 Task: Look for space in Washington,  D.C. from 24th August, 2023 to 10th September, 2023 for 6 adults, 2 children in price range Rs.12000 to Rs.15000. Place can be entire place or shared room with 6 bedrooms having 6 beds and 6 bathrooms. Property type can be house, flat, guest house. Amenities needed are: wifi, TV, free parkinig on premises, gym, breakfast. Booking option can be shelf check-in. Required host language is English.
Action: Mouse moved to (473, 99)
Screenshot: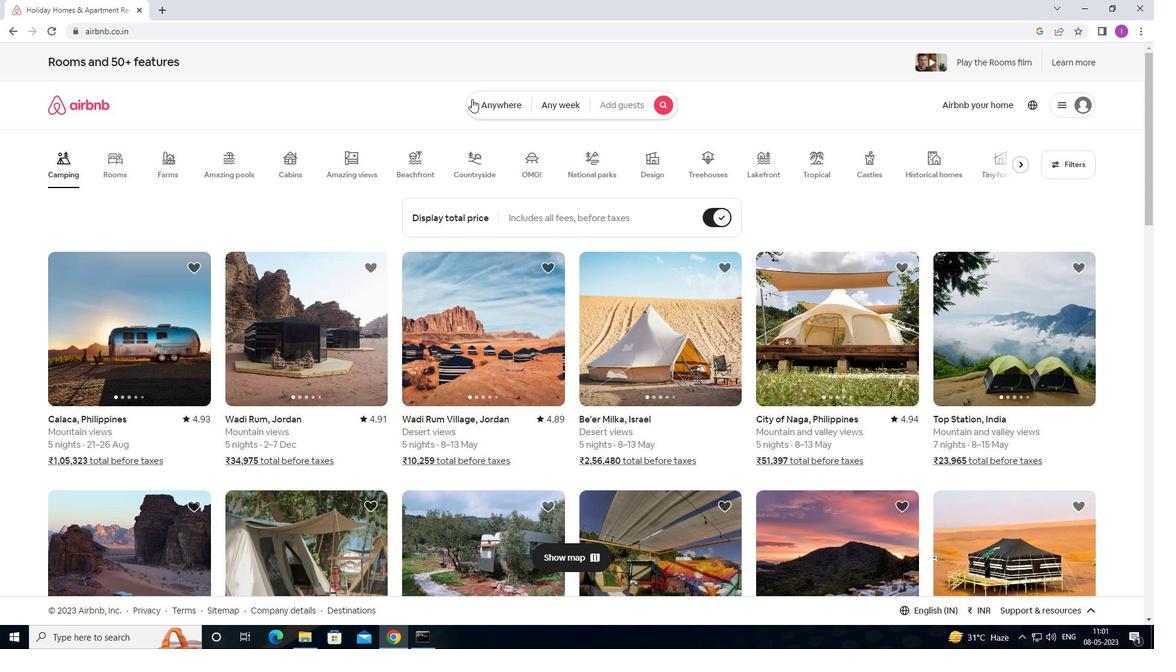 
Action: Mouse pressed left at (473, 99)
Screenshot: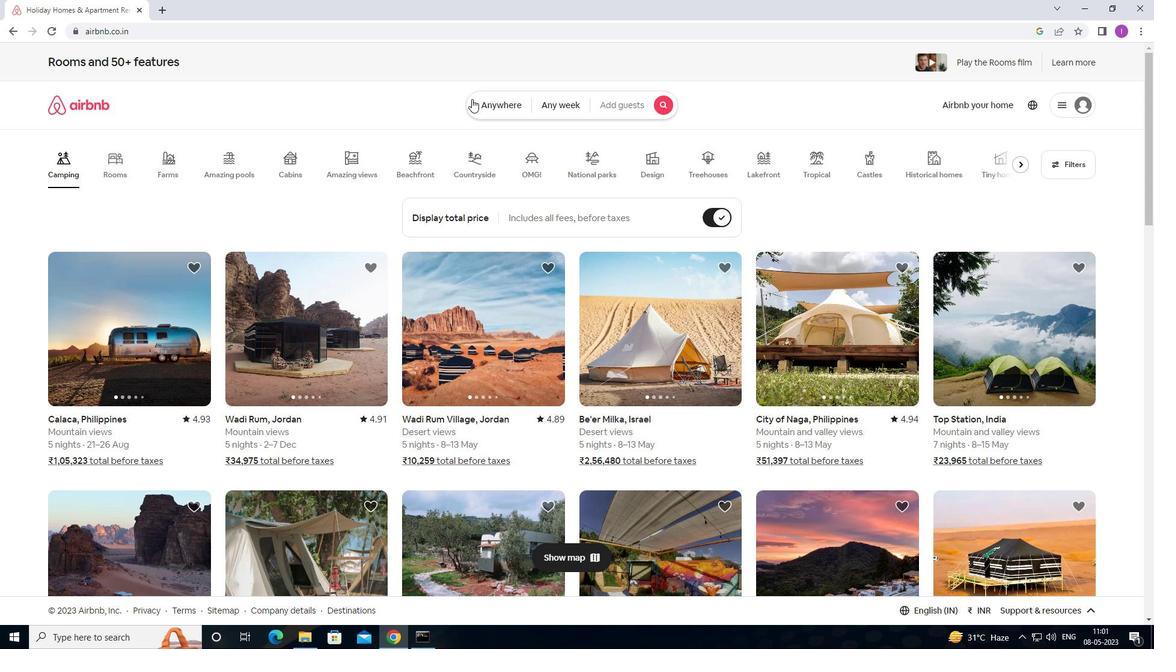 
Action: Mouse moved to (365, 159)
Screenshot: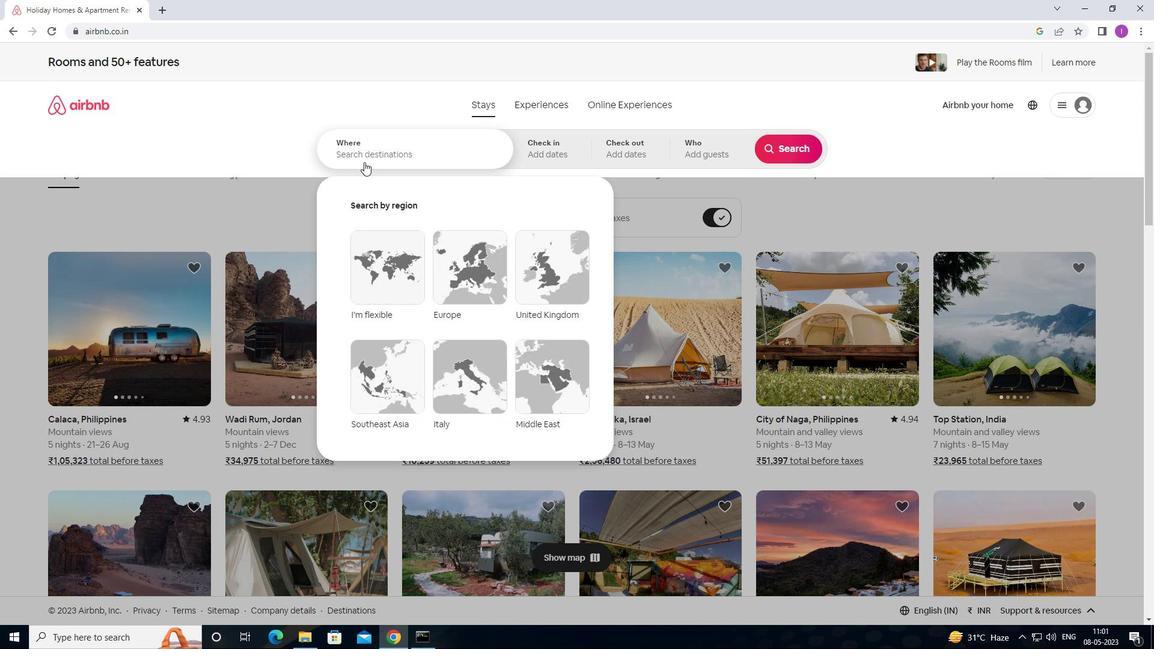 
Action: Mouse pressed left at (365, 159)
Screenshot: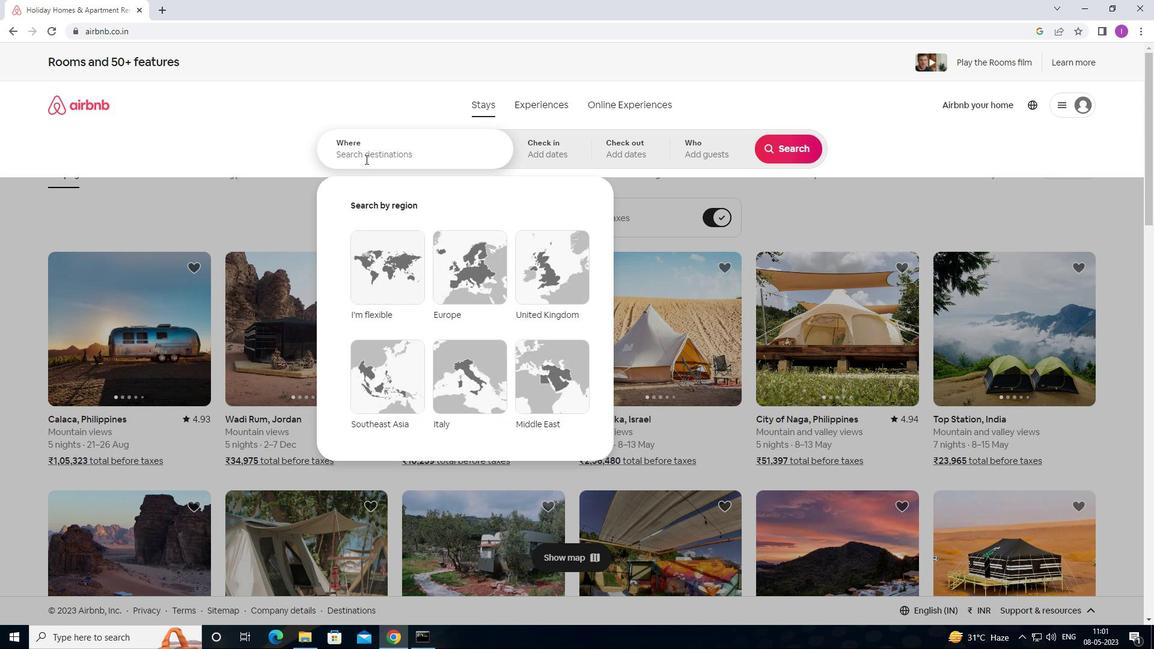 
Action: Mouse moved to (315, 226)
Screenshot: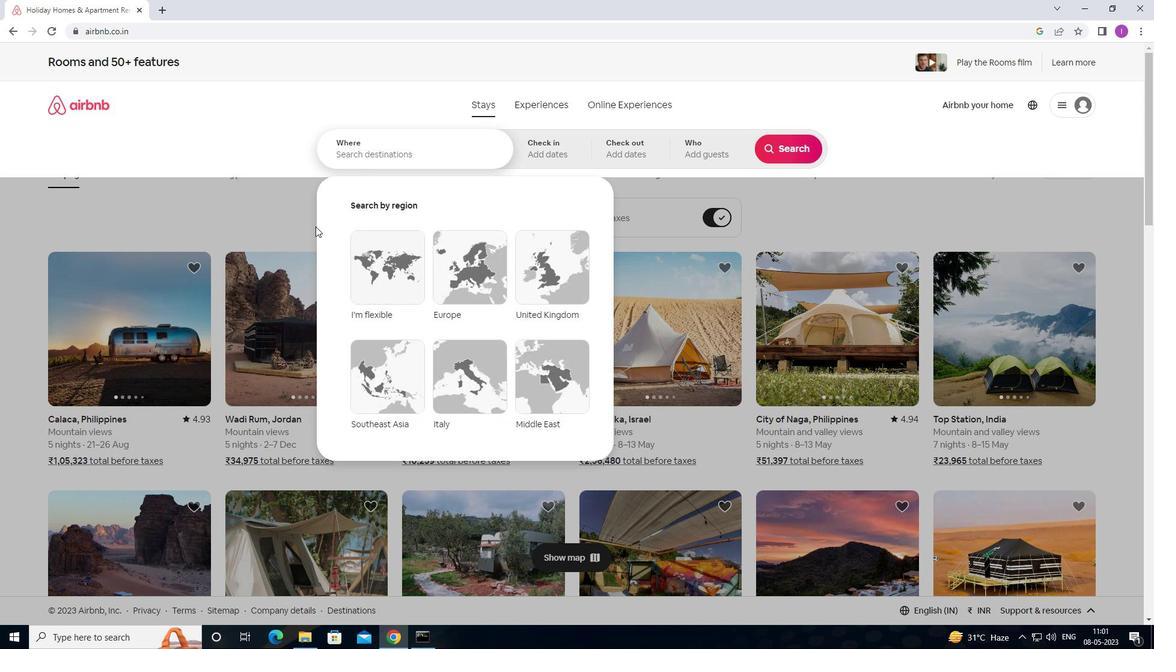 
Action: Key pressed <Key.shift>
Screenshot: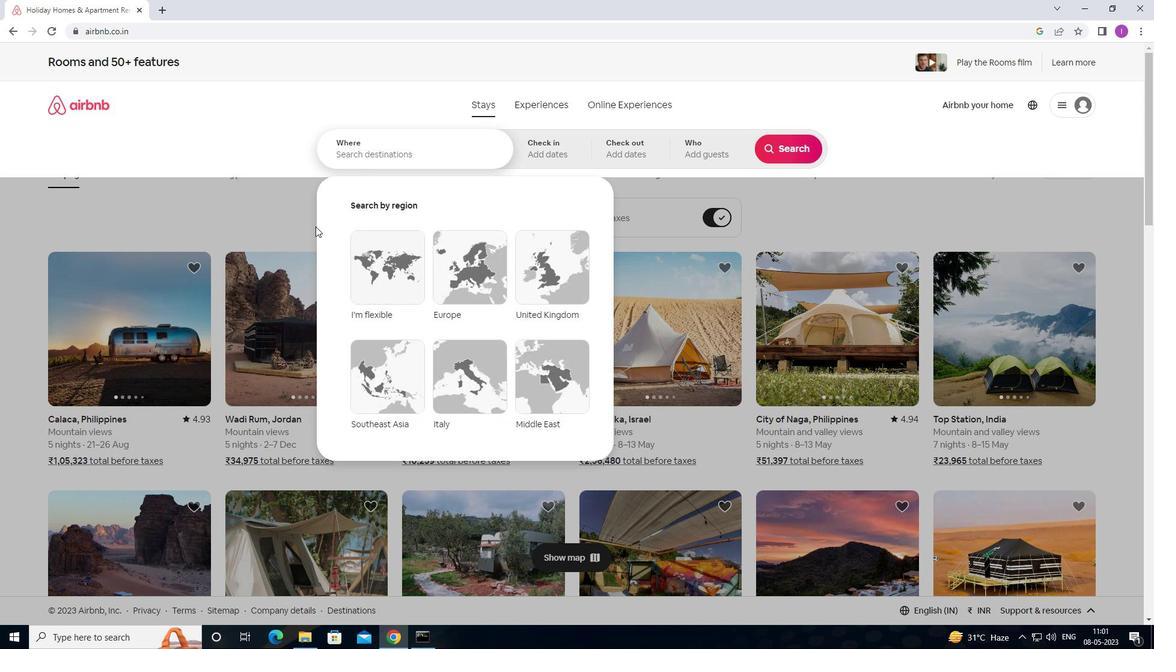 
Action: Mouse moved to (315, 226)
Screenshot: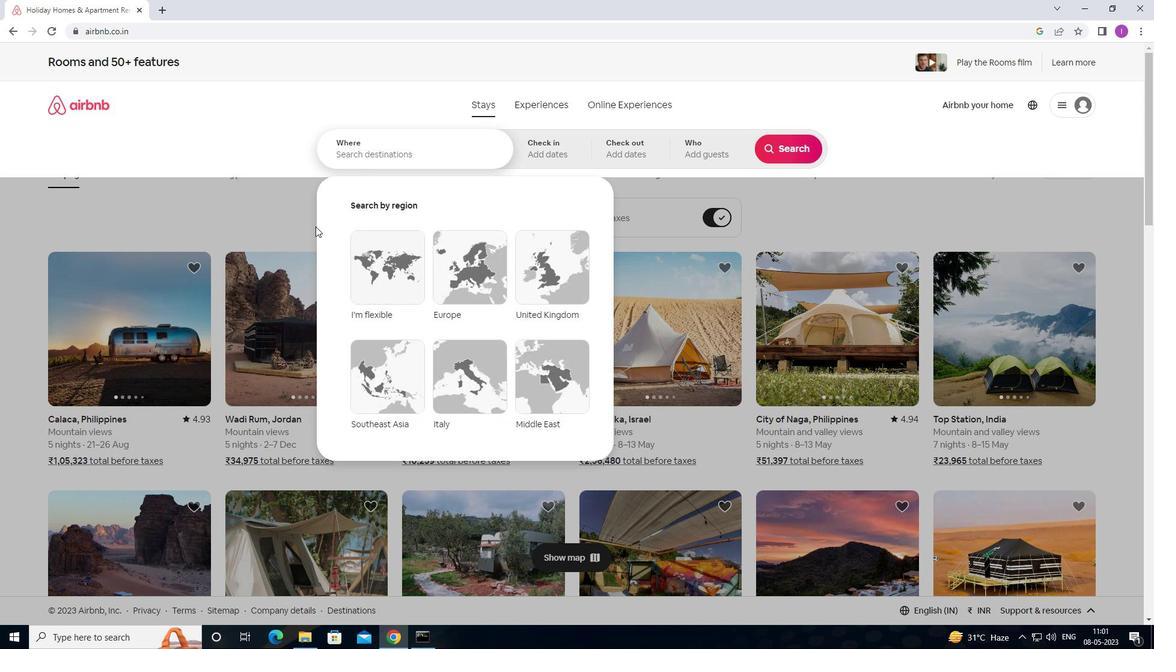 
Action: Key pressed <Key.shift><Key.shift><Key.shift><Key.shift>WA
Screenshot: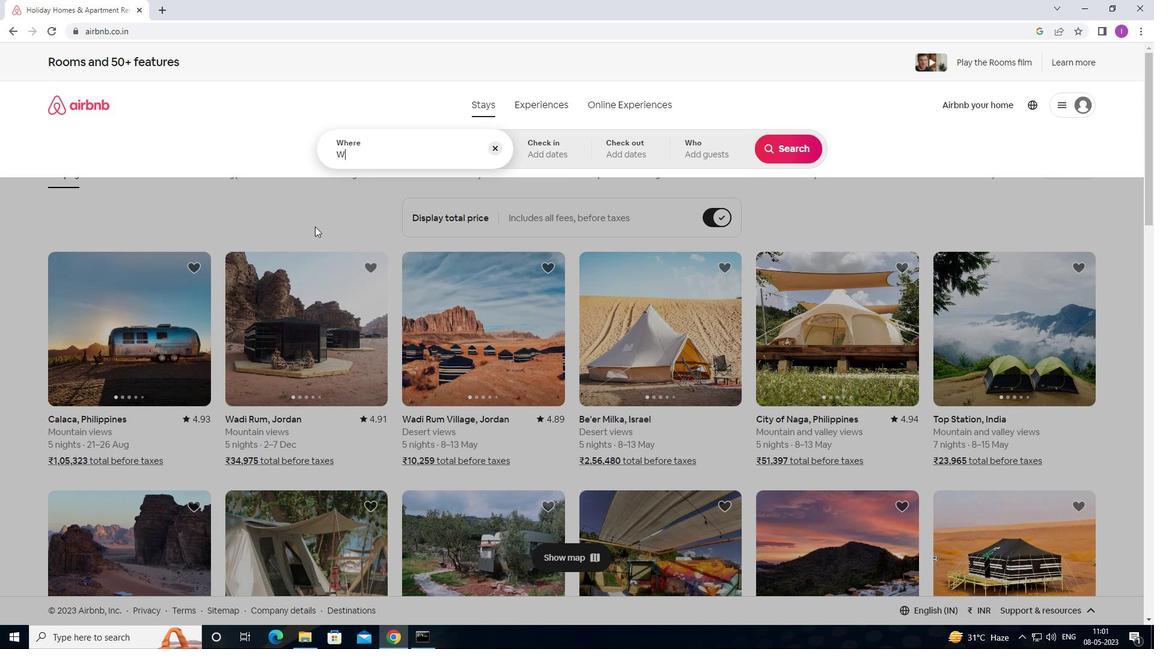 
Action: Mouse moved to (315, 226)
Screenshot: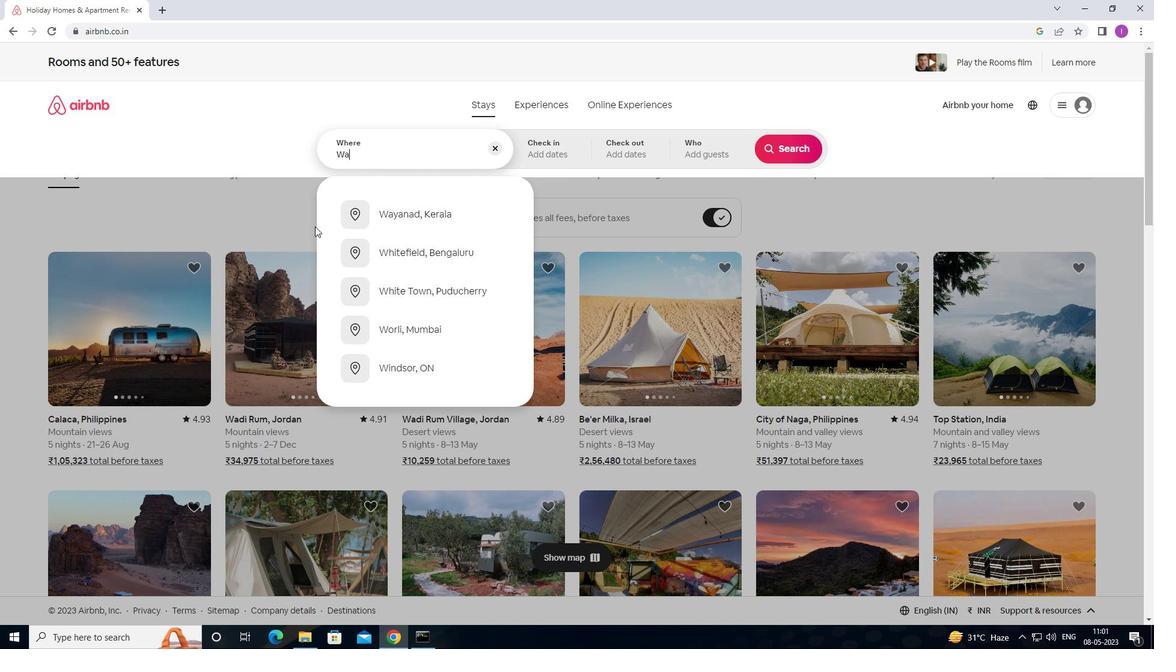 
Action: Key pressed S
Screenshot: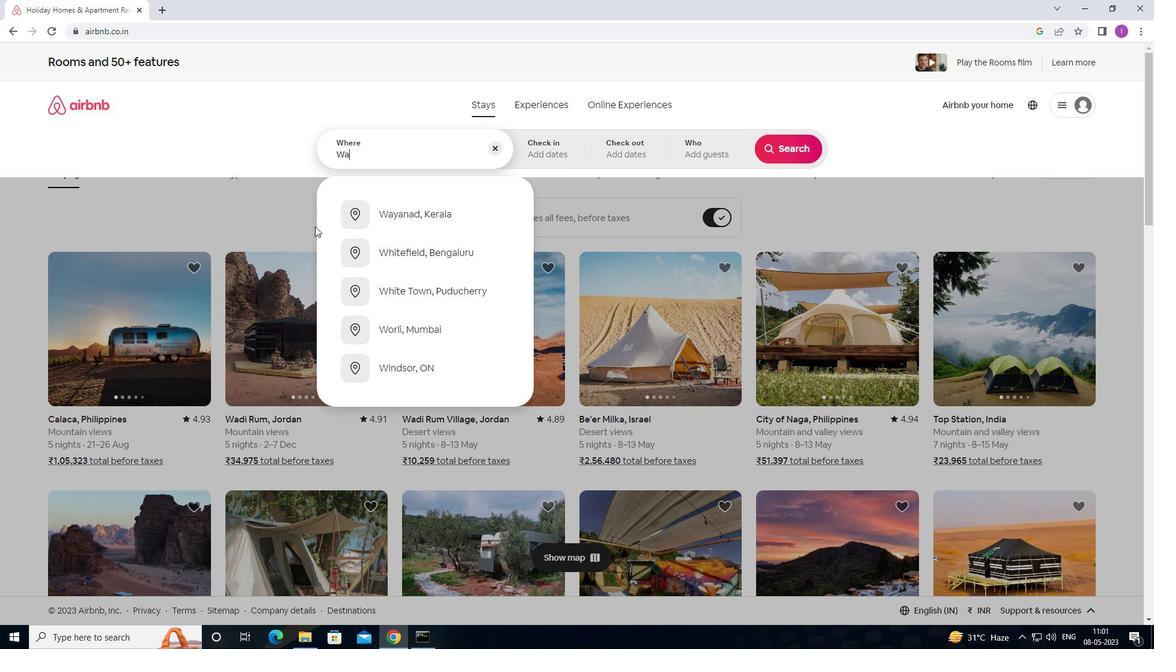
Action: Mouse moved to (314, 227)
Screenshot: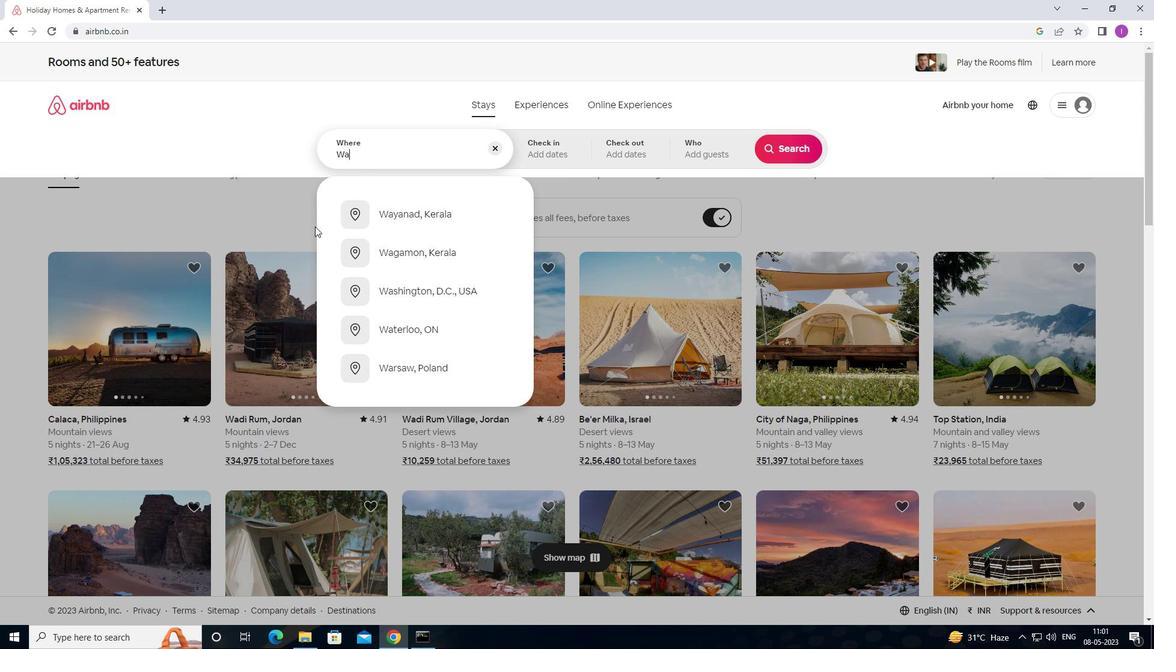 
Action: Key pressed G<Key.backspace>HINGTON,<Key.backspace><Key.space><Key.shift><Key.shift><Key.shift><Key.shift><Key.shift><Key.shift><Key.shift>D<Key.shift>C,<Key.shift>UNITED<Key.space>STATES
Screenshot: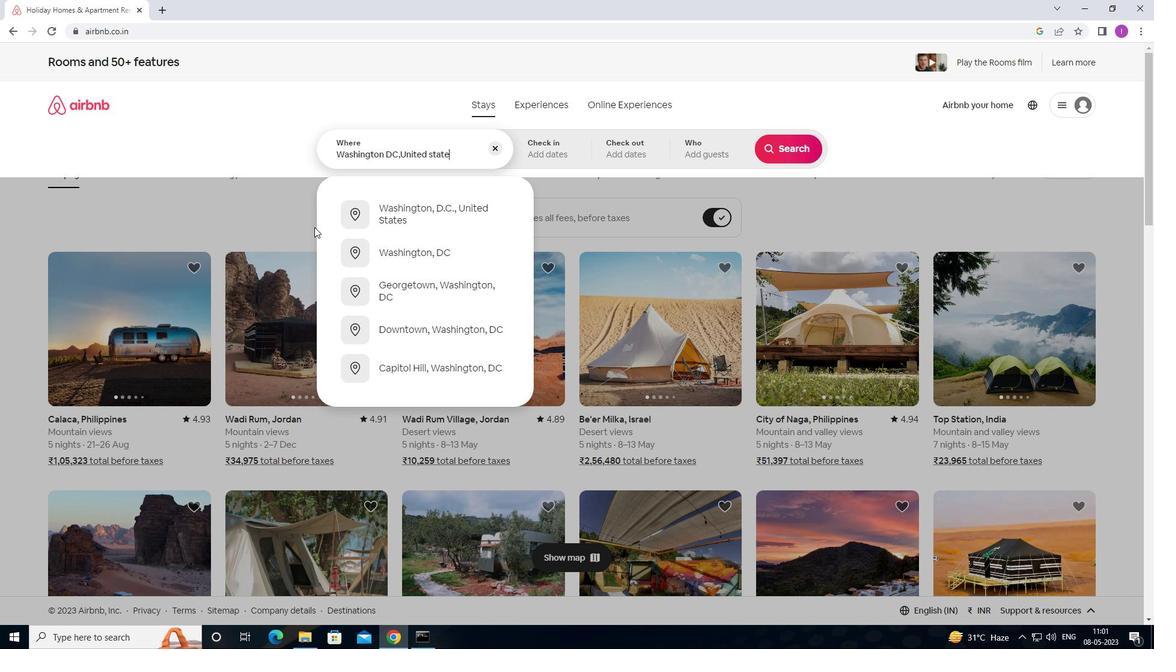 
Action: Mouse moved to (553, 148)
Screenshot: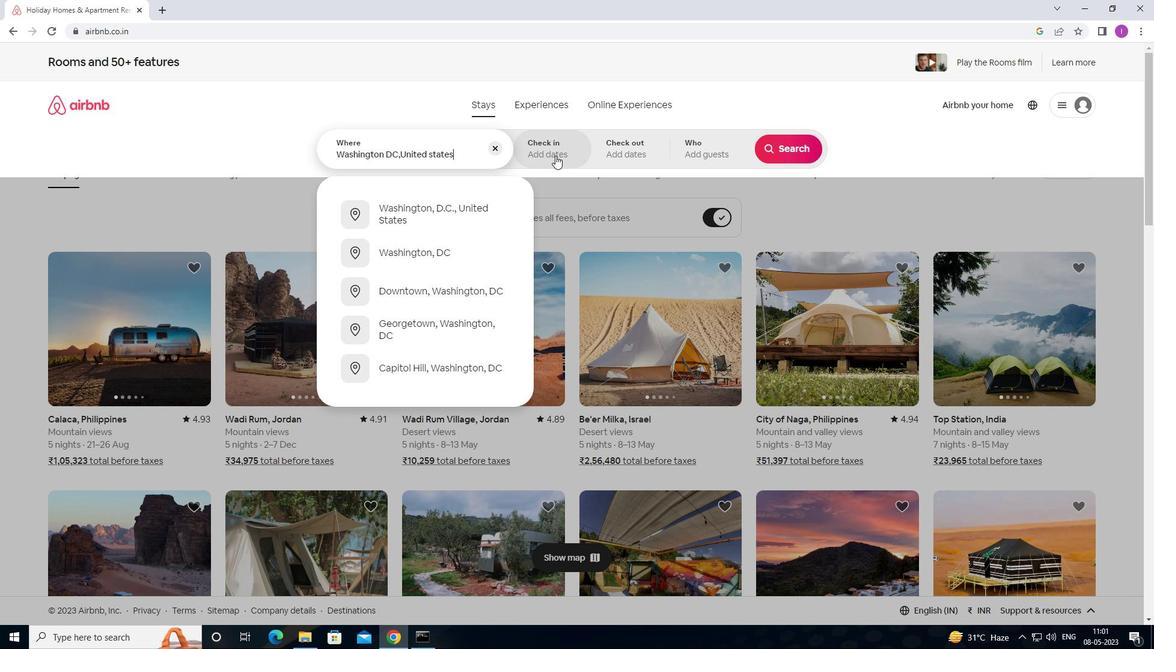 
Action: Mouse pressed left at (553, 148)
Screenshot: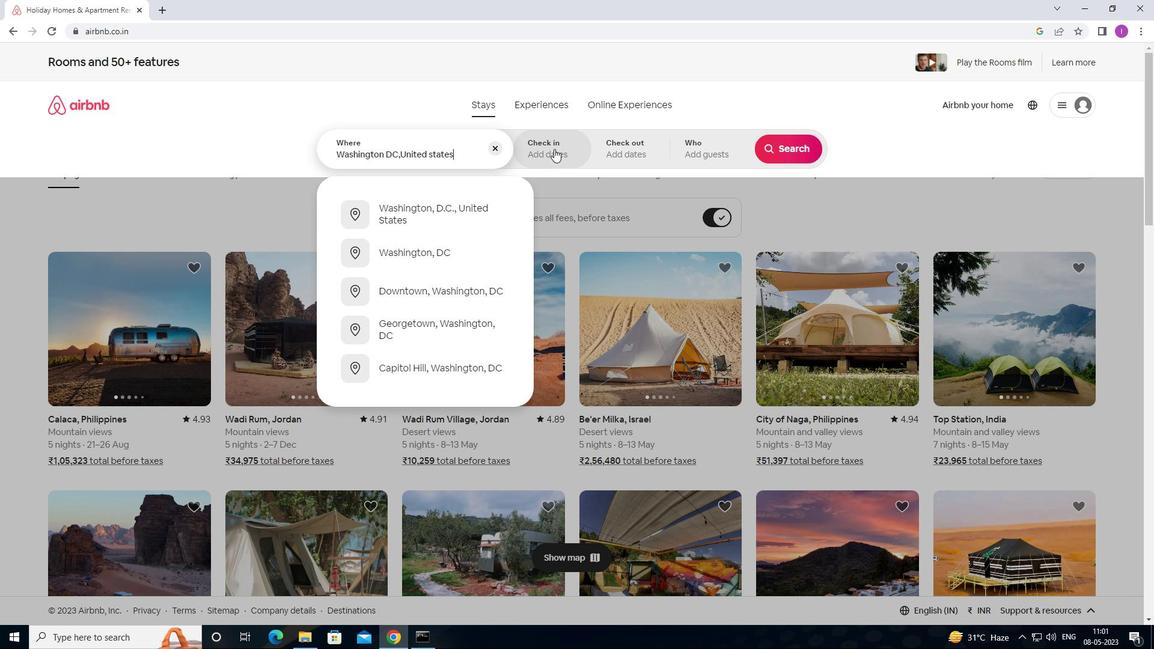 
Action: Mouse moved to (775, 381)
Screenshot: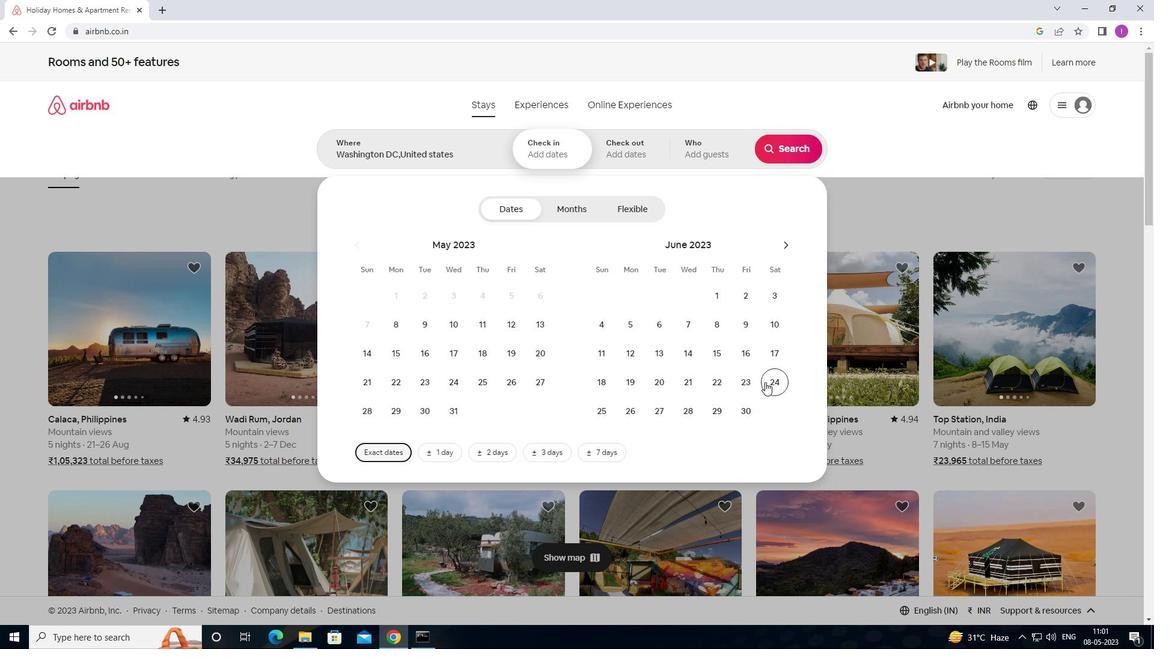 
Action: Mouse pressed left at (775, 381)
Screenshot: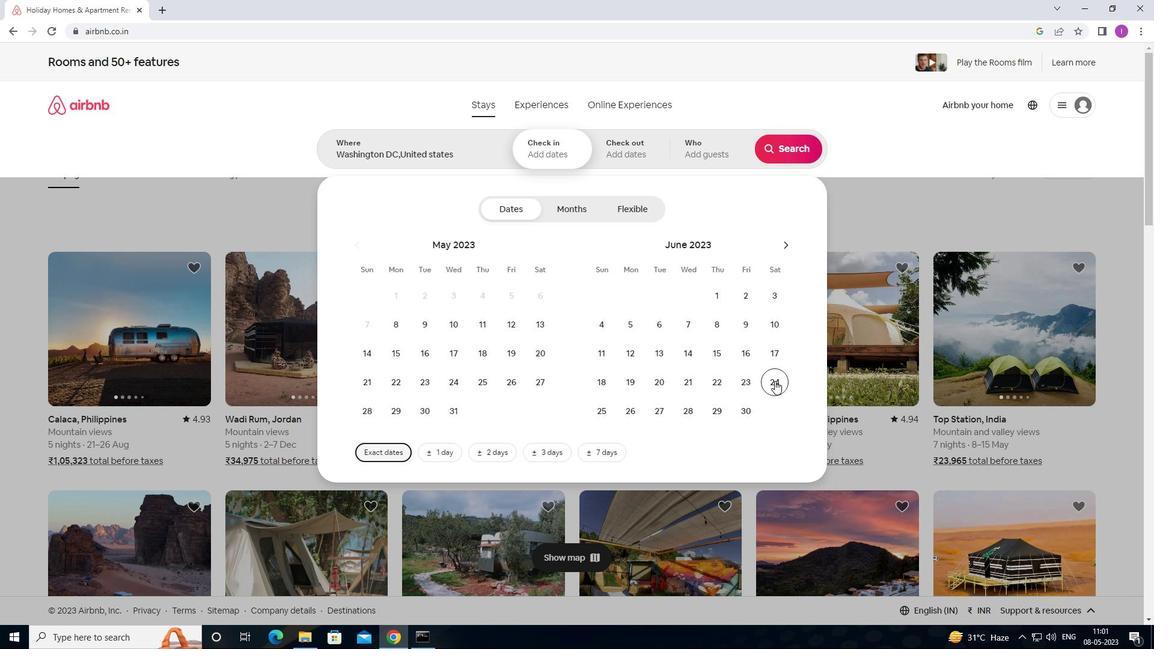 
Action: Mouse moved to (535, 153)
Screenshot: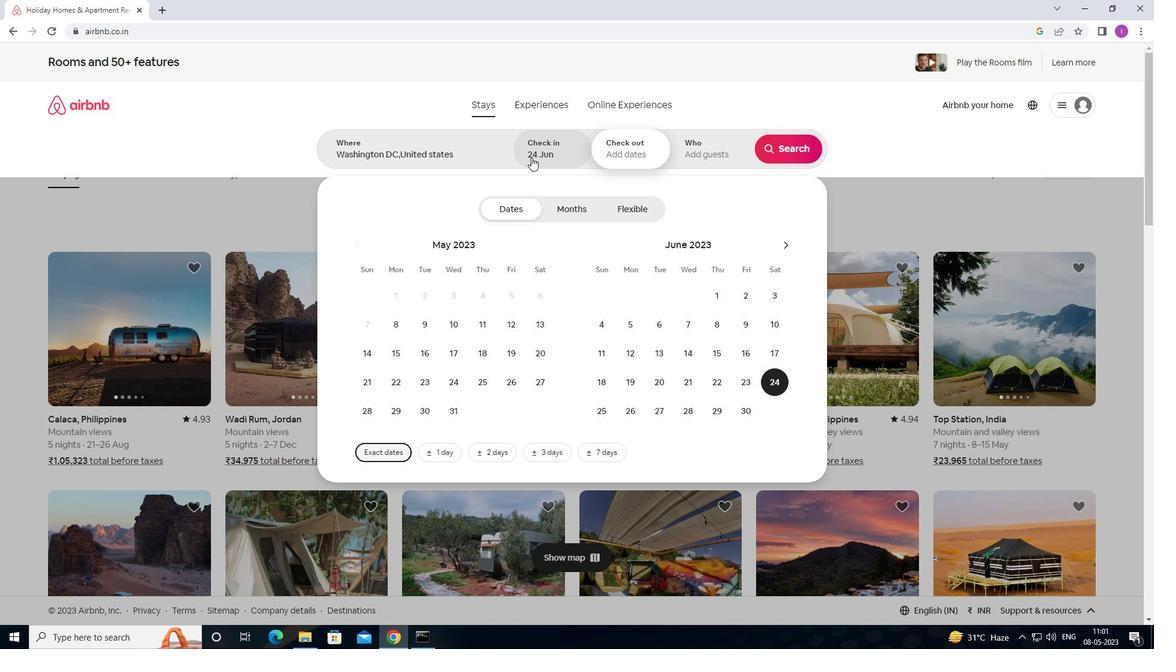 
Action: Mouse pressed left at (535, 153)
Screenshot: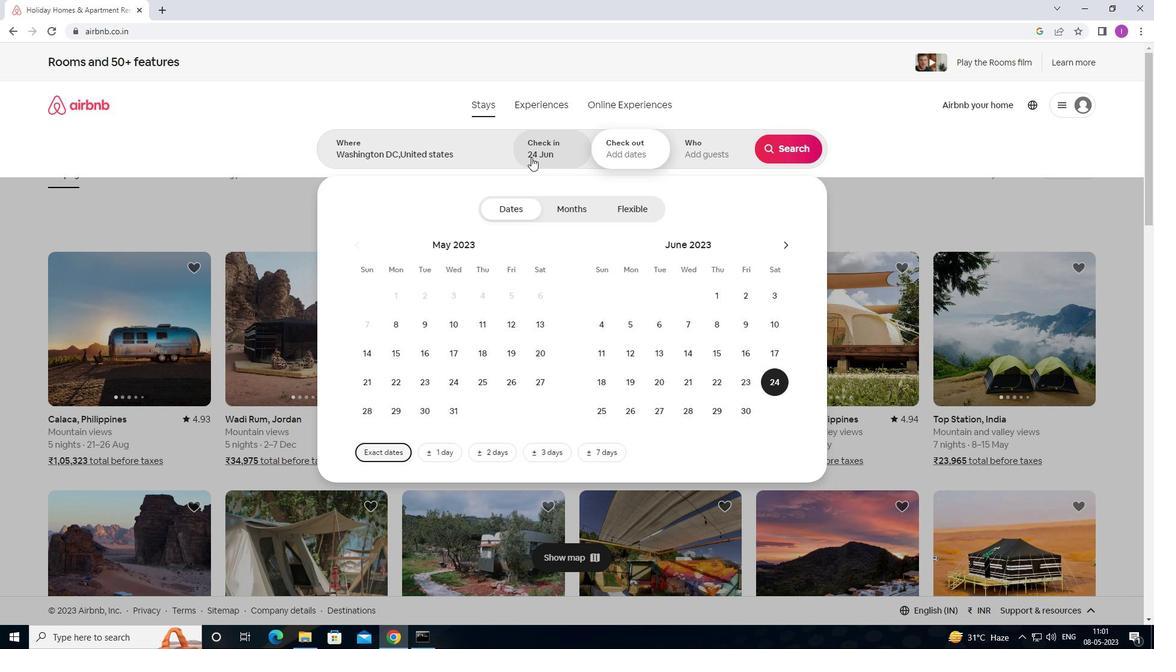 
Action: Mouse moved to (571, 152)
Screenshot: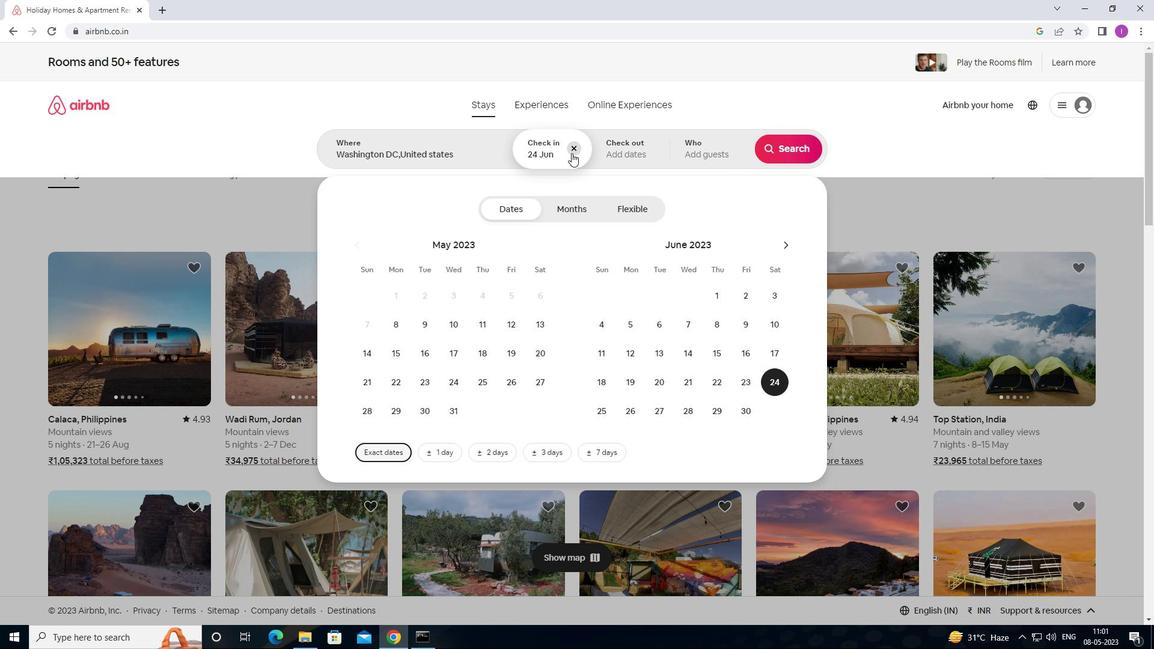 
Action: Mouse pressed left at (571, 152)
Screenshot: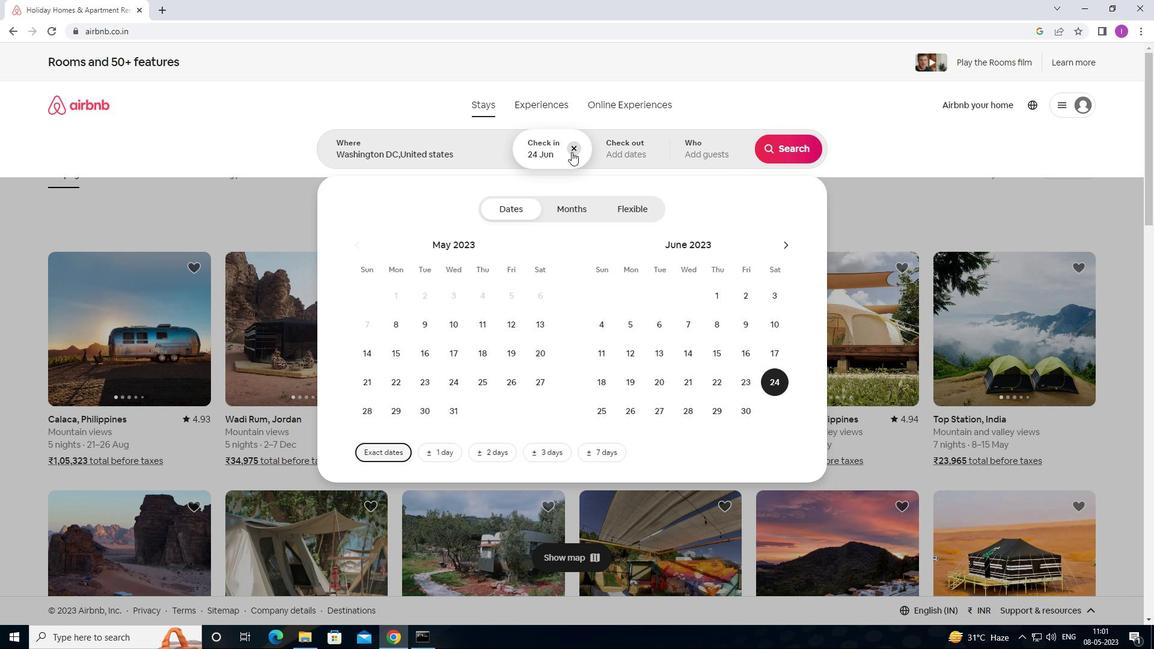 
Action: Mouse moved to (789, 247)
Screenshot: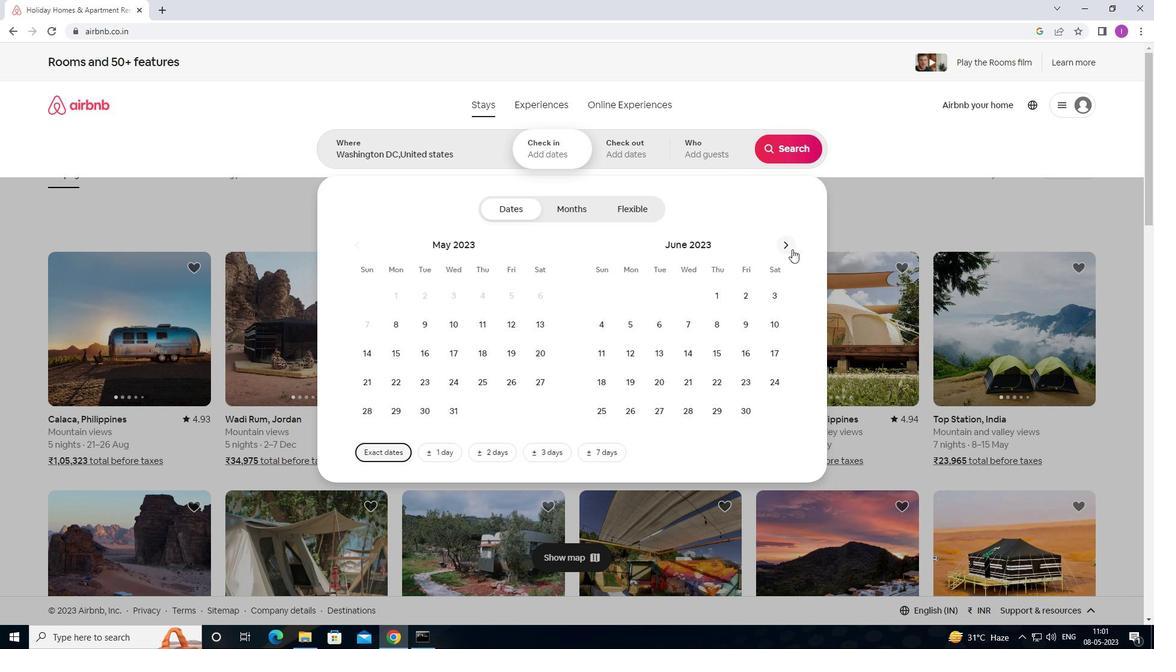 
Action: Mouse pressed left at (789, 247)
Screenshot: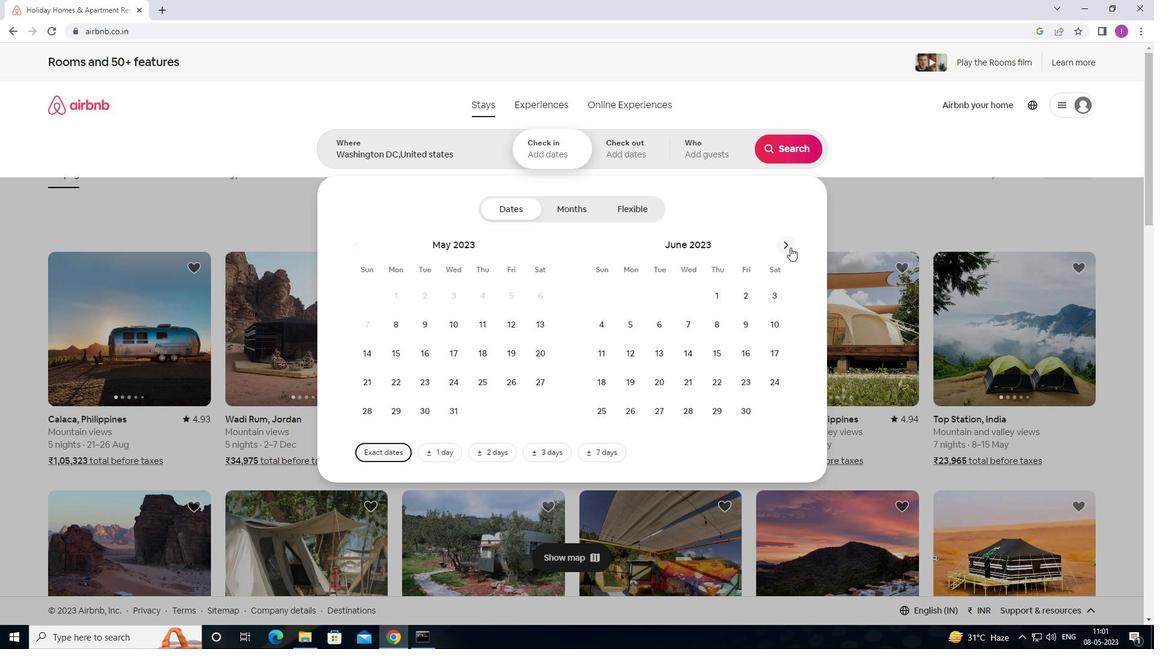 
Action: Mouse pressed left at (789, 247)
Screenshot: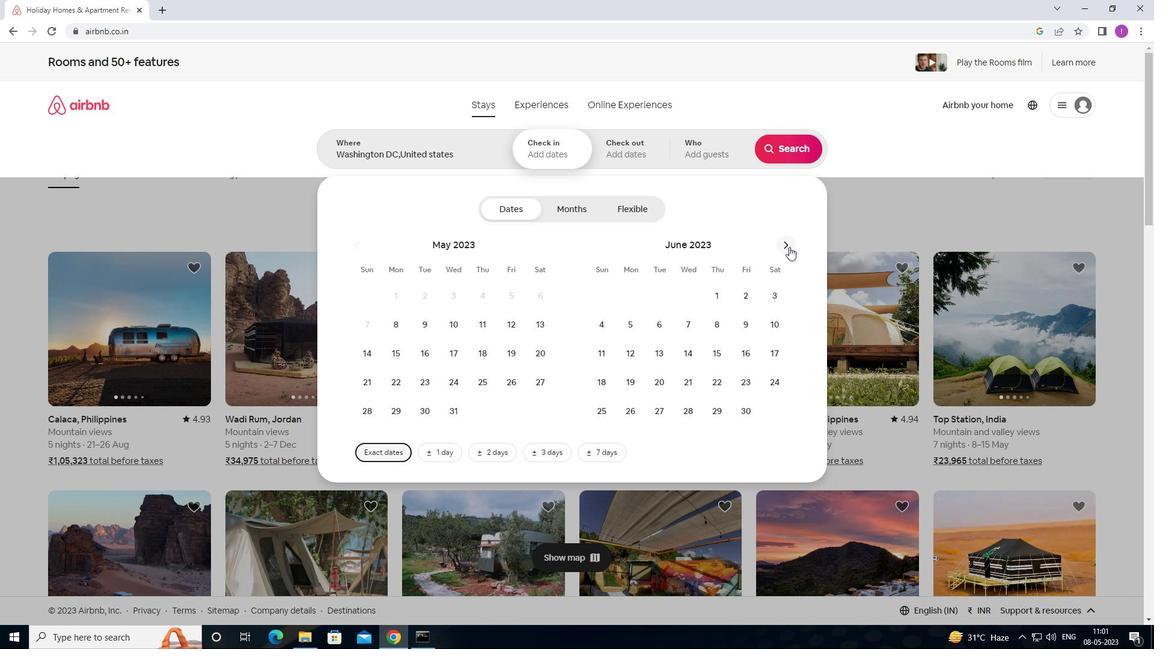 
Action: Mouse pressed left at (789, 247)
Screenshot: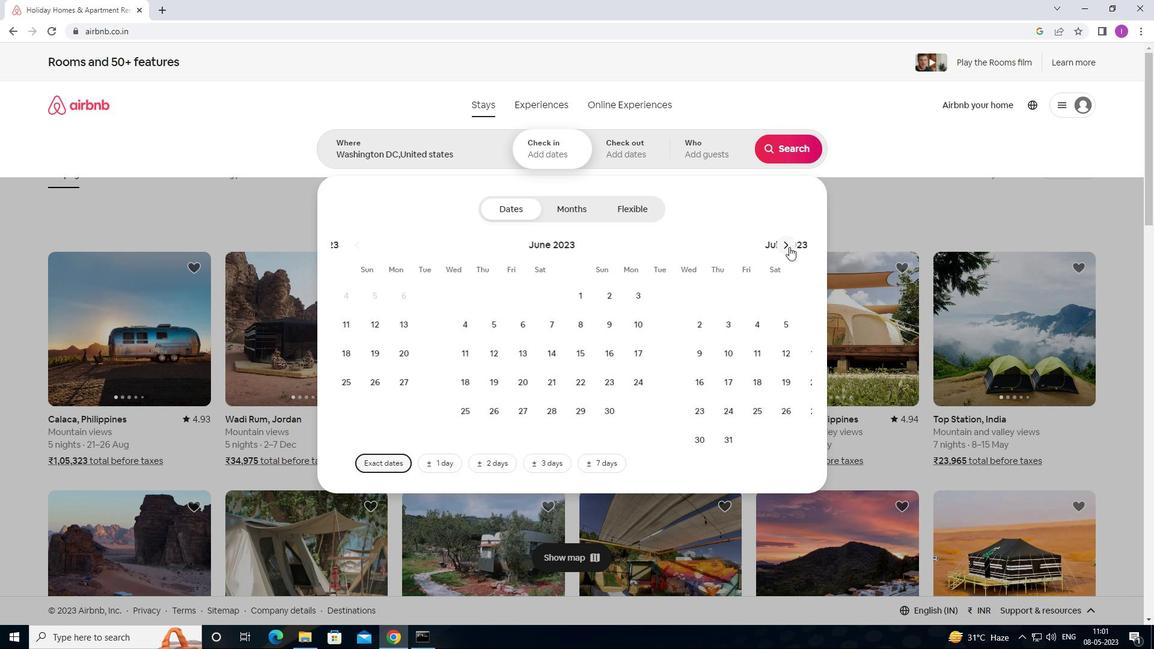 
Action: Mouse pressed left at (789, 247)
Screenshot: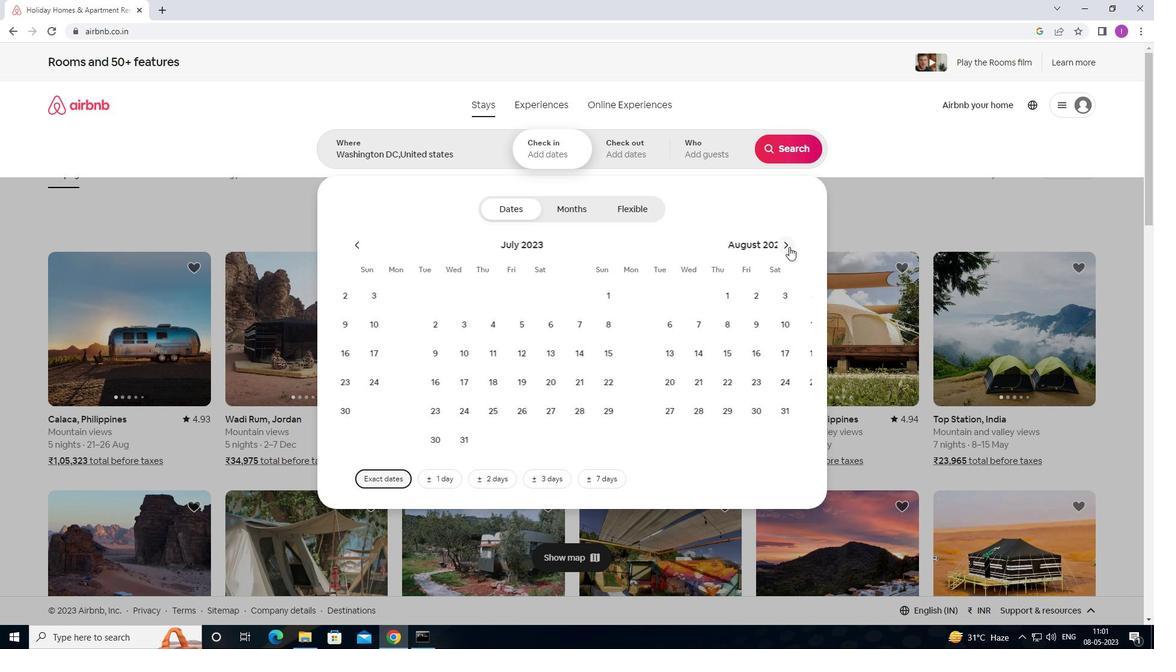 
Action: Mouse moved to (476, 382)
Screenshot: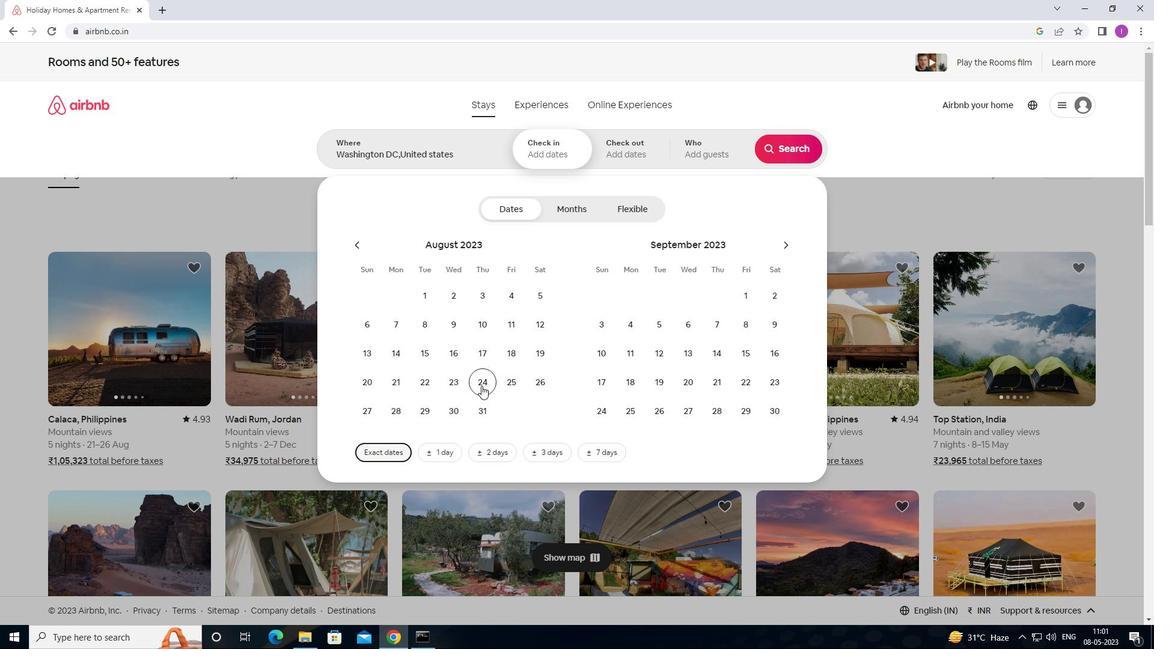 
Action: Mouse pressed left at (476, 382)
Screenshot: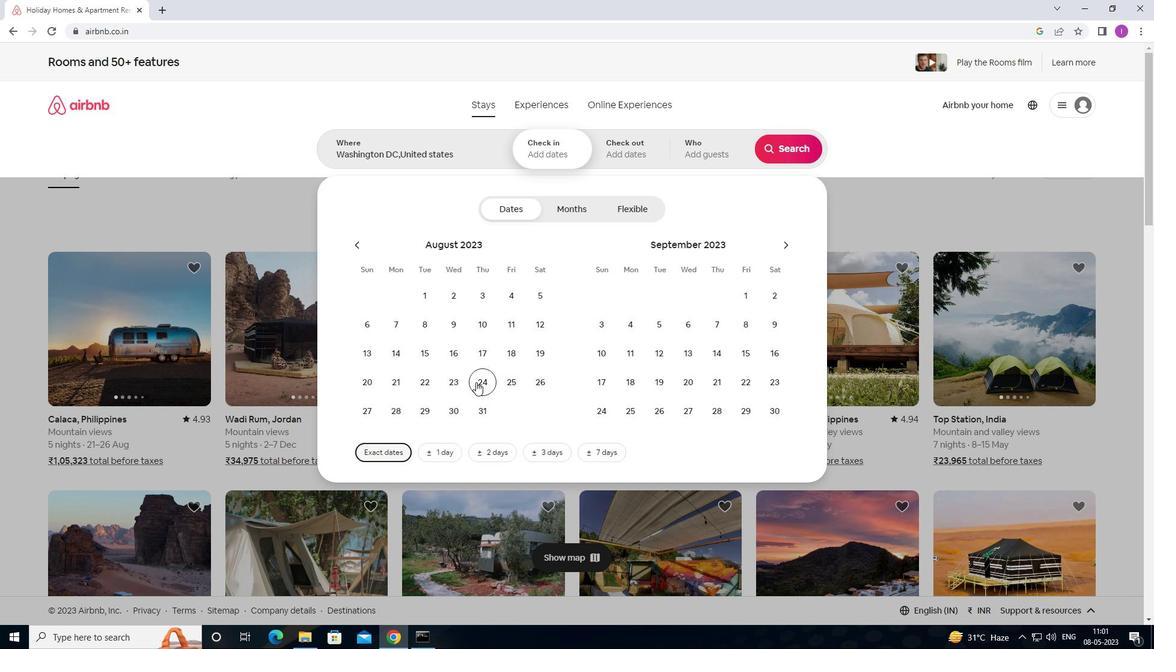 
Action: Mouse moved to (600, 351)
Screenshot: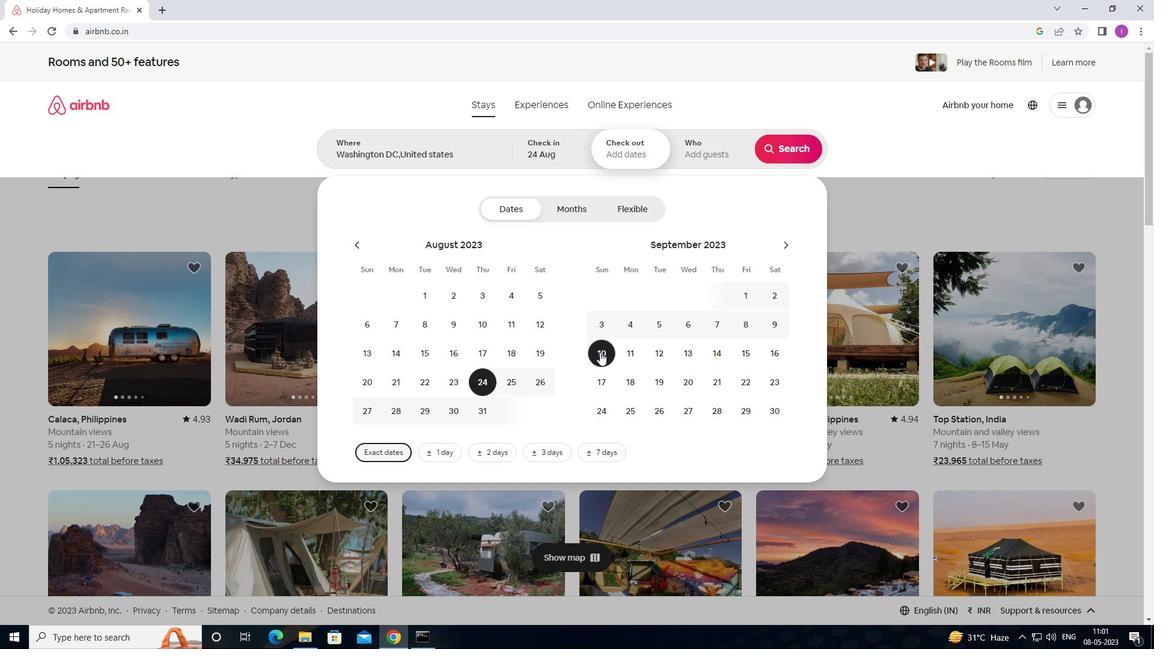 
Action: Mouse pressed left at (600, 351)
Screenshot: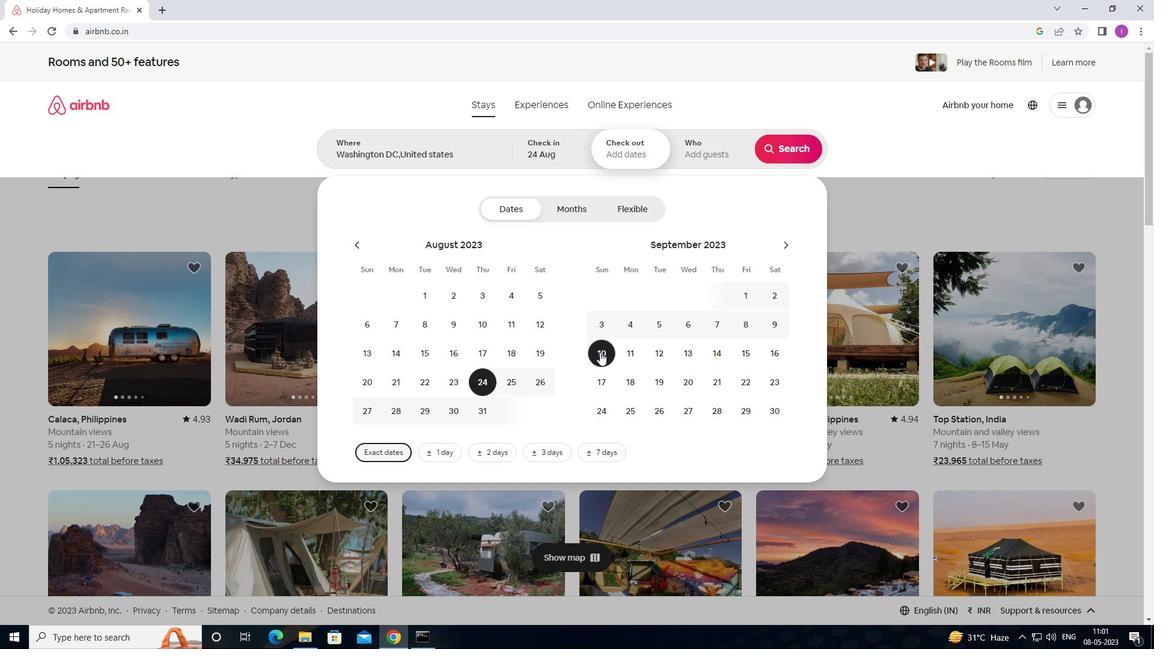 
Action: Mouse moved to (698, 159)
Screenshot: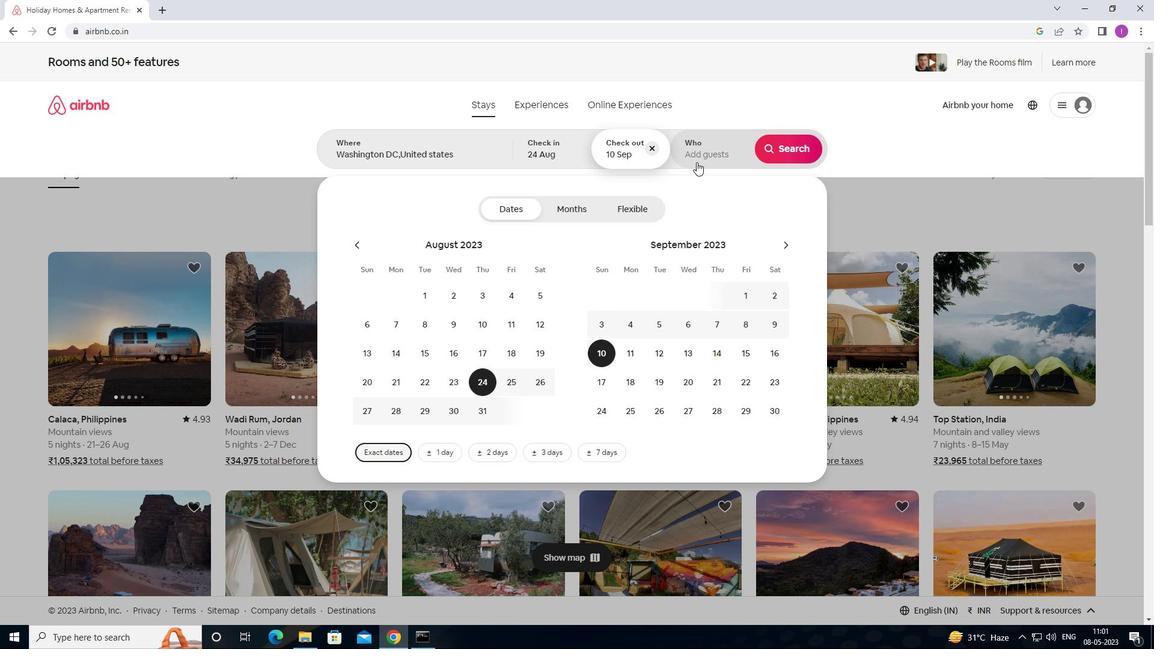 
Action: Mouse pressed left at (698, 159)
Screenshot: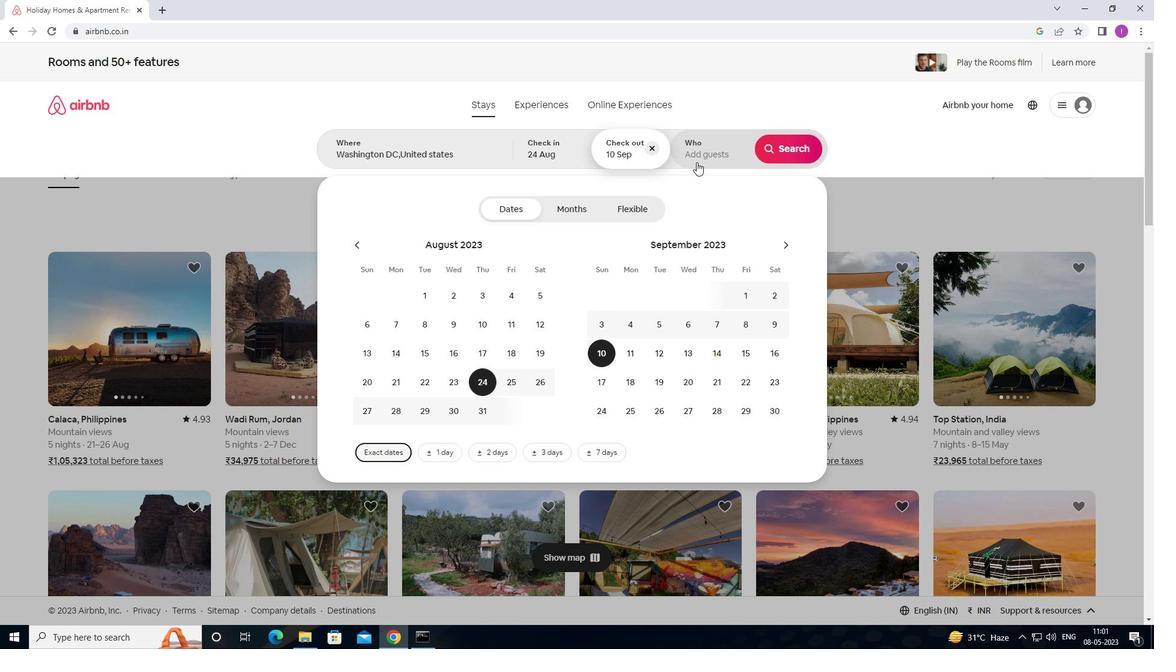 
Action: Mouse moved to (792, 209)
Screenshot: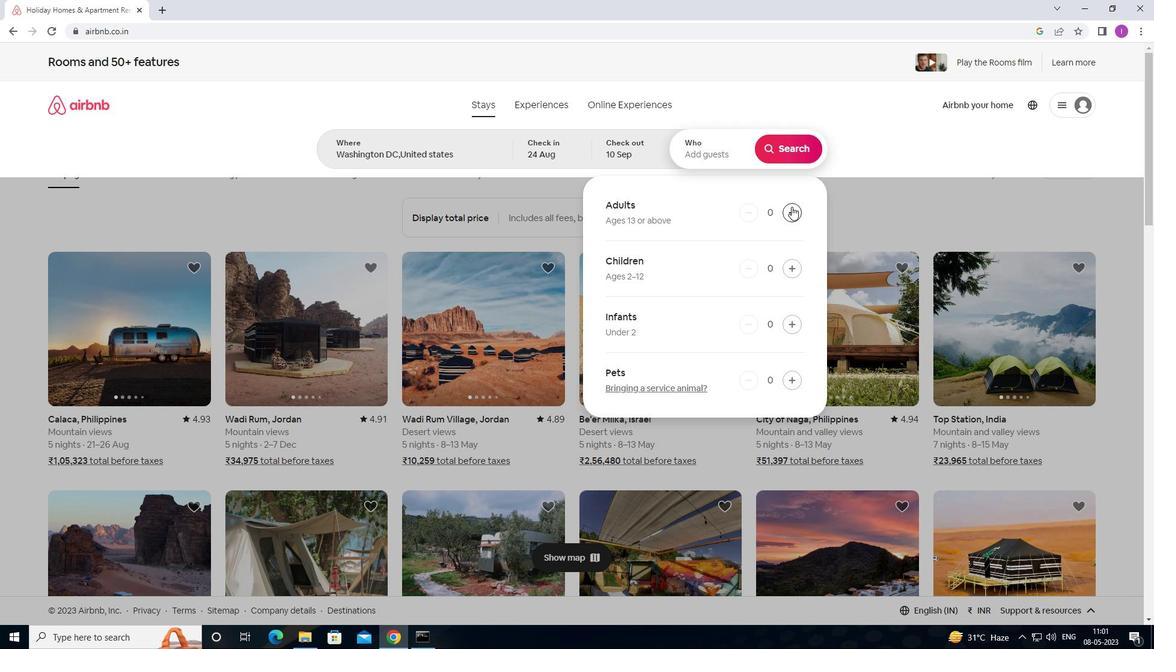 
Action: Mouse pressed left at (792, 209)
Screenshot: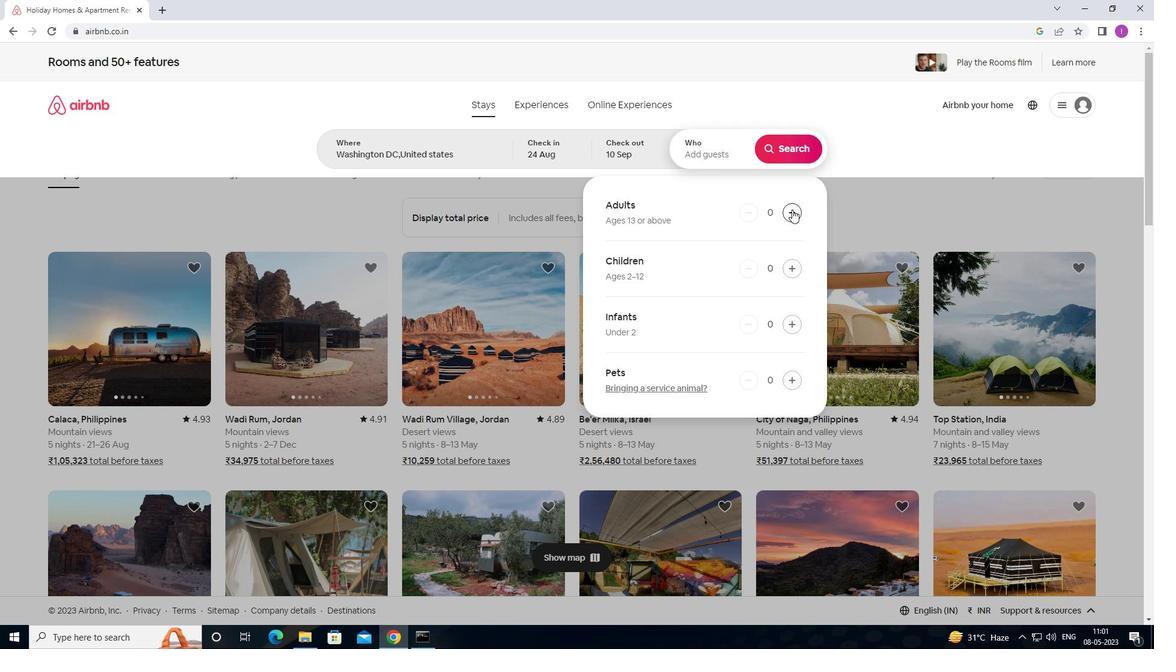
Action: Mouse moved to (793, 210)
Screenshot: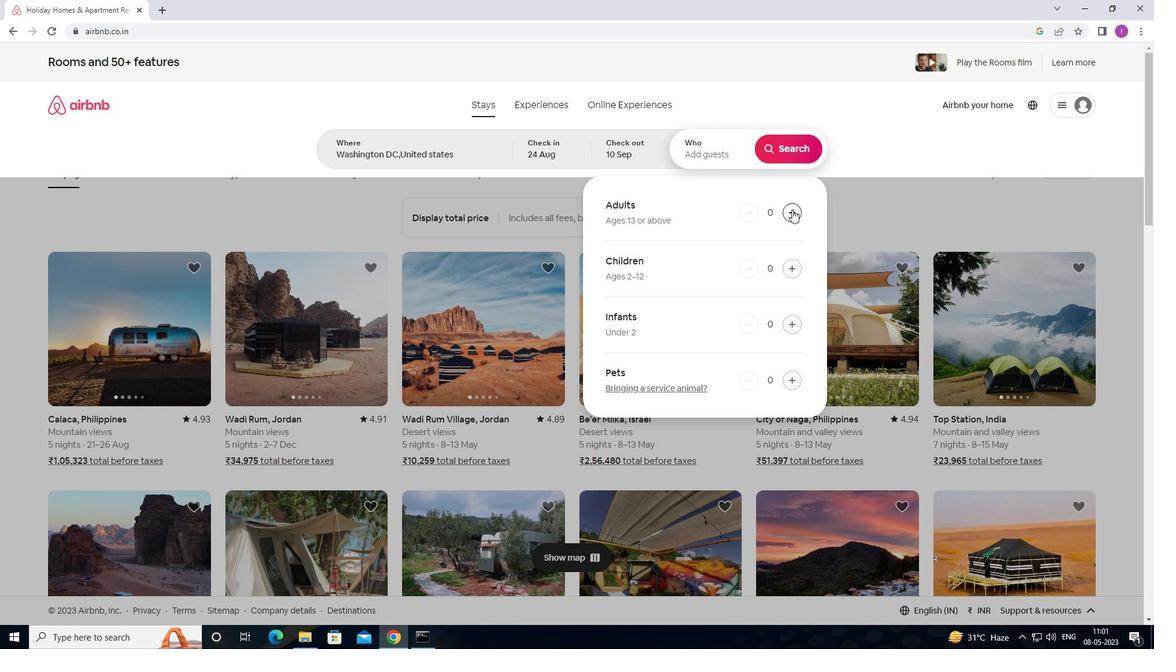
Action: Mouse pressed left at (793, 210)
Screenshot: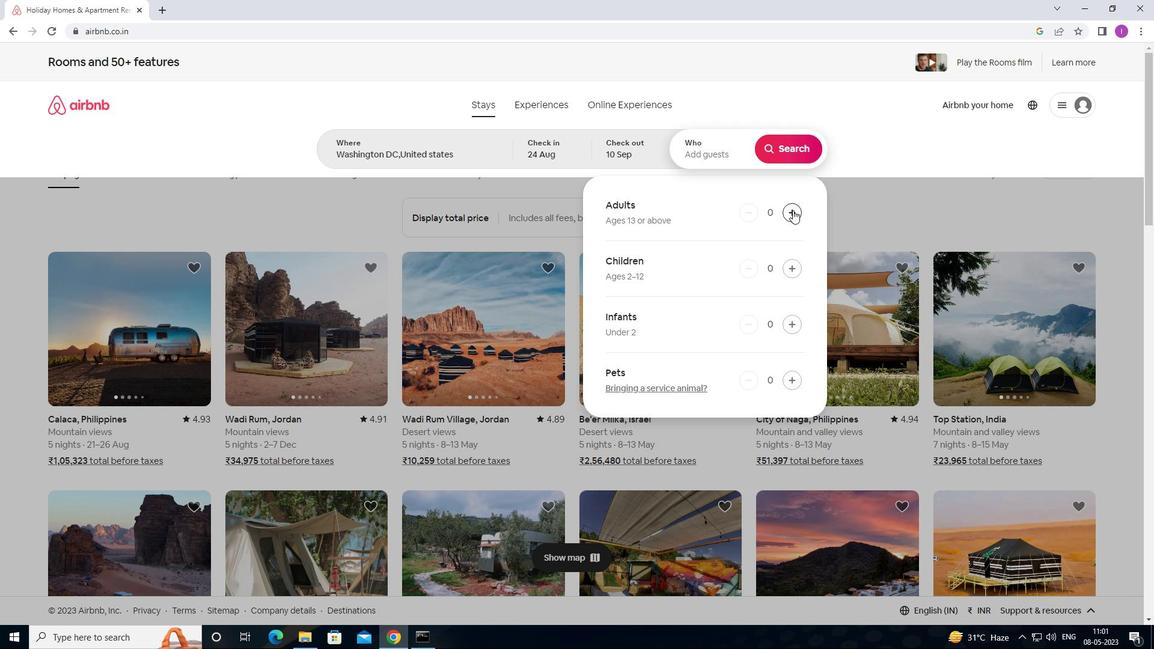 
Action: Mouse moved to (794, 210)
Screenshot: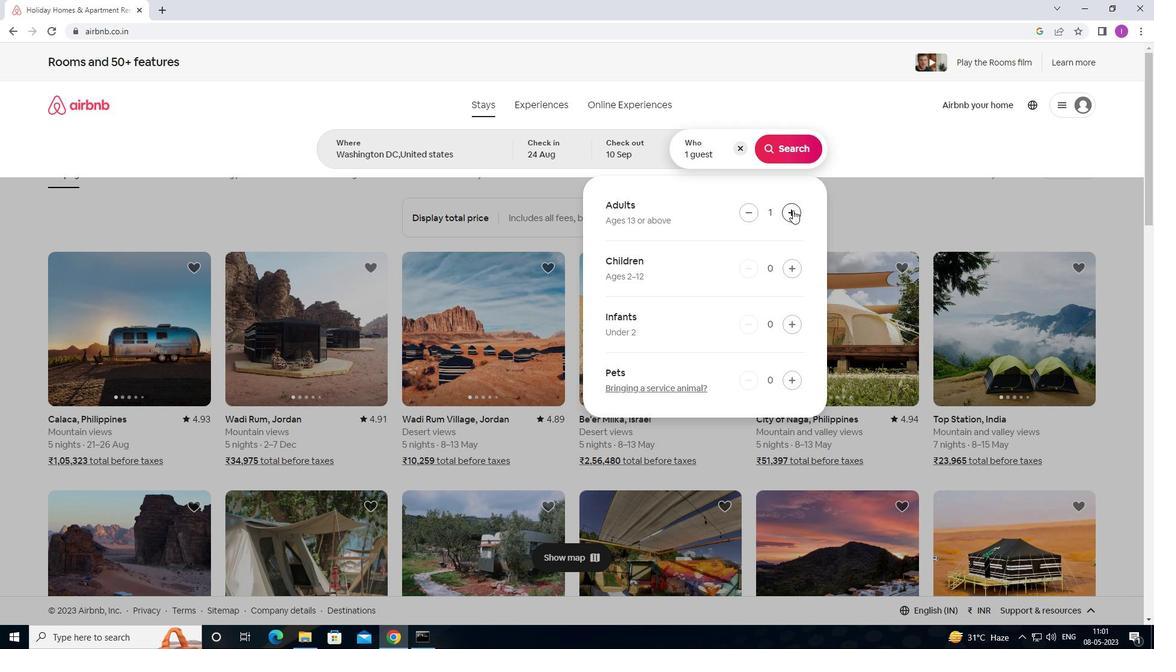 
Action: Mouse pressed left at (794, 210)
Screenshot: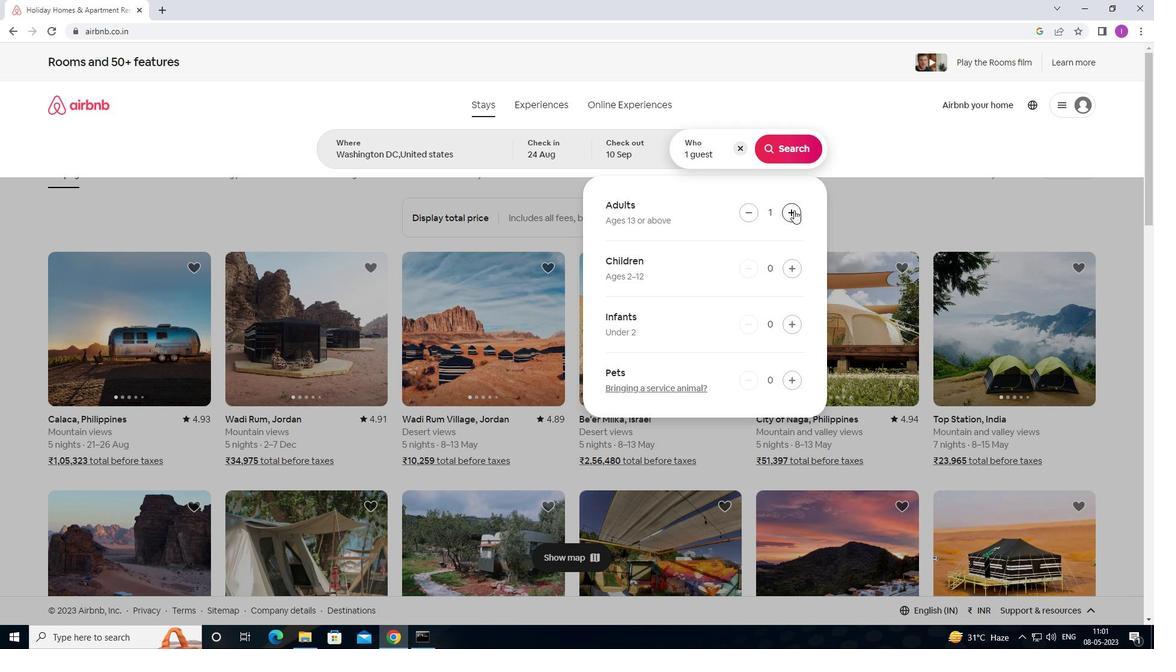 
Action: Mouse pressed left at (794, 210)
Screenshot: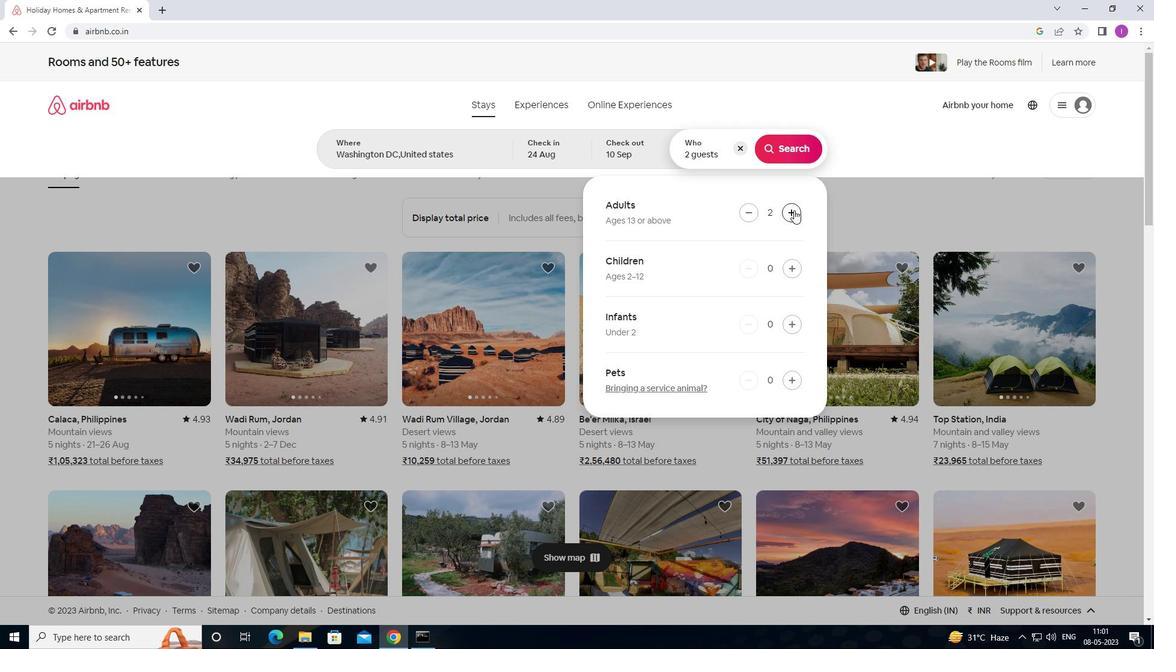 
Action: Mouse moved to (794, 212)
Screenshot: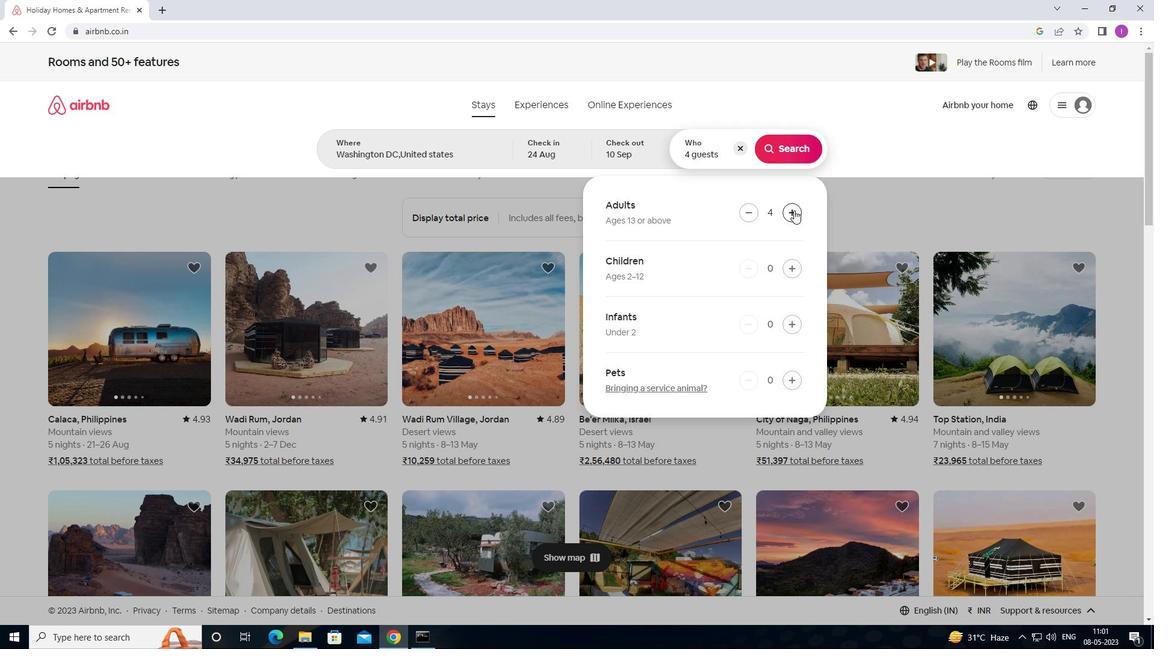 
Action: Mouse pressed left at (794, 212)
Screenshot: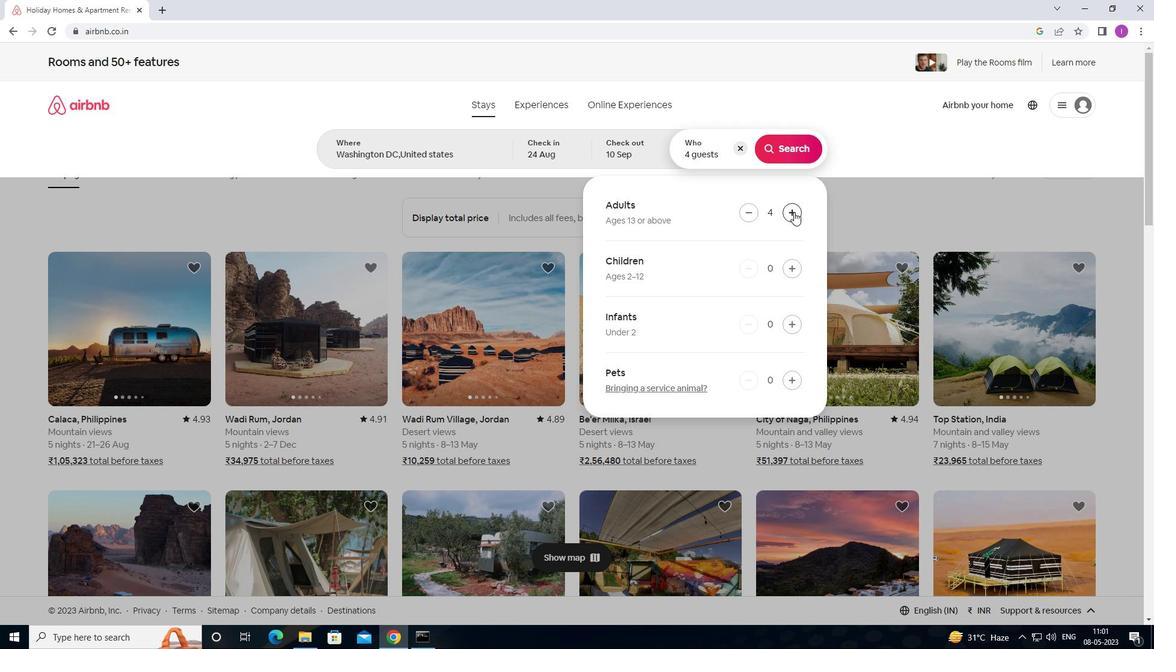 
Action: Mouse pressed left at (794, 212)
Screenshot: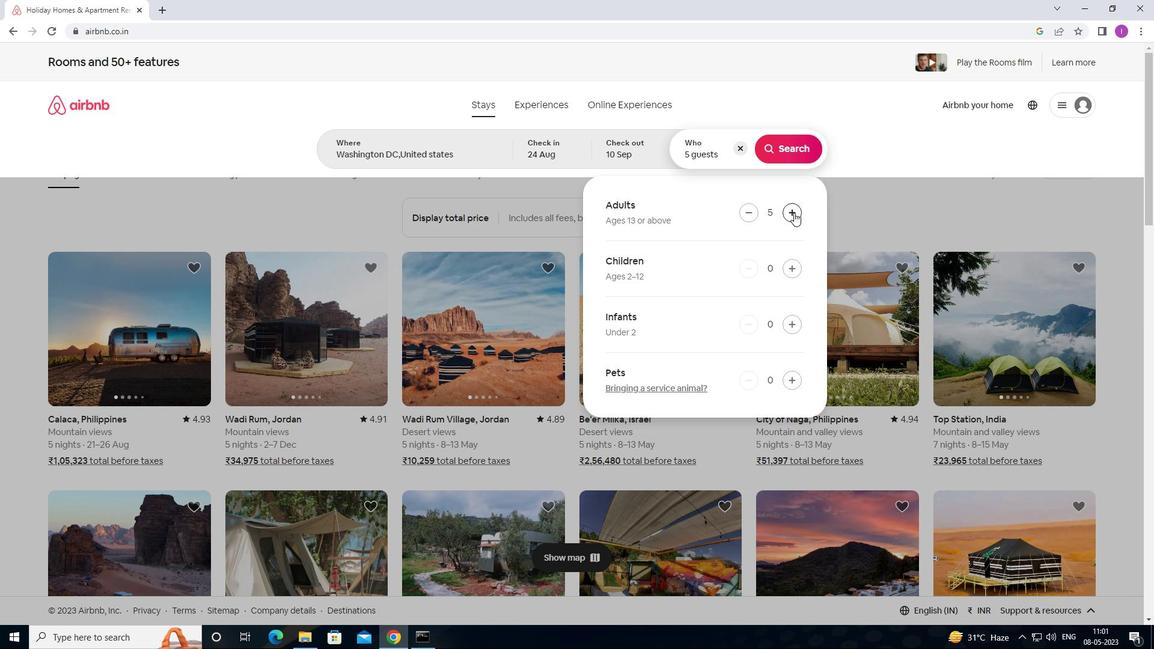 
Action: Mouse moved to (793, 263)
Screenshot: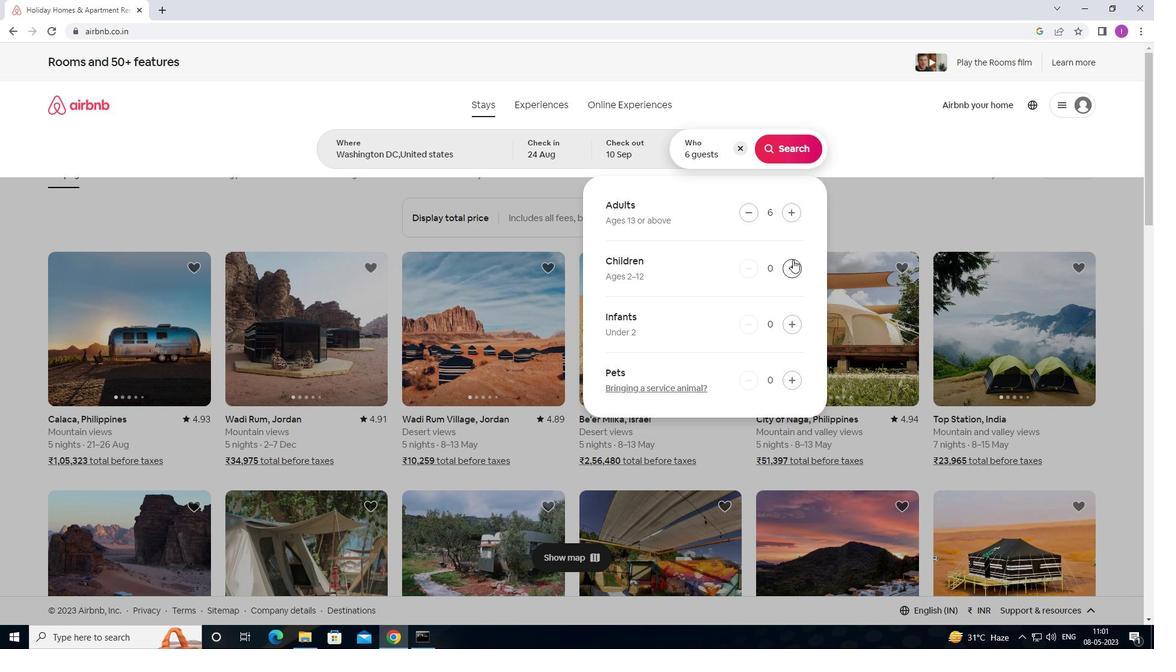 
Action: Mouse pressed left at (793, 263)
Screenshot: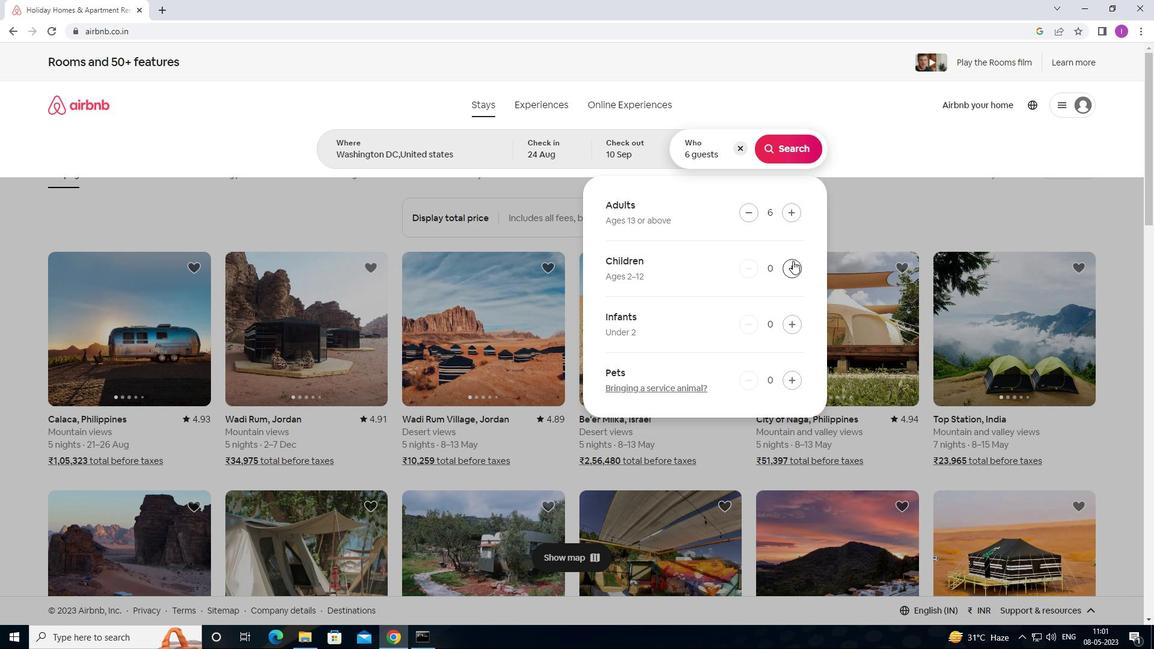 
Action: Mouse pressed left at (793, 263)
Screenshot: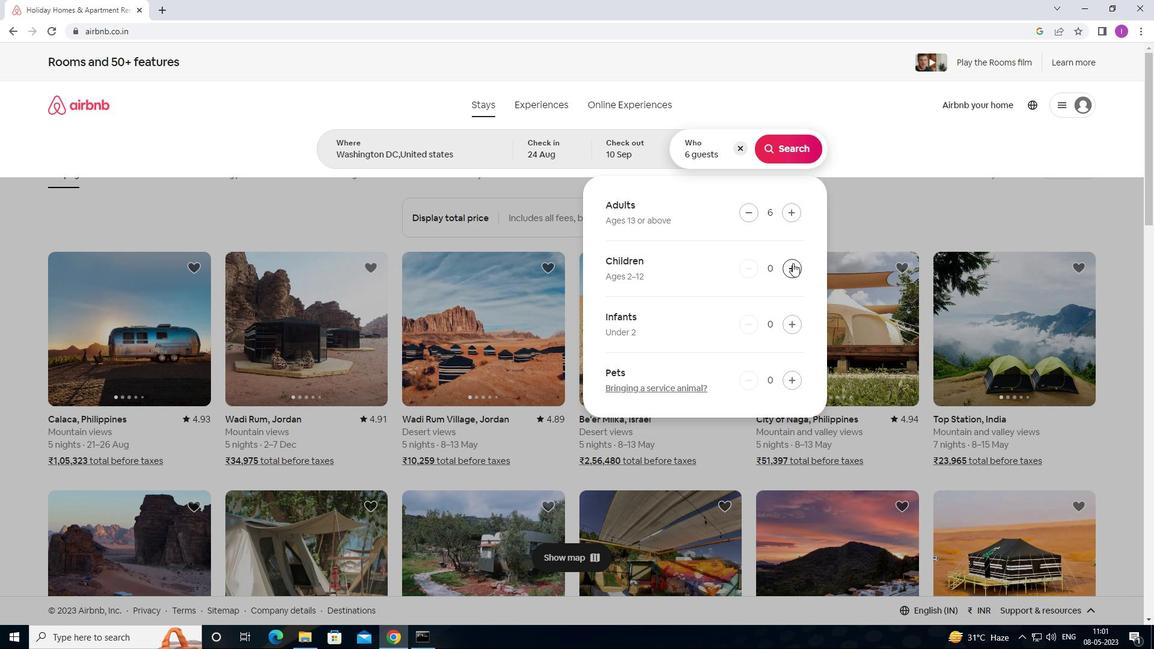 
Action: Mouse moved to (784, 152)
Screenshot: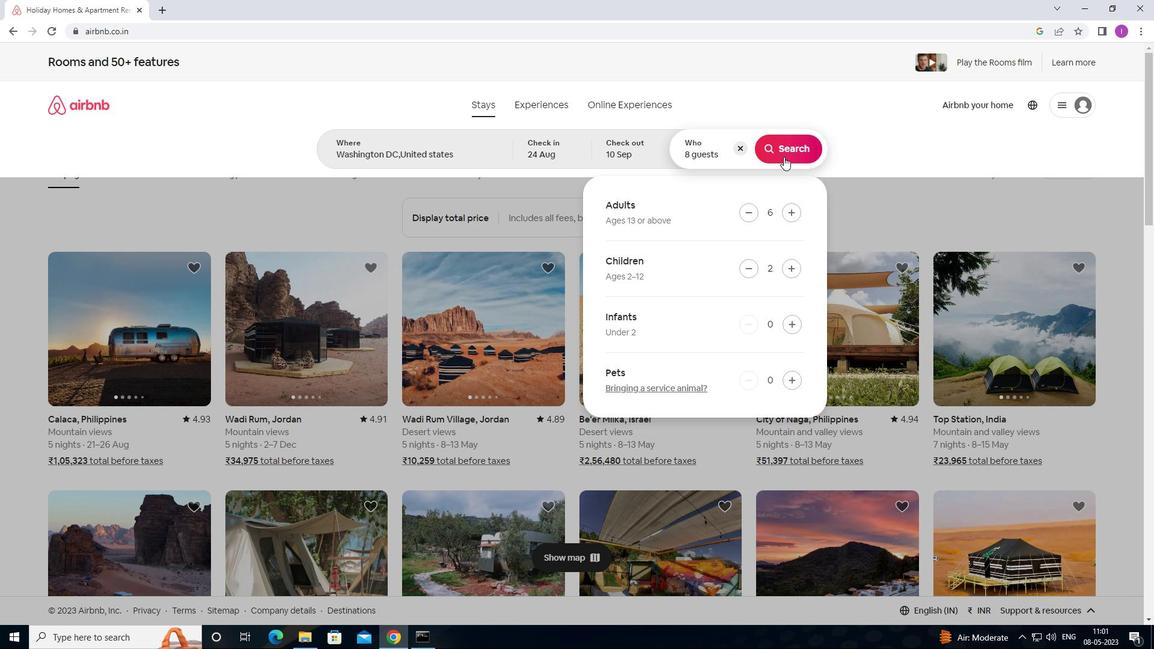 
Action: Mouse pressed left at (784, 152)
Screenshot: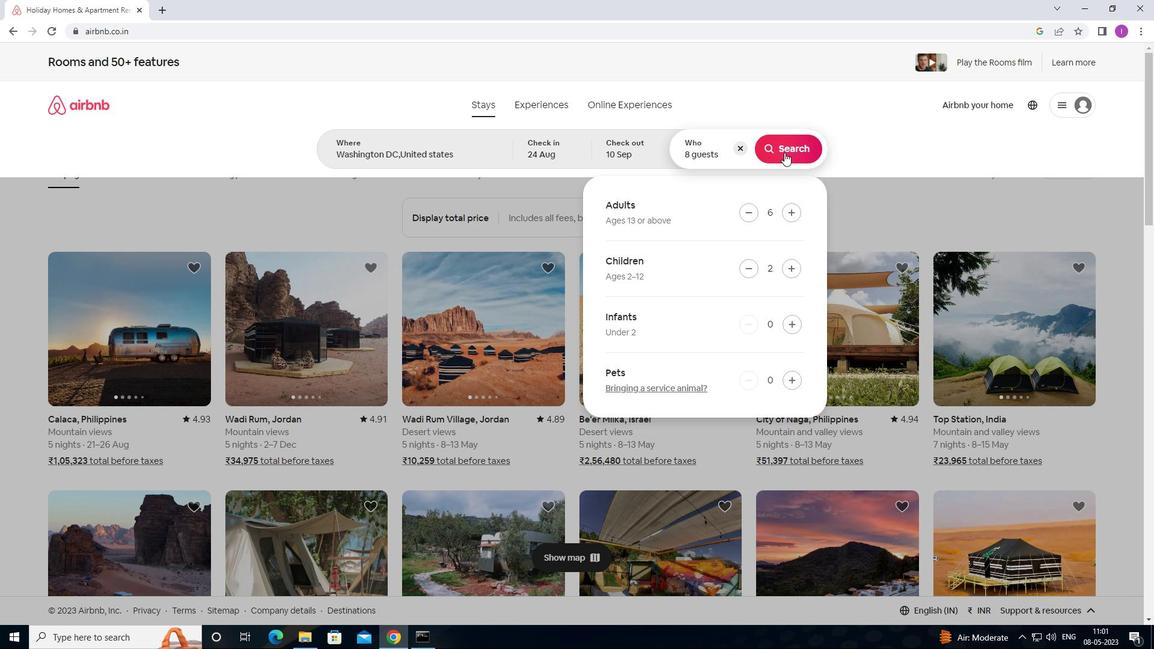 
Action: Mouse moved to (1118, 116)
Screenshot: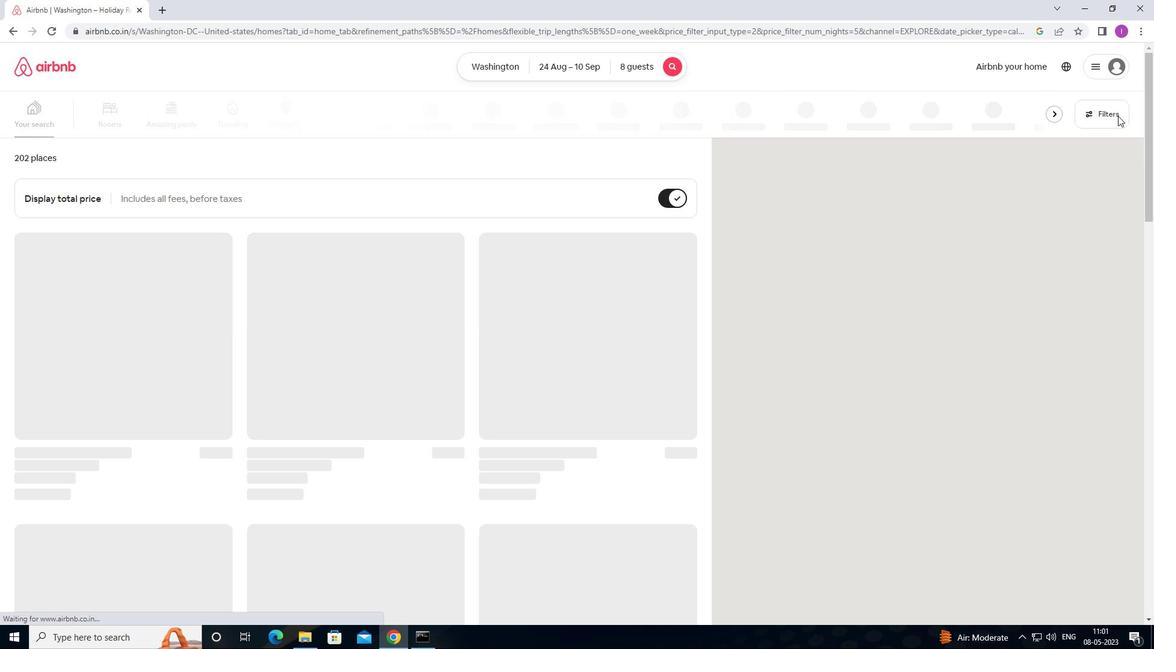
Action: Mouse pressed left at (1118, 116)
Screenshot: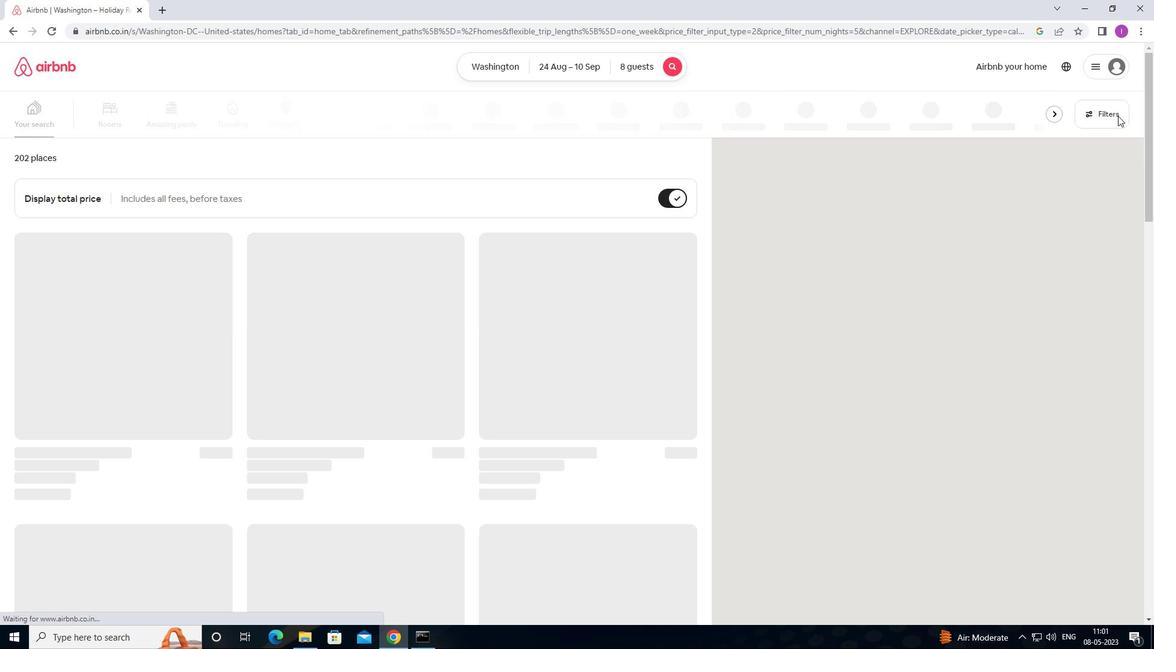 
Action: Mouse moved to (449, 414)
Screenshot: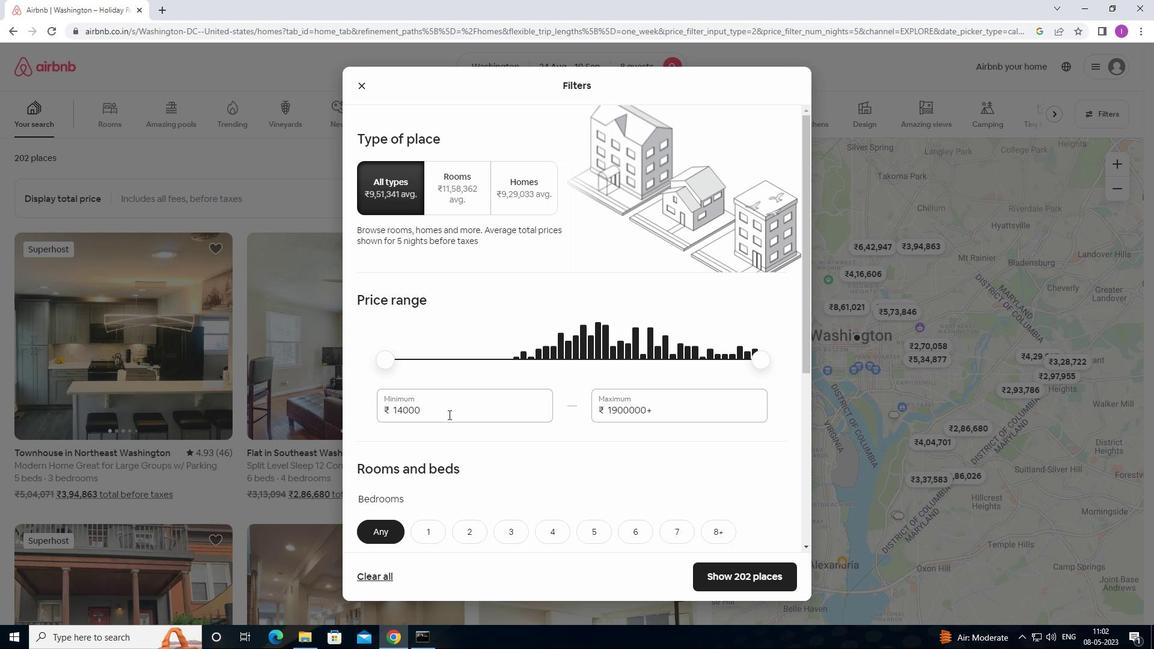 
Action: Mouse pressed left at (449, 414)
Screenshot: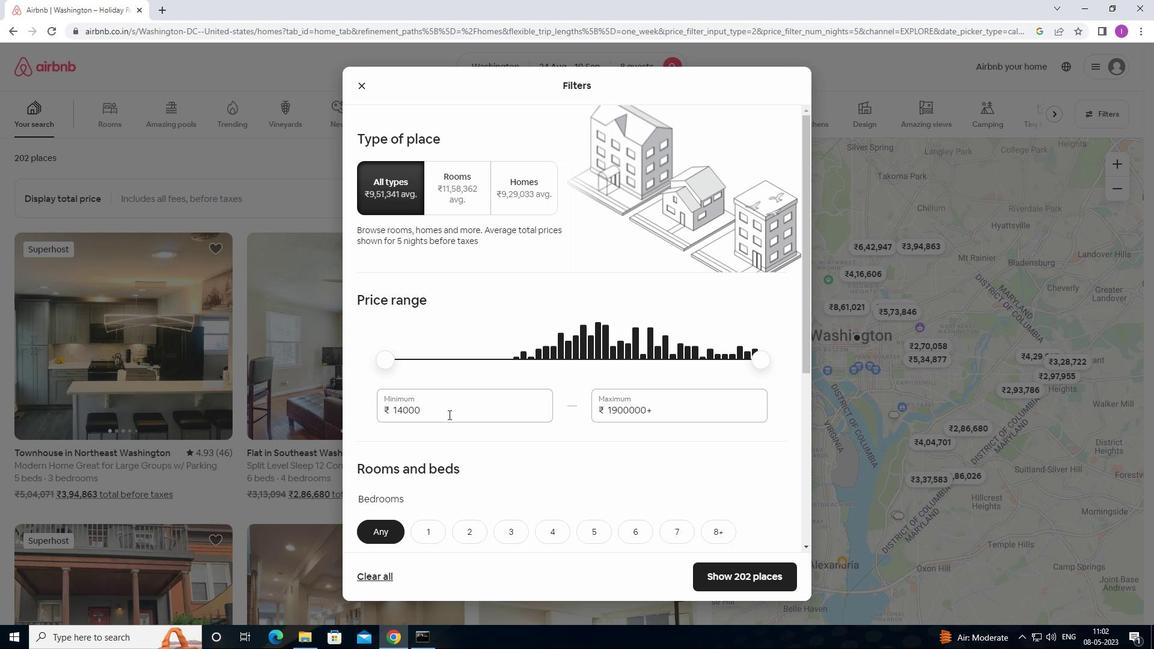 
Action: Mouse moved to (370, 437)
Screenshot: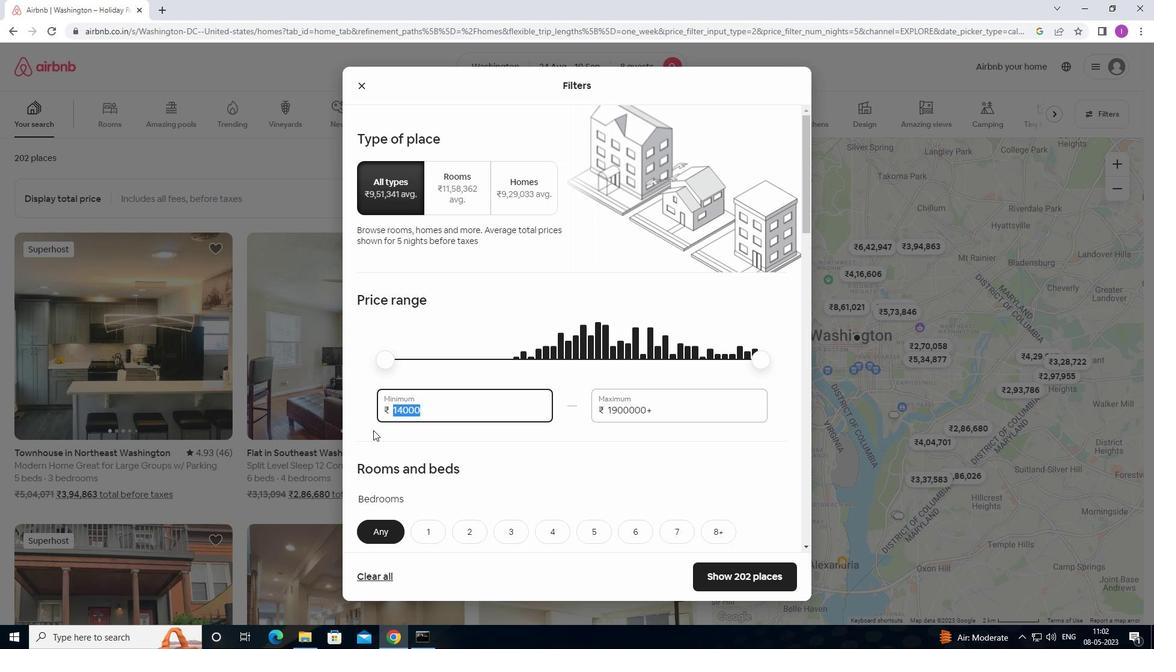 
Action: Key pressed 12000
Screenshot: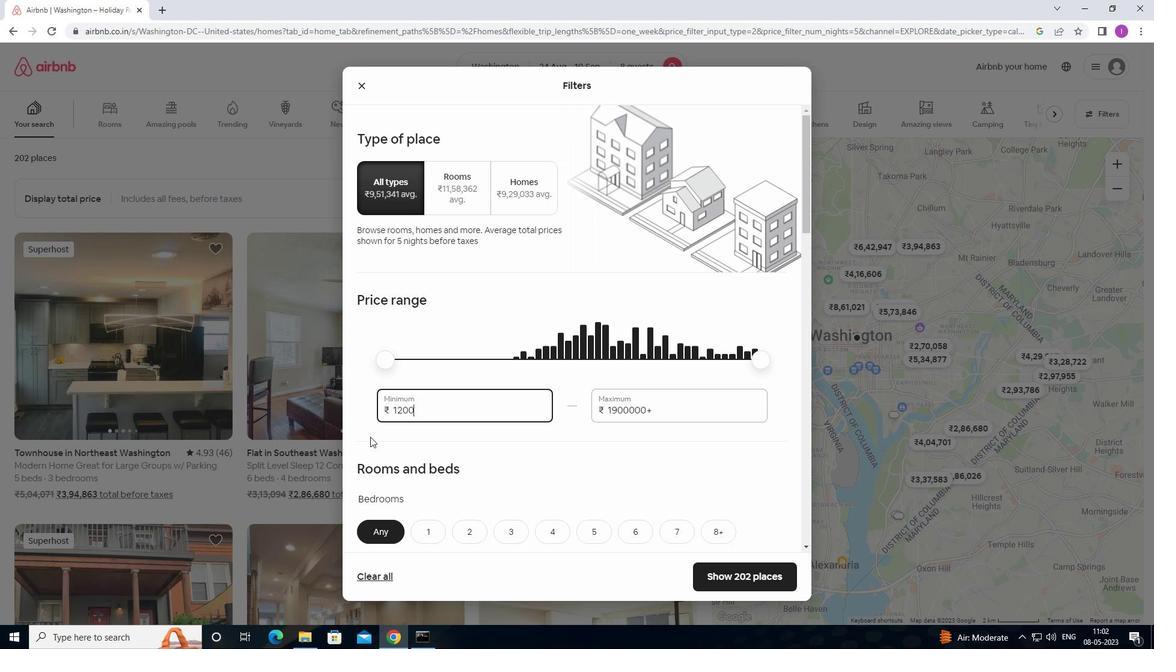 
Action: Mouse moved to (704, 416)
Screenshot: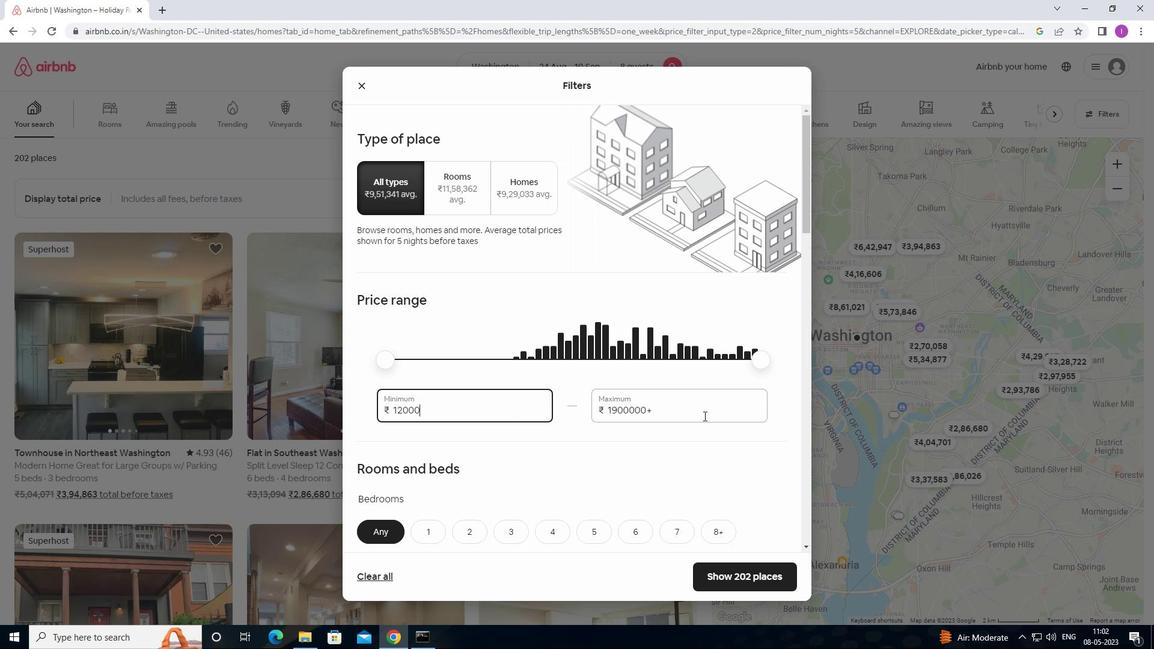 
Action: Mouse pressed left at (704, 416)
Screenshot: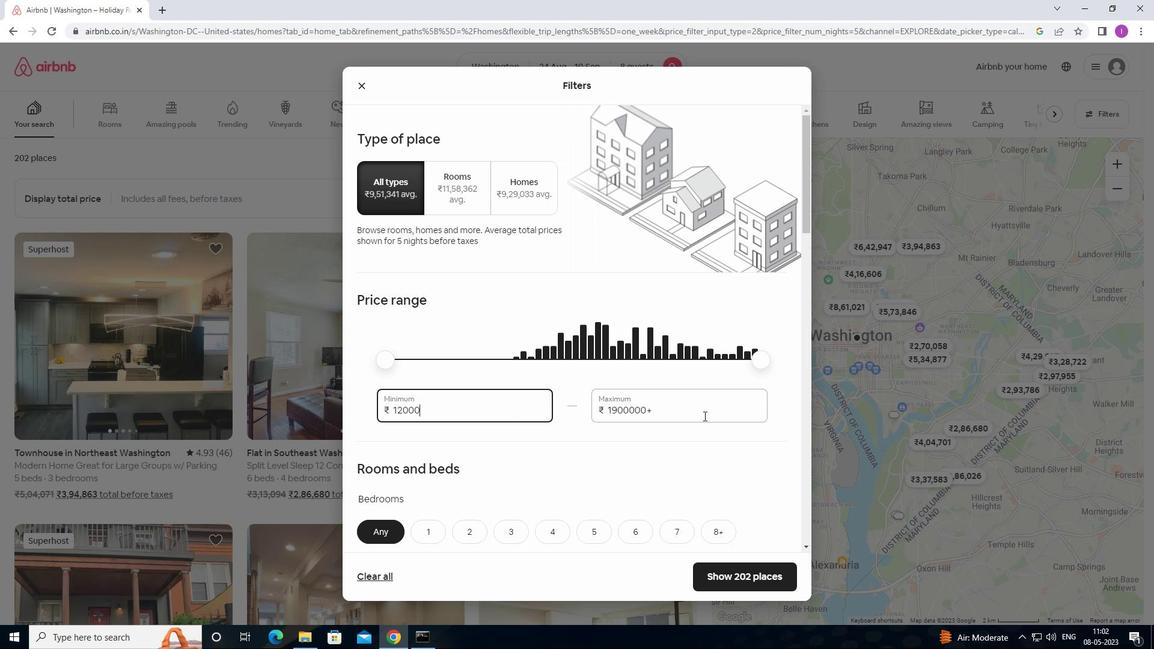 
Action: Mouse moved to (552, 440)
Screenshot: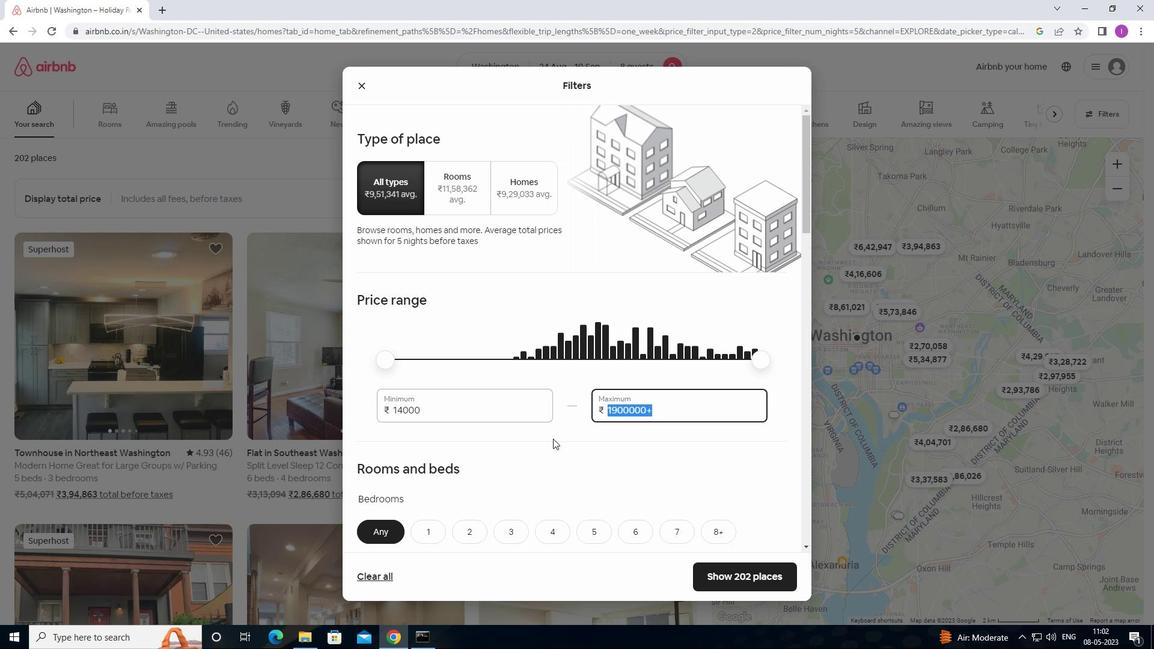 
Action: Key pressed 15000
Screenshot: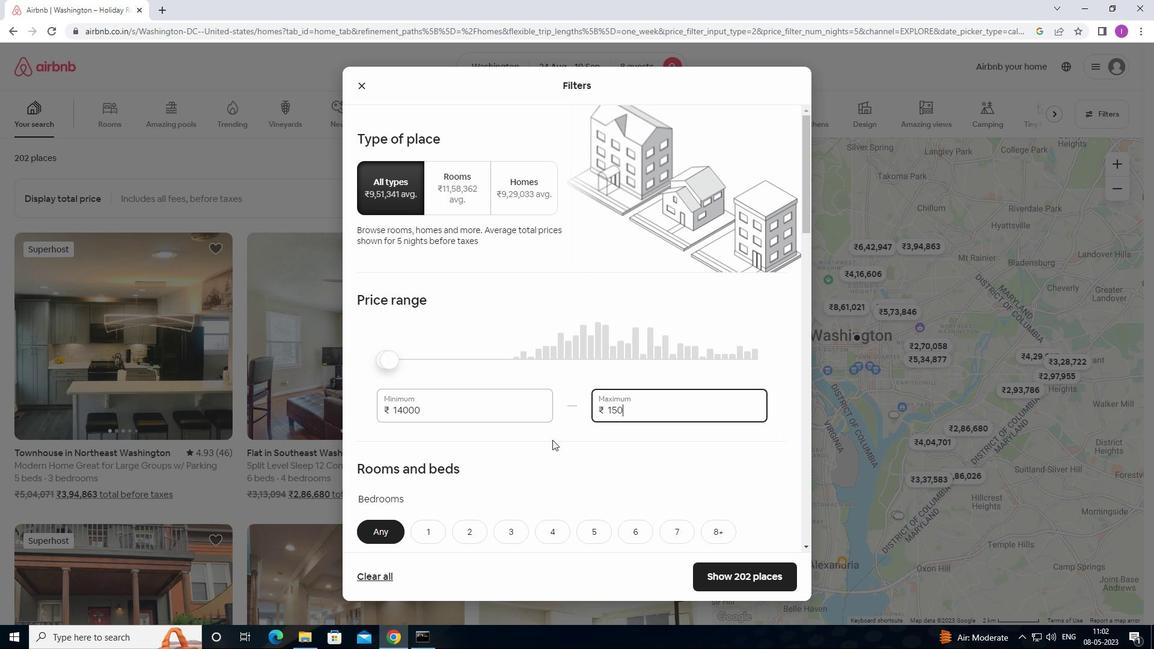 
Action: Mouse scrolled (552, 439) with delta (0, 0)
Screenshot: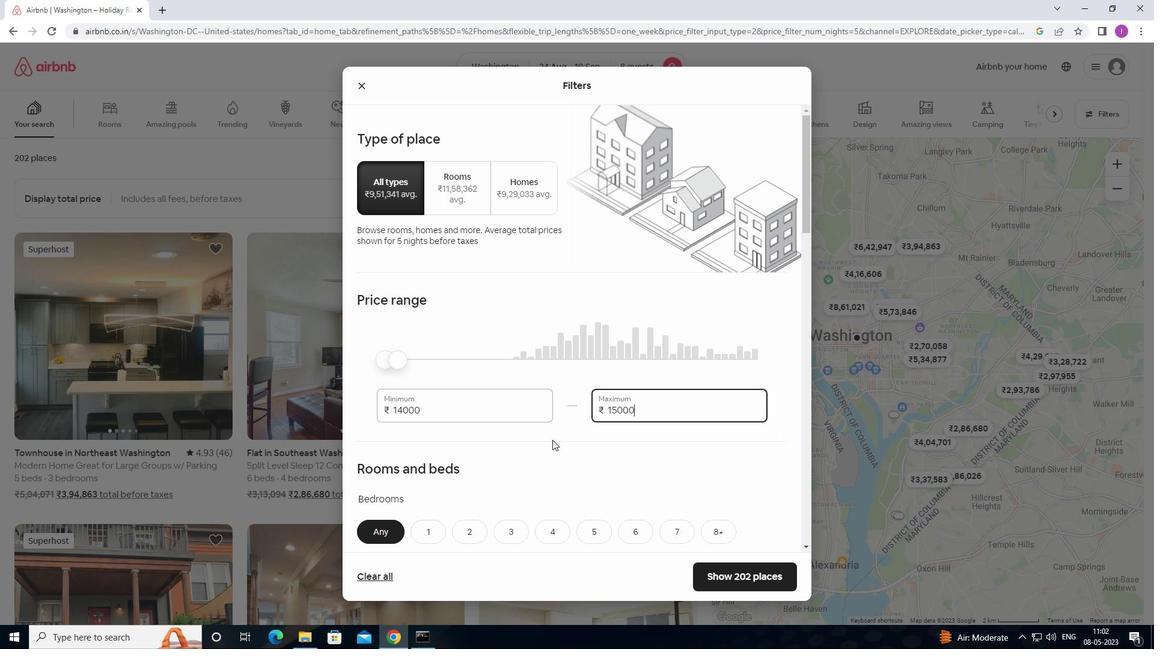 
Action: Mouse scrolled (552, 439) with delta (0, 0)
Screenshot: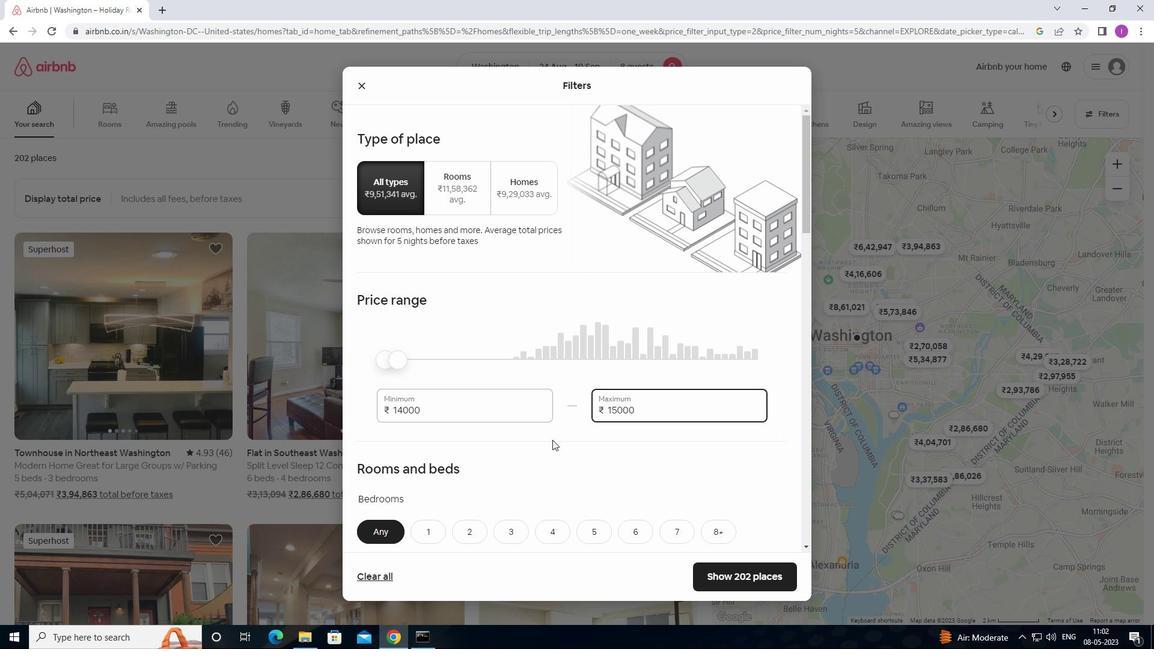 
Action: Mouse scrolled (552, 439) with delta (0, 0)
Screenshot: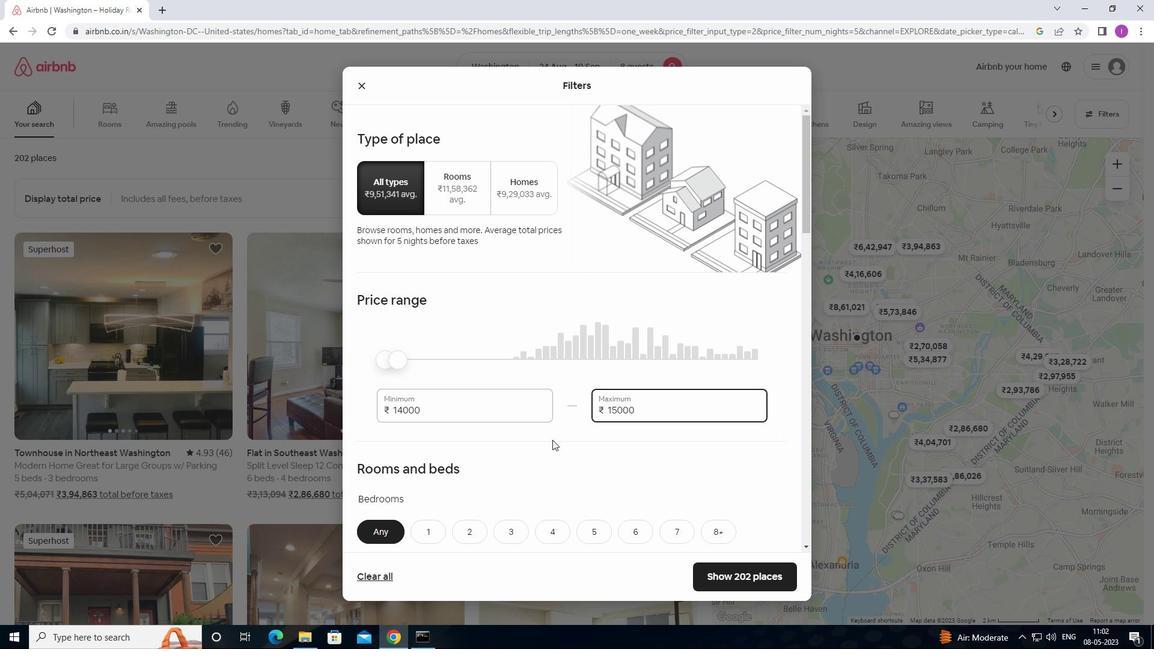 
Action: Mouse moved to (629, 353)
Screenshot: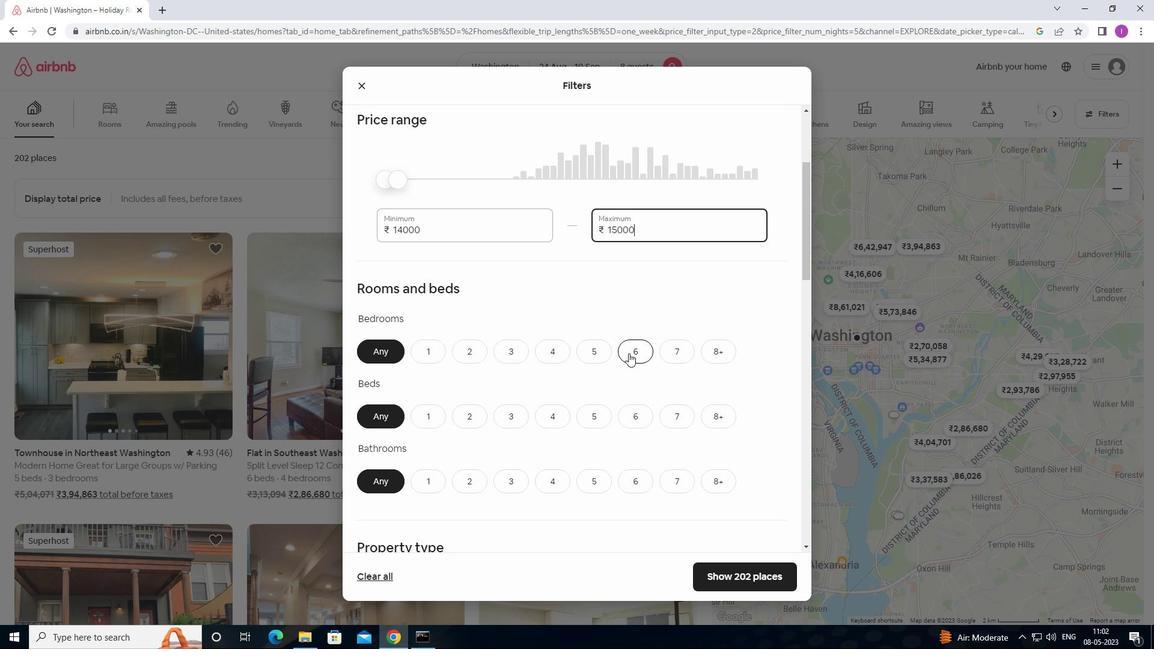 
Action: Mouse pressed left at (629, 353)
Screenshot: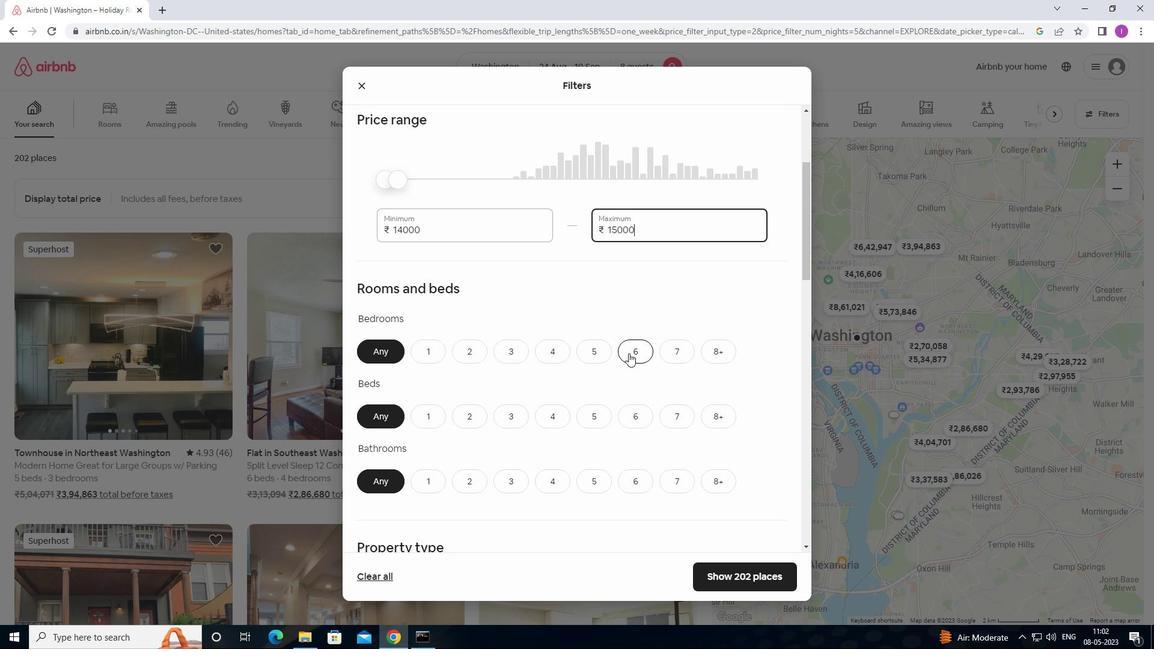
Action: Mouse moved to (633, 412)
Screenshot: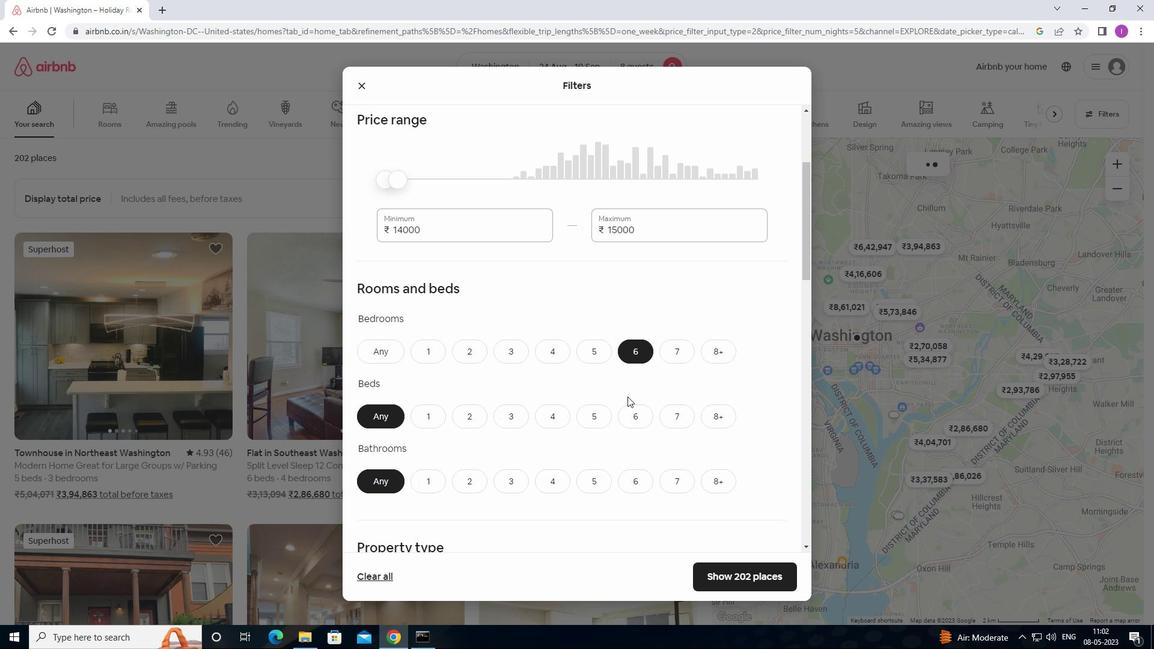 
Action: Mouse pressed left at (633, 412)
Screenshot: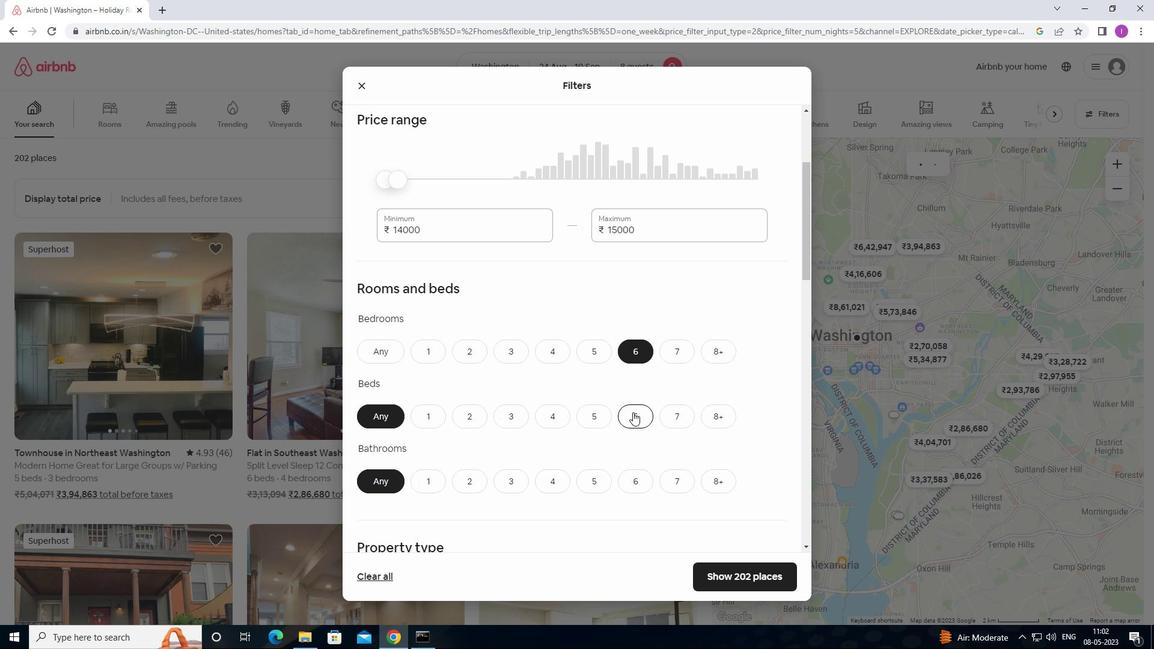 
Action: Mouse moved to (642, 485)
Screenshot: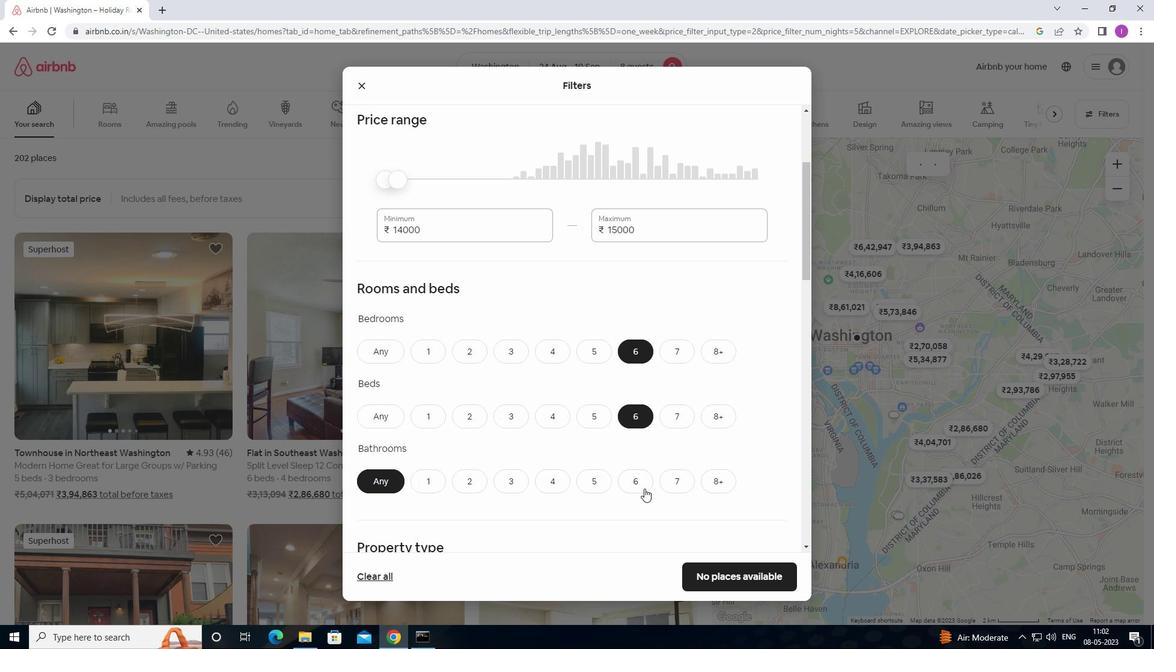 
Action: Mouse pressed left at (642, 485)
Screenshot: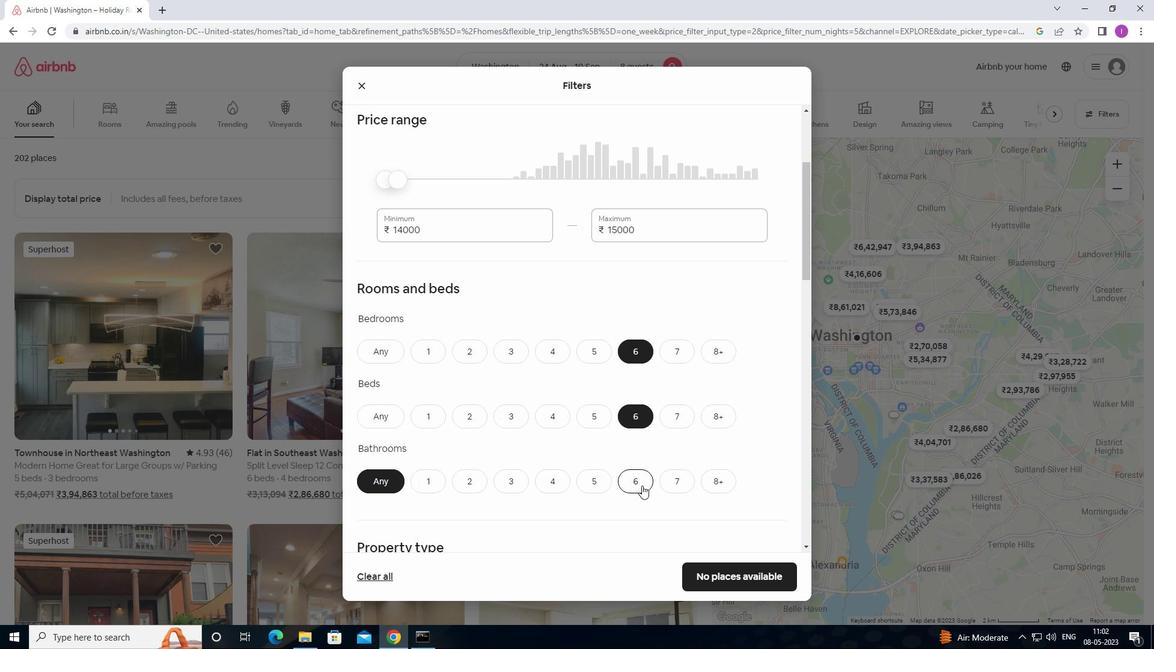 
Action: Mouse moved to (573, 513)
Screenshot: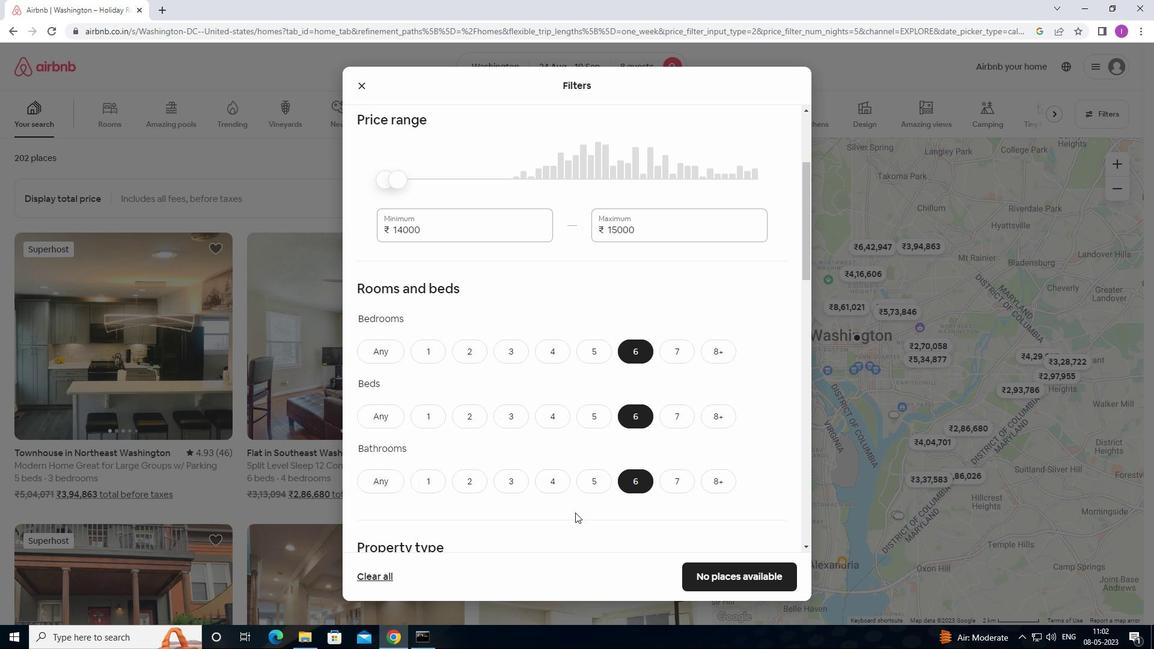 
Action: Mouse scrolled (573, 512) with delta (0, 0)
Screenshot: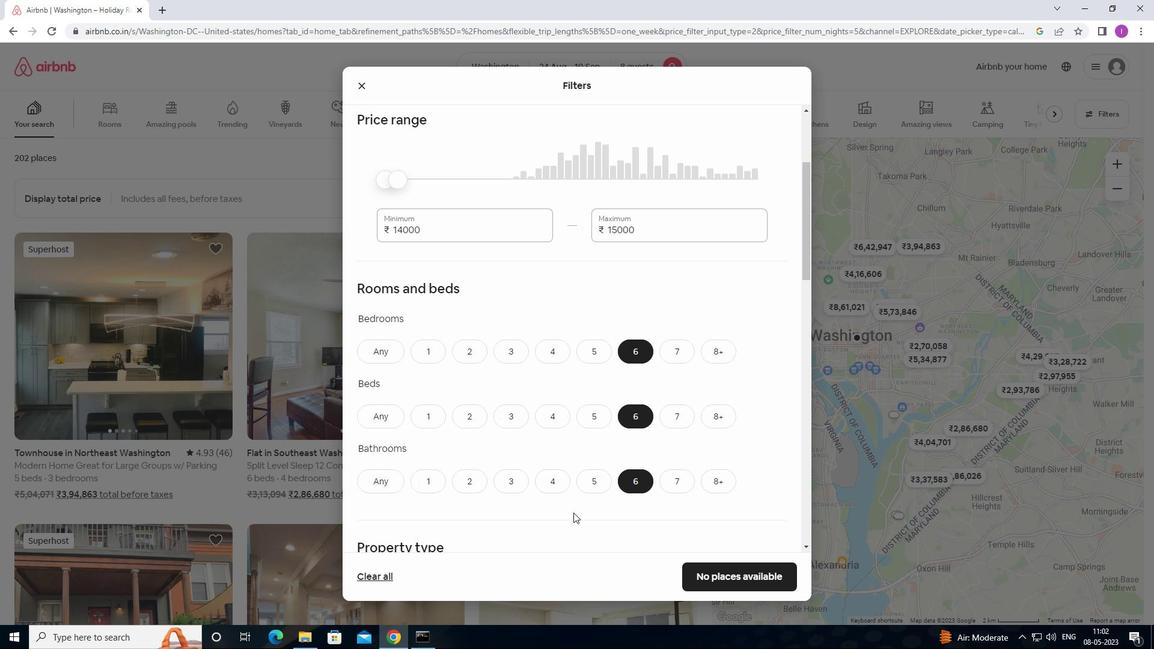 
Action: Mouse moved to (573, 508)
Screenshot: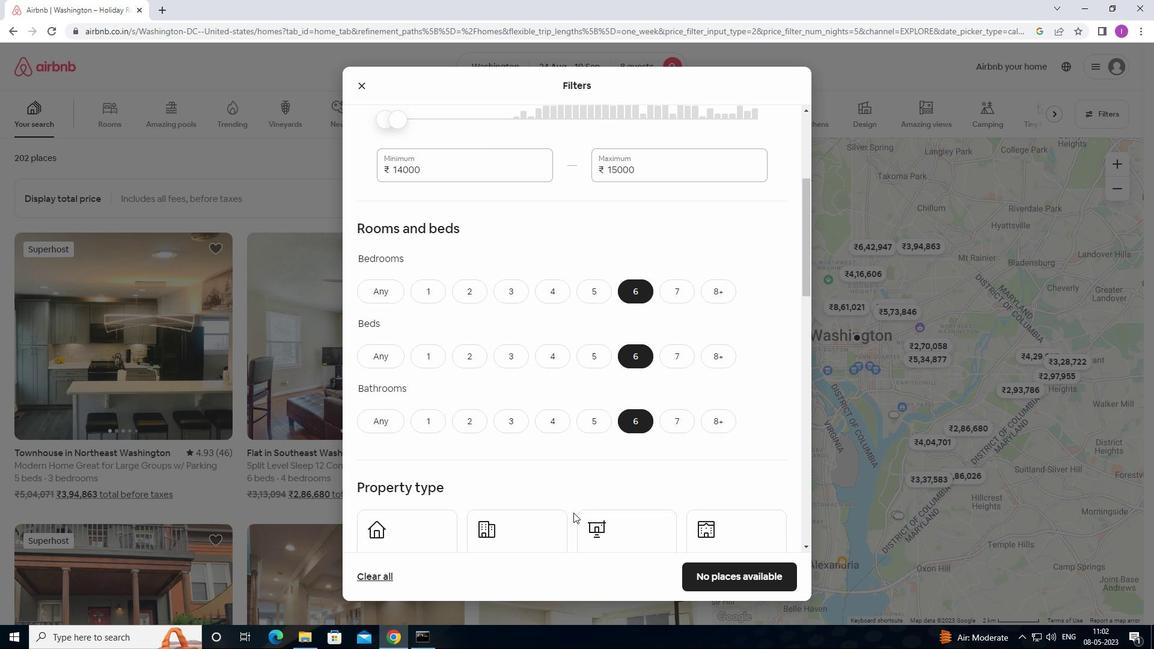 
Action: Mouse scrolled (573, 507) with delta (0, 0)
Screenshot: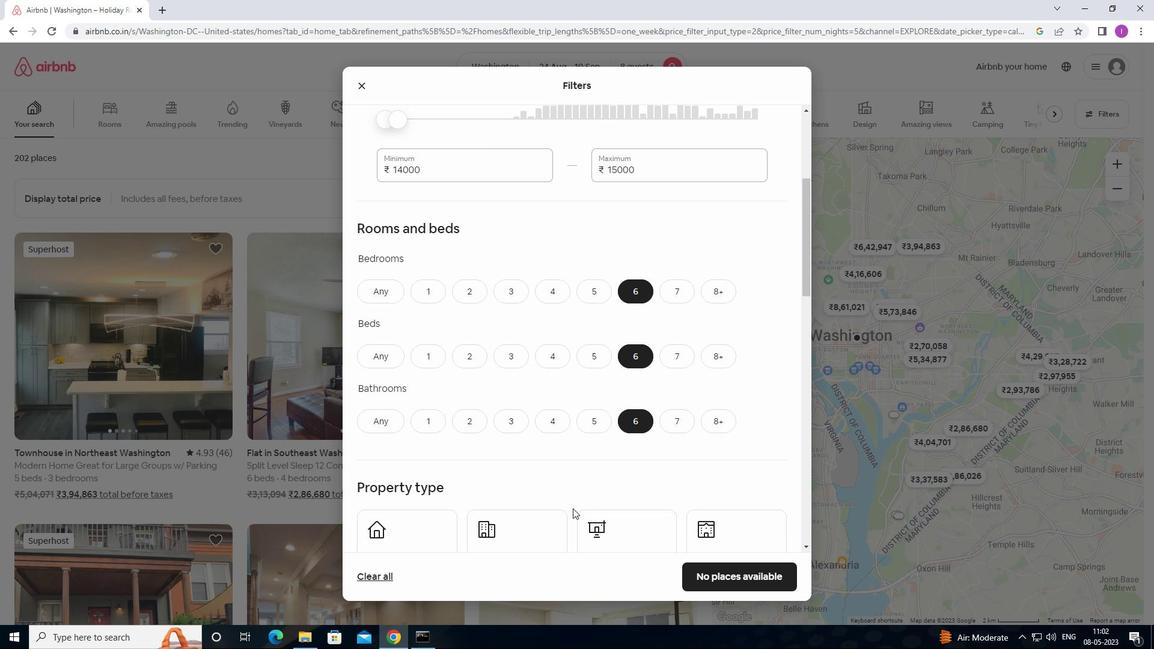 
Action: Mouse moved to (427, 502)
Screenshot: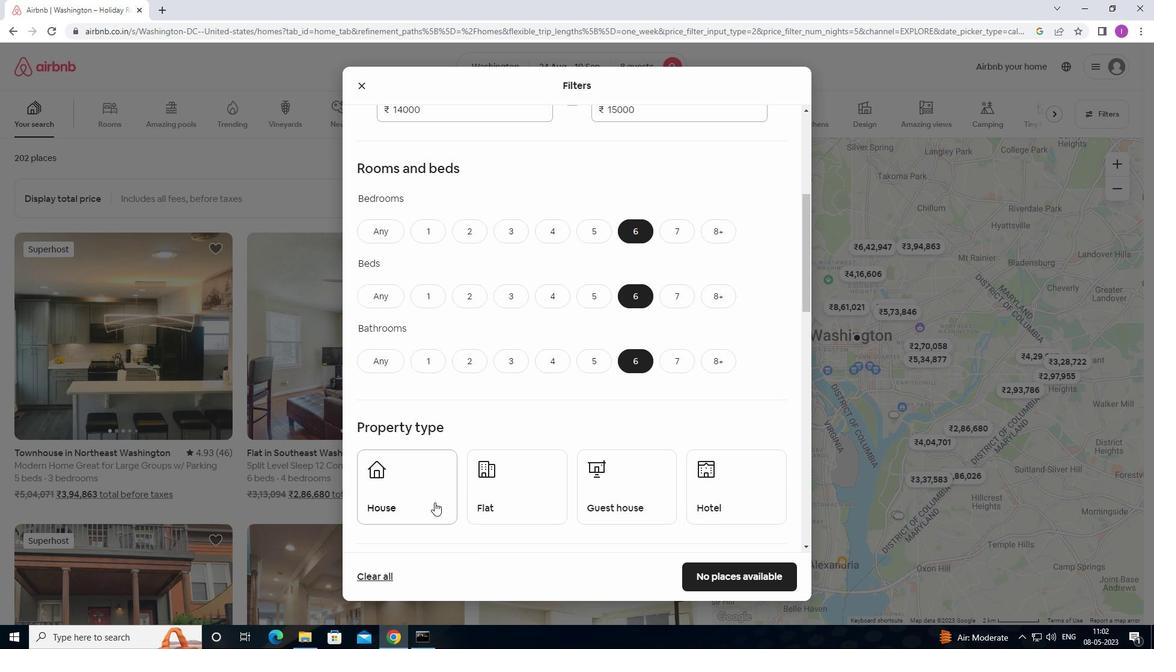 
Action: Mouse pressed left at (427, 502)
Screenshot: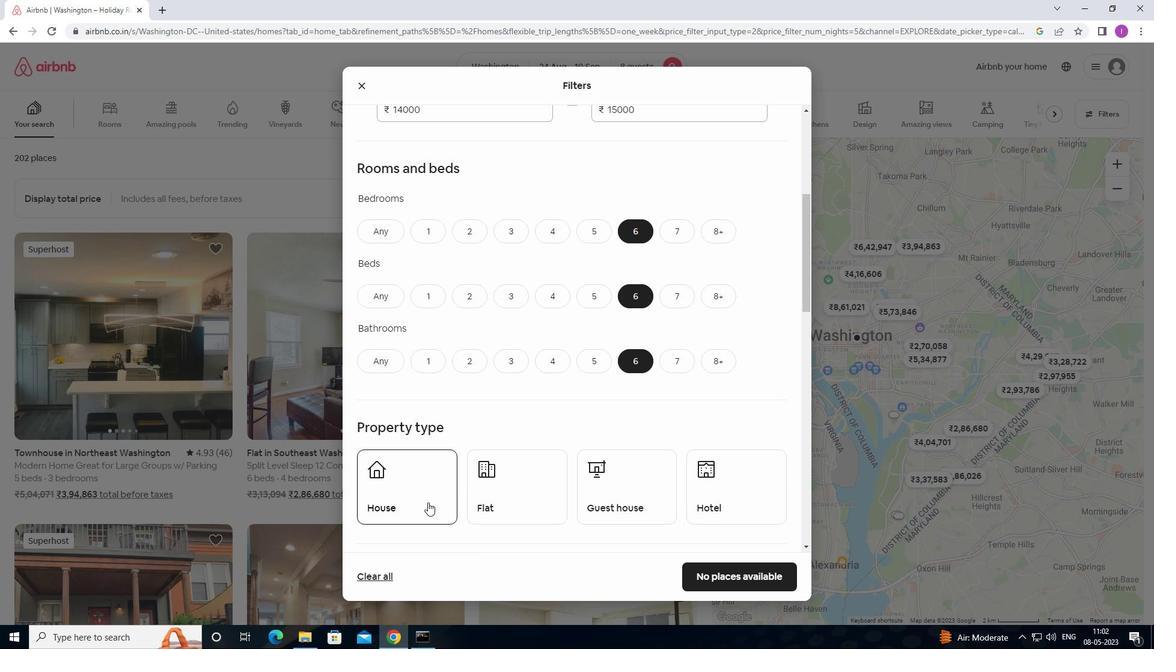 
Action: Mouse moved to (522, 499)
Screenshot: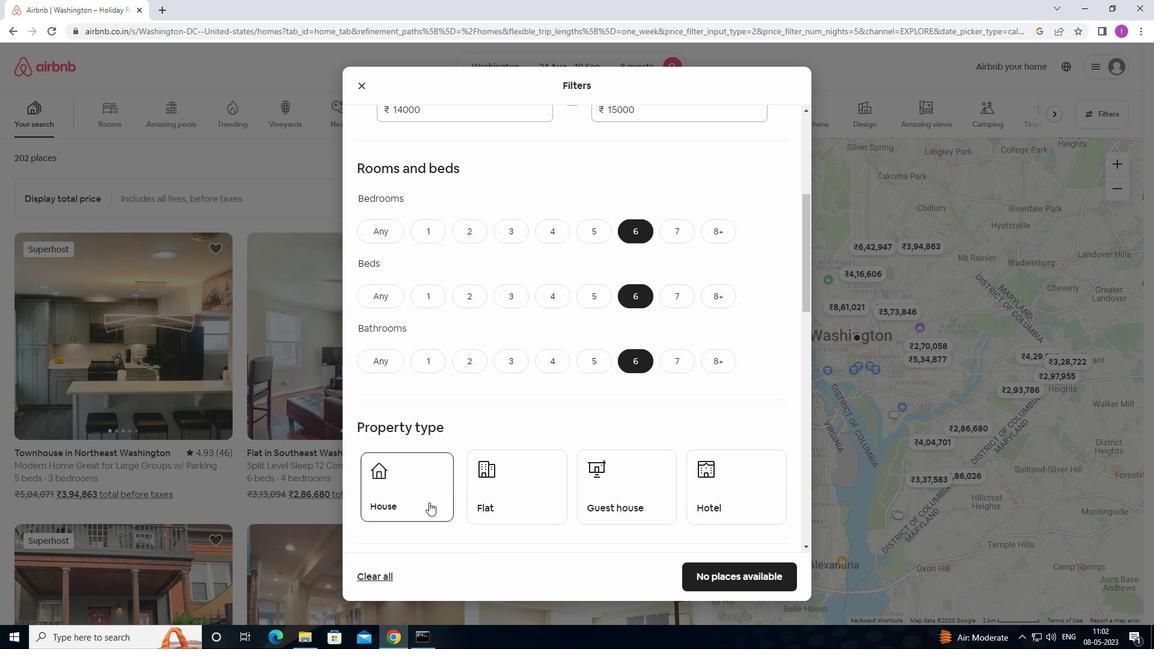 
Action: Mouse pressed left at (522, 499)
Screenshot: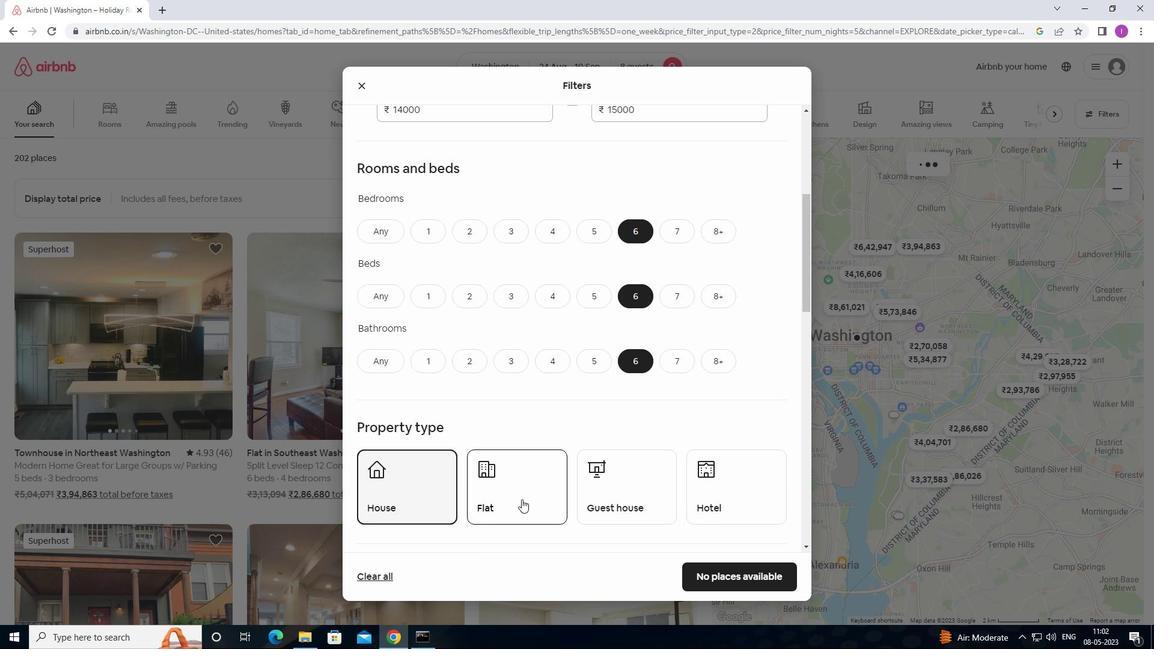 
Action: Mouse moved to (591, 485)
Screenshot: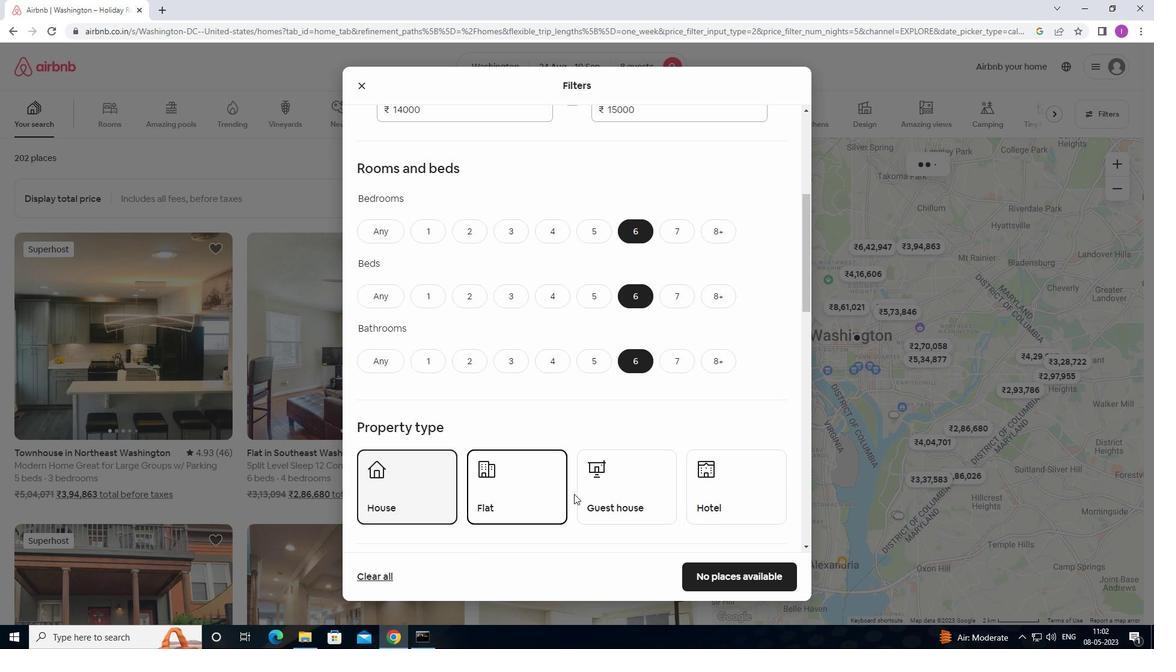 
Action: Mouse pressed left at (591, 485)
Screenshot: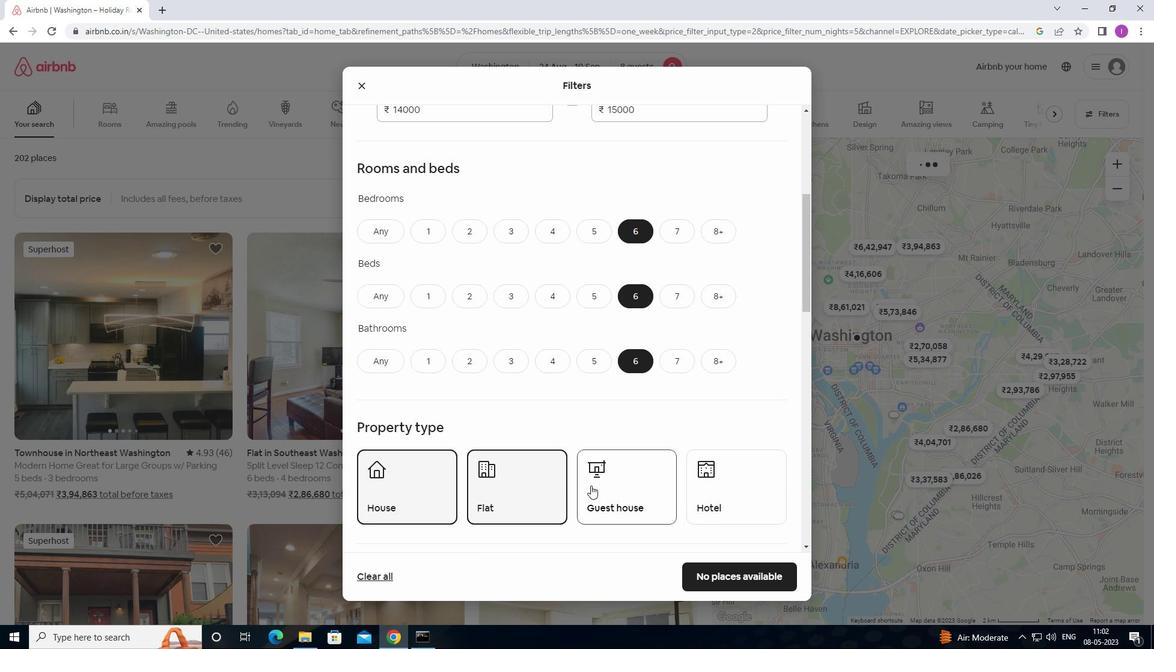 
Action: Mouse moved to (597, 496)
Screenshot: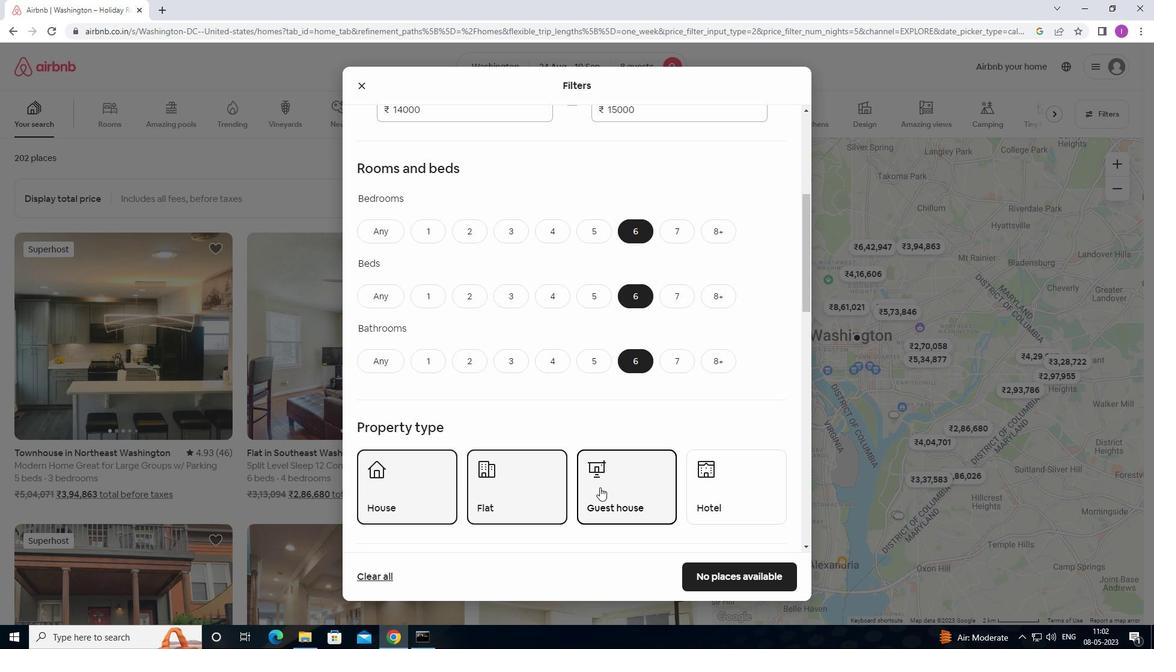 
Action: Mouse scrolled (597, 496) with delta (0, 0)
Screenshot: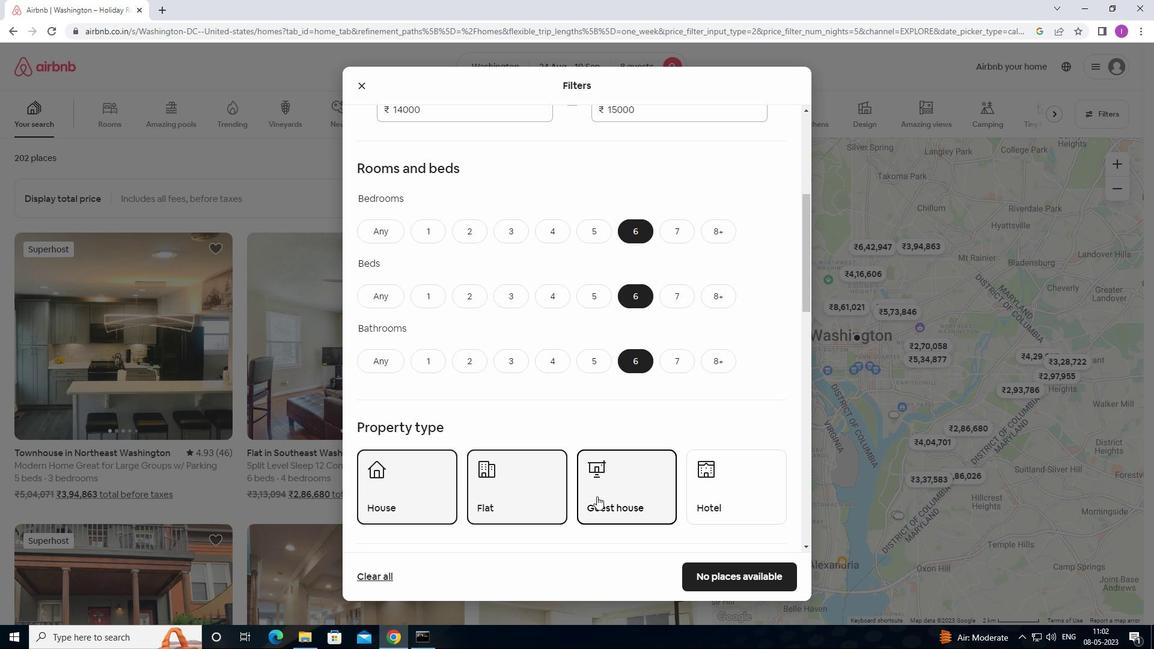 
Action: Mouse scrolled (597, 496) with delta (0, 0)
Screenshot: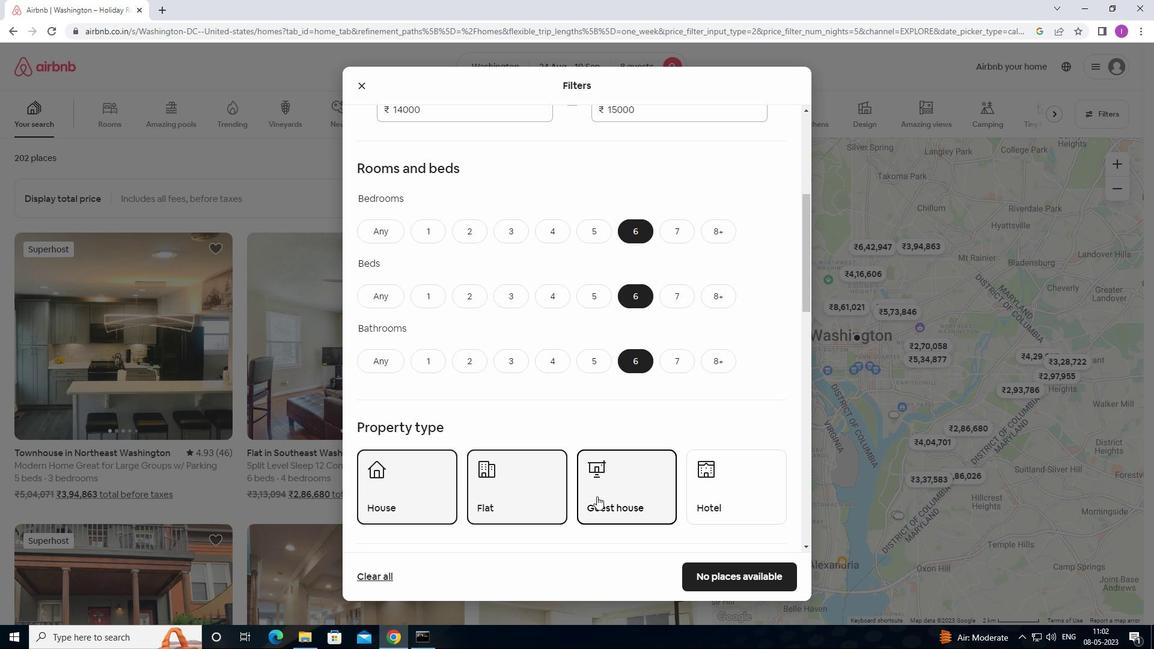 
Action: Mouse scrolled (597, 496) with delta (0, 0)
Screenshot: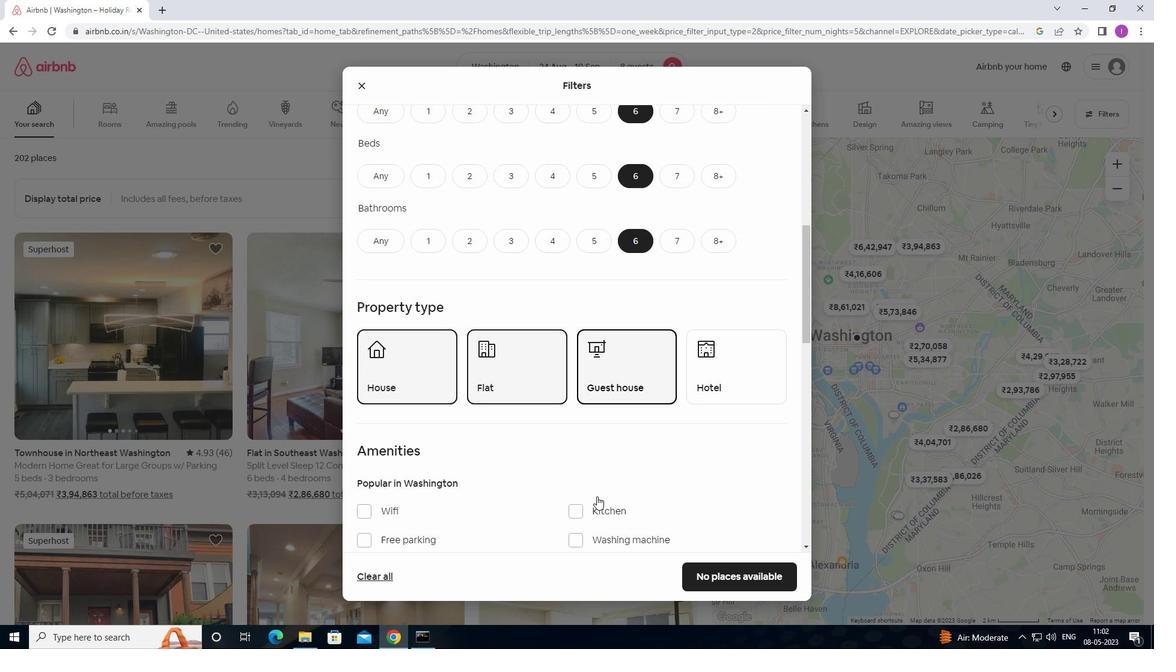 
Action: Mouse moved to (597, 496)
Screenshot: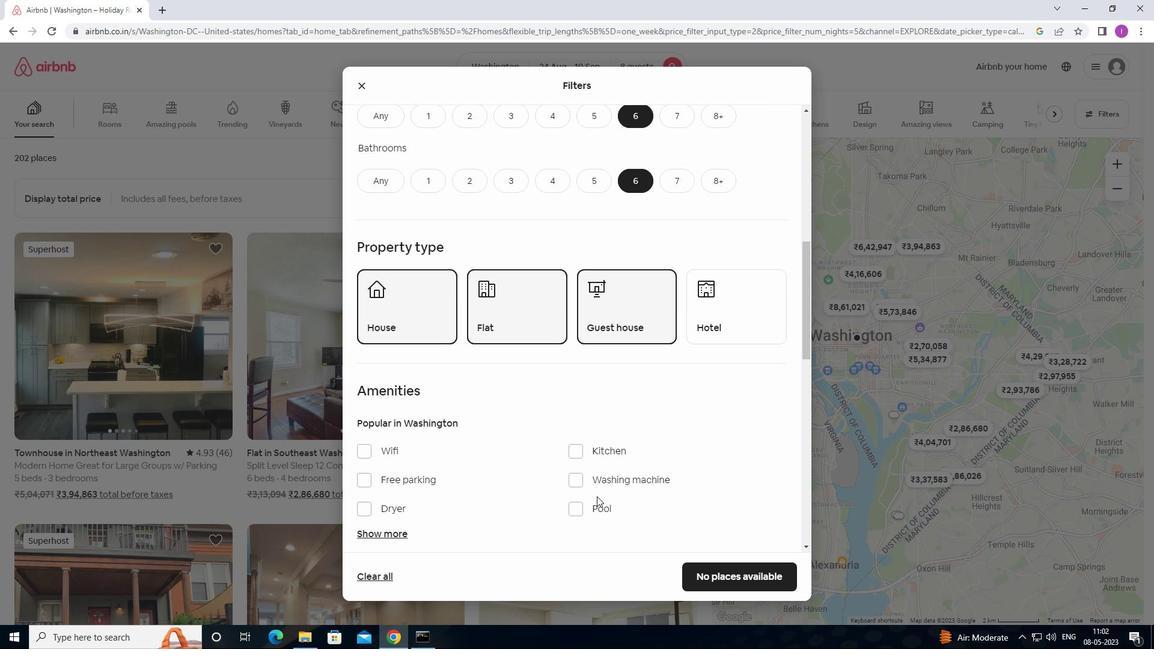 
Action: Mouse scrolled (597, 495) with delta (0, 0)
Screenshot: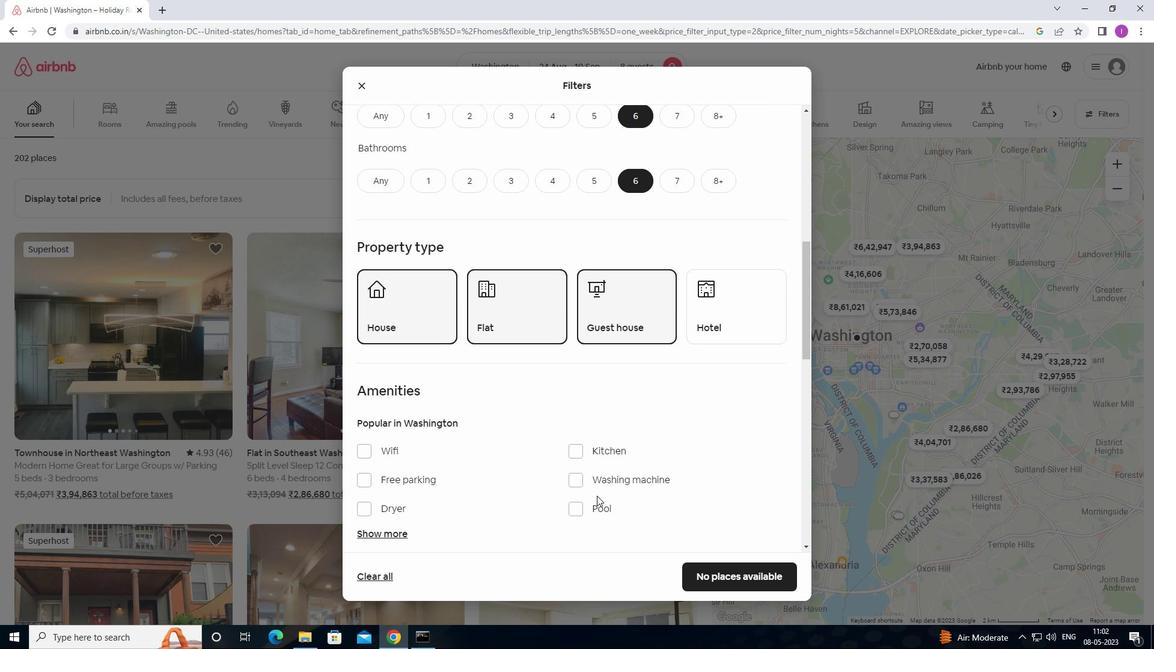 
Action: Mouse scrolled (597, 495) with delta (0, 0)
Screenshot: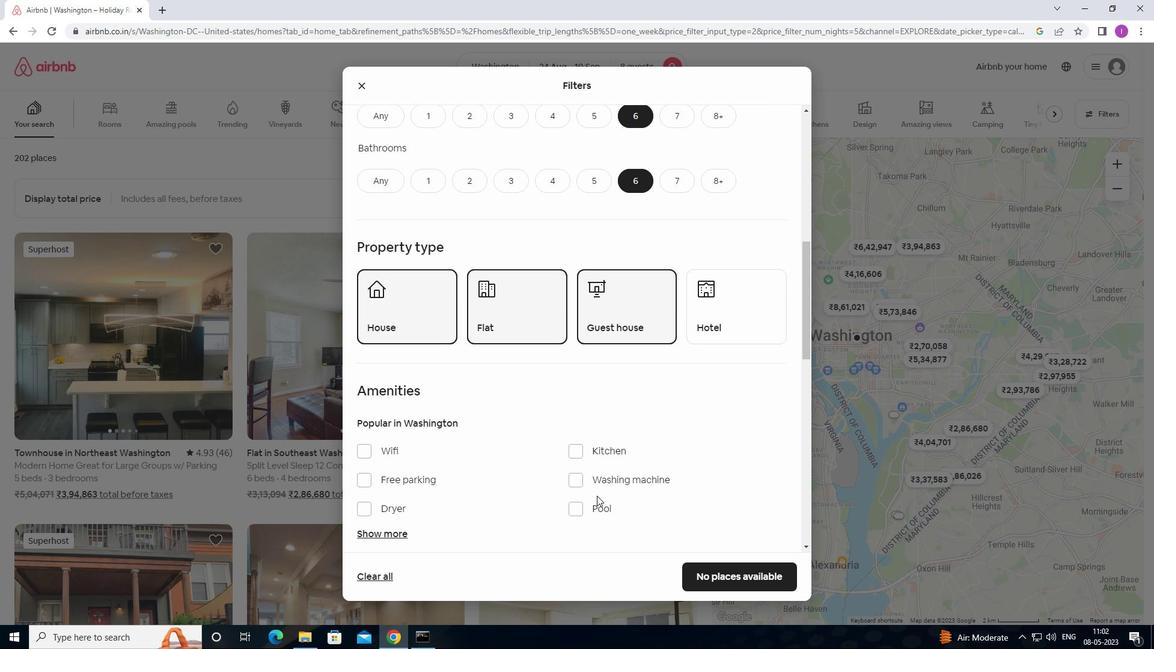 
Action: Mouse moved to (362, 330)
Screenshot: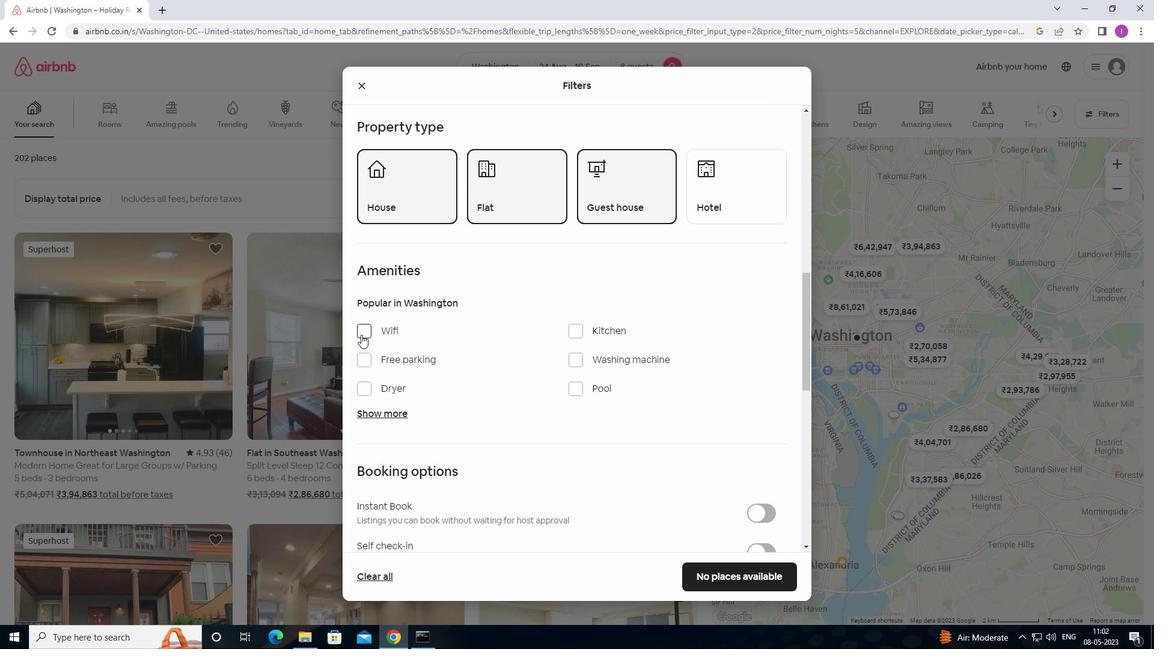 
Action: Mouse pressed left at (362, 330)
Screenshot: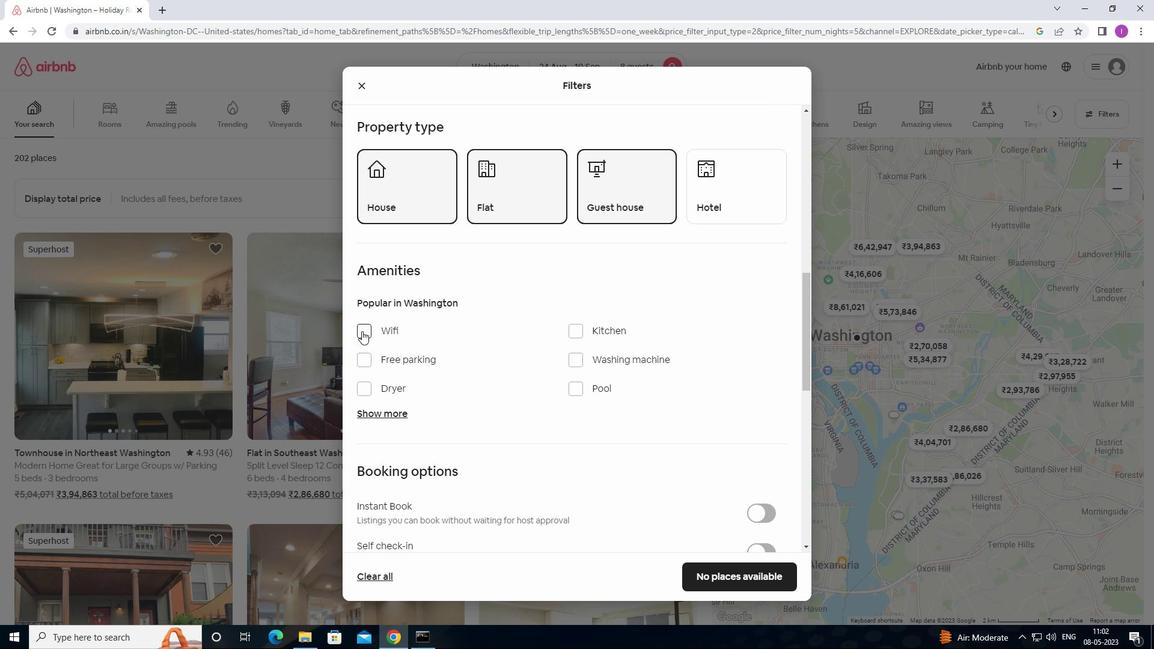 
Action: Mouse moved to (365, 349)
Screenshot: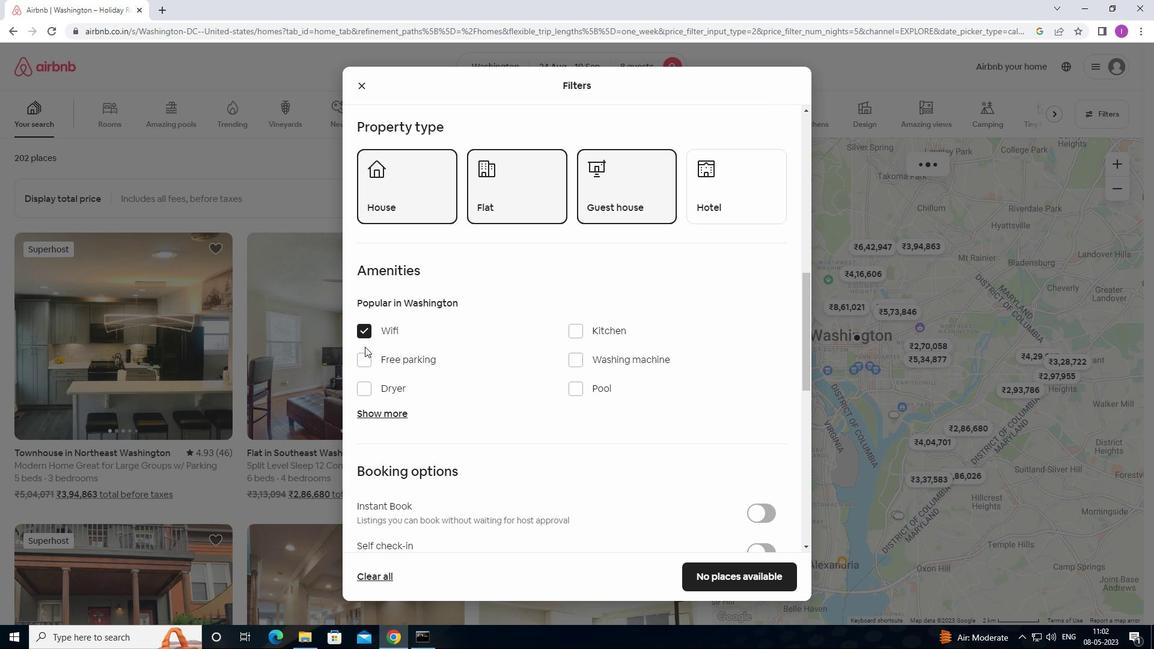 
Action: Mouse pressed left at (365, 349)
Screenshot: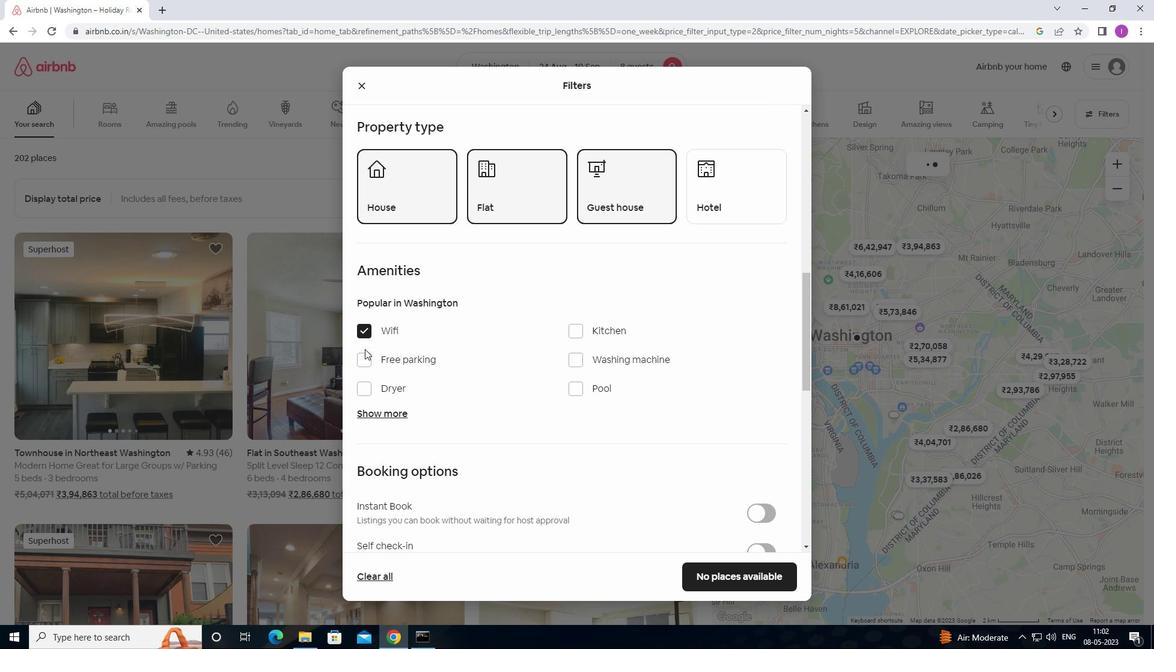 
Action: Mouse moved to (368, 362)
Screenshot: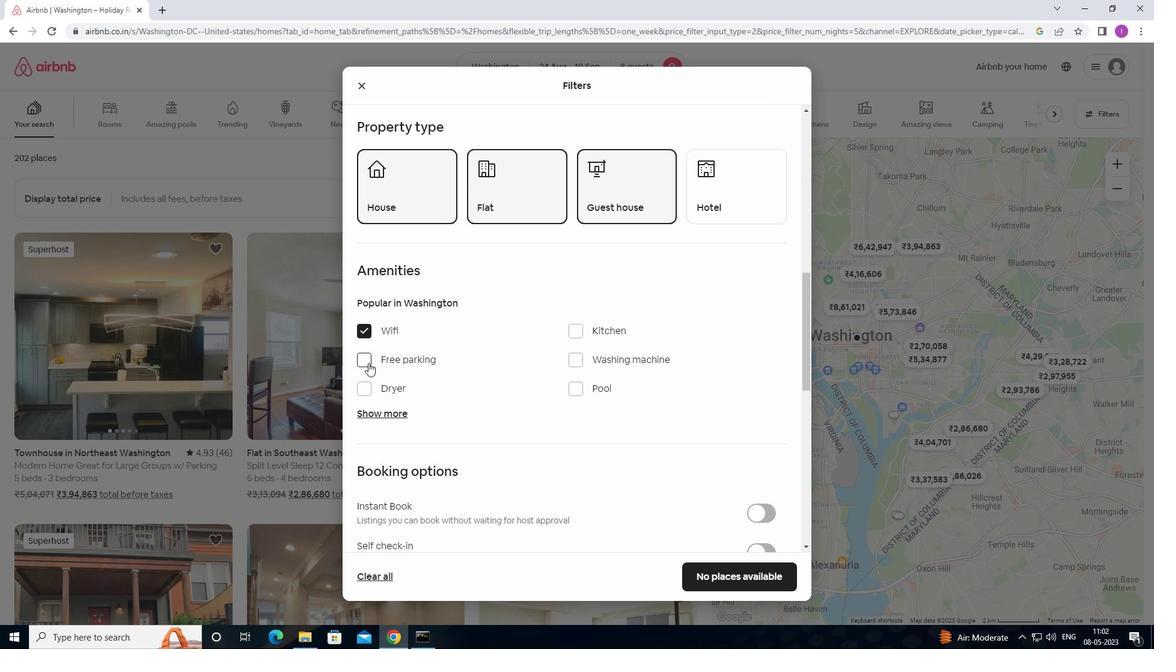 
Action: Mouse pressed left at (368, 362)
Screenshot: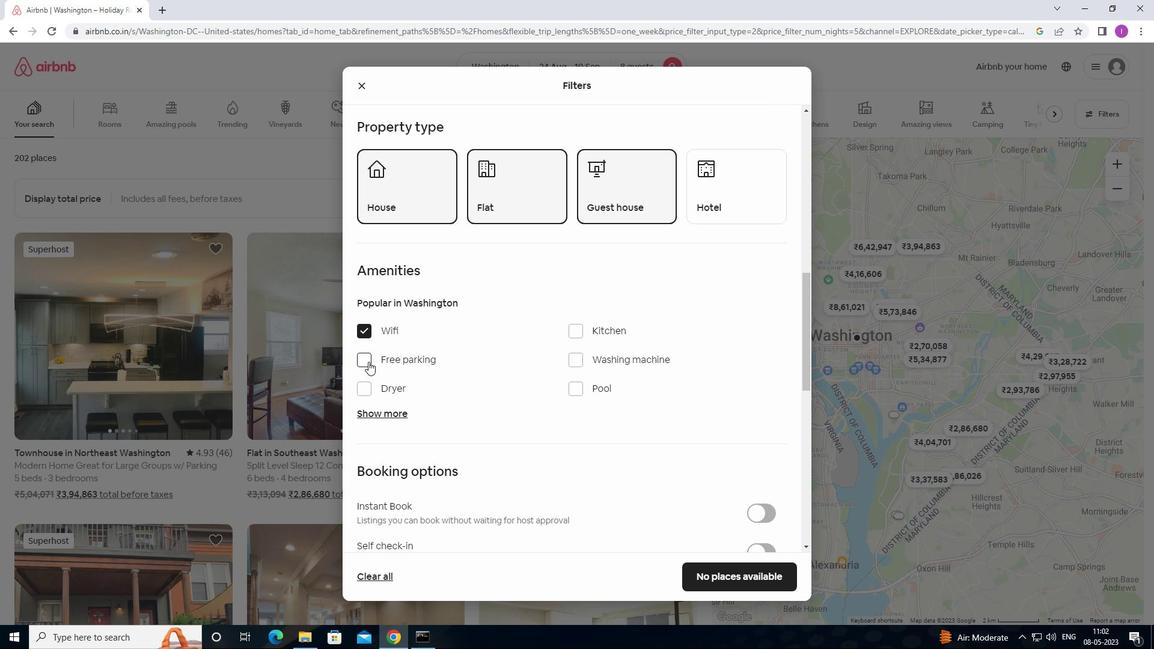 
Action: Mouse moved to (390, 412)
Screenshot: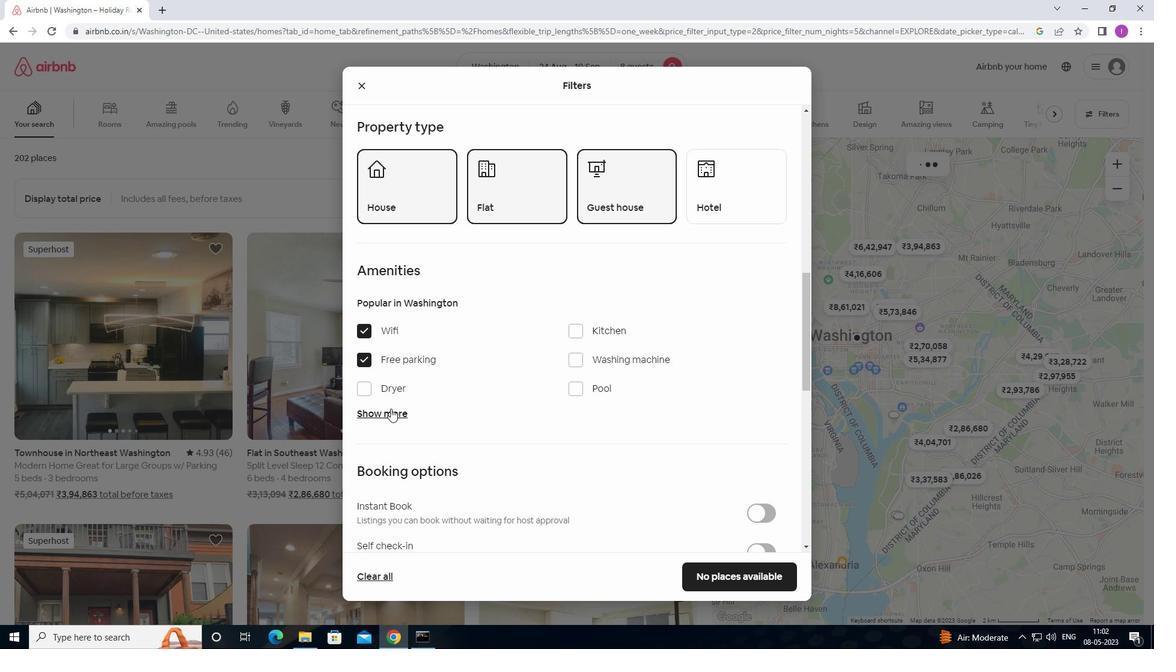 
Action: Mouse pressed left at (390, 412)
Screenshot: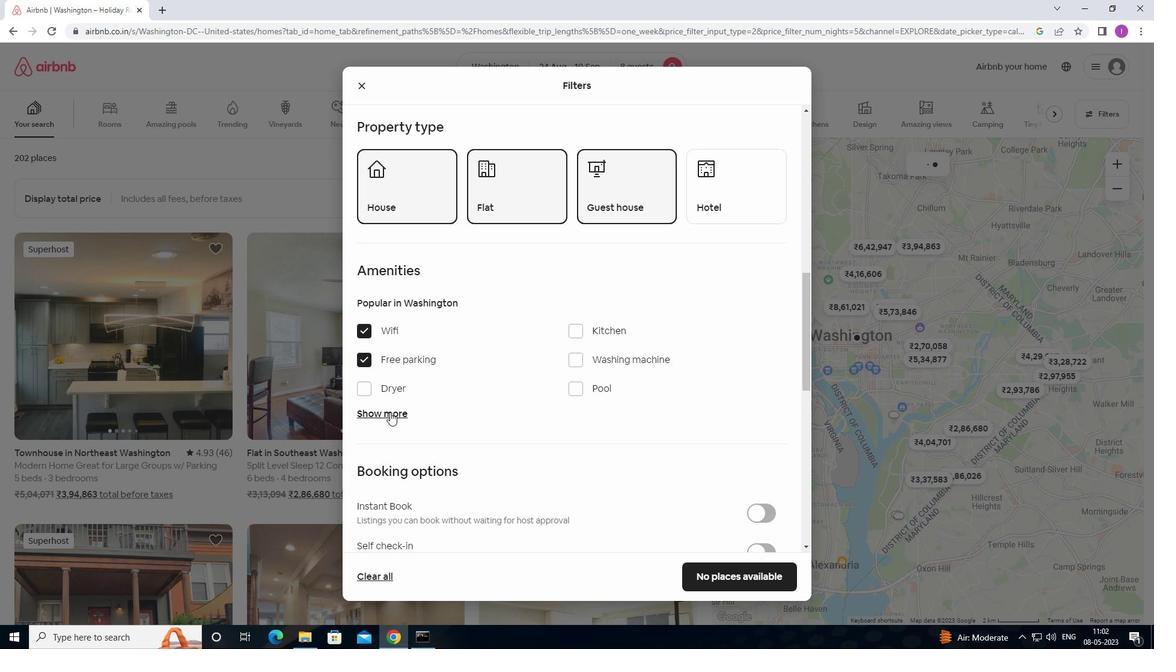 
Action: Mouse moved to (485, 449)
Screenshot: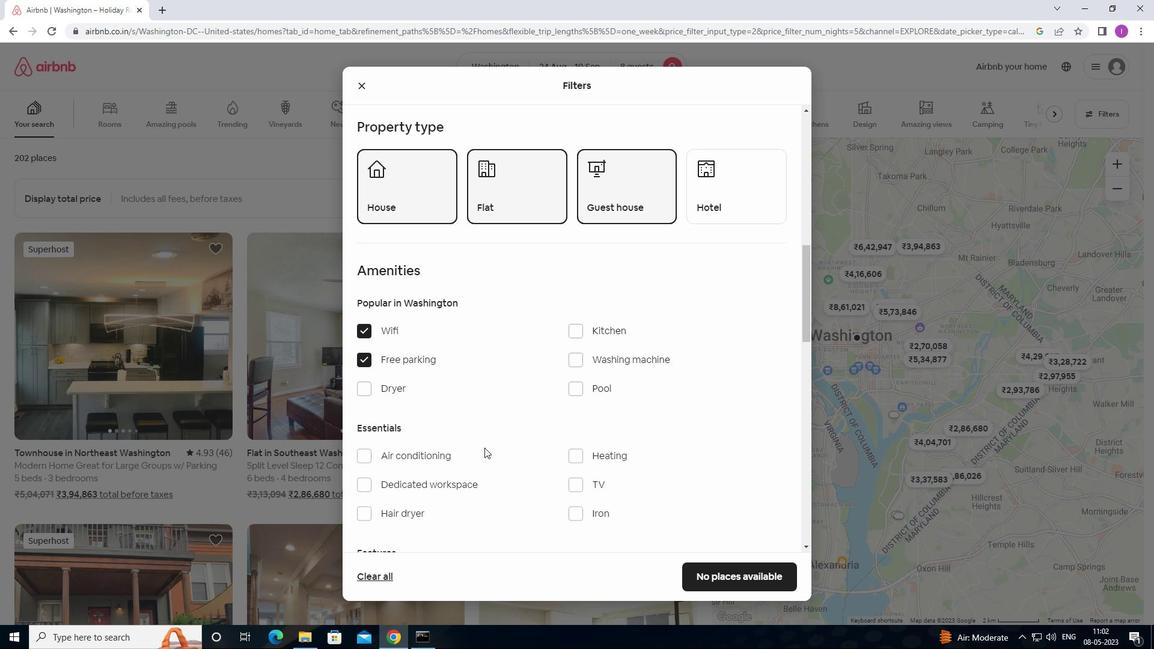 
Action: Mouse scrolled (485, 449) with delta (0, 0)
Screenshot: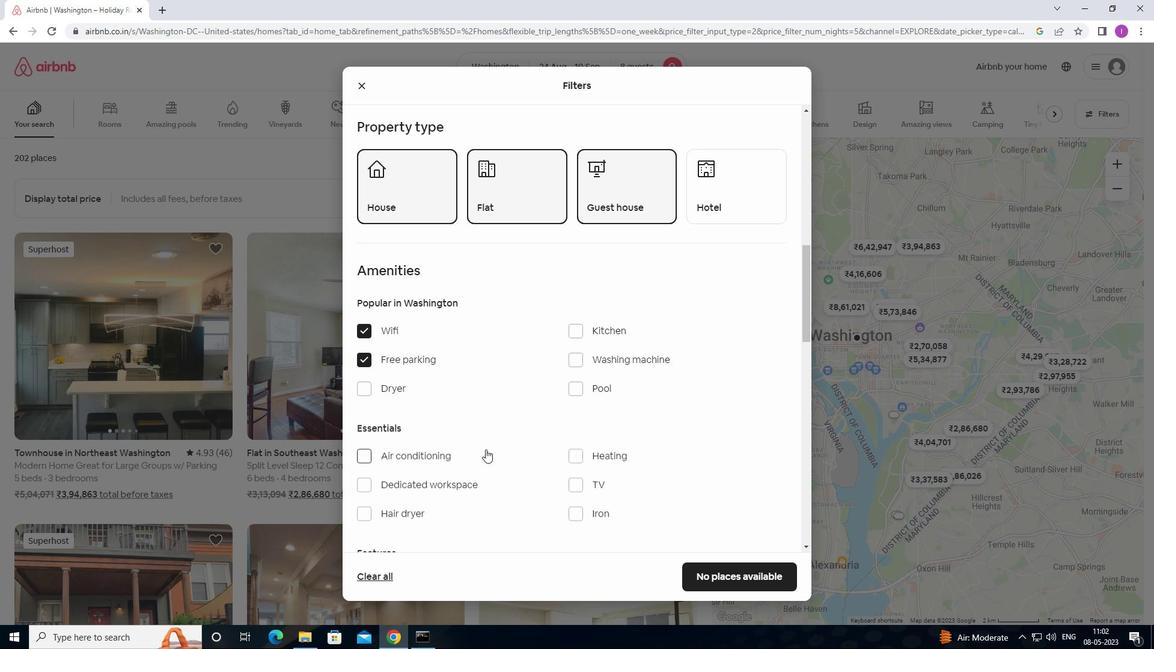 
Action: Mouse scrolled (485, 449) with delta (0, 0)
Screenshot: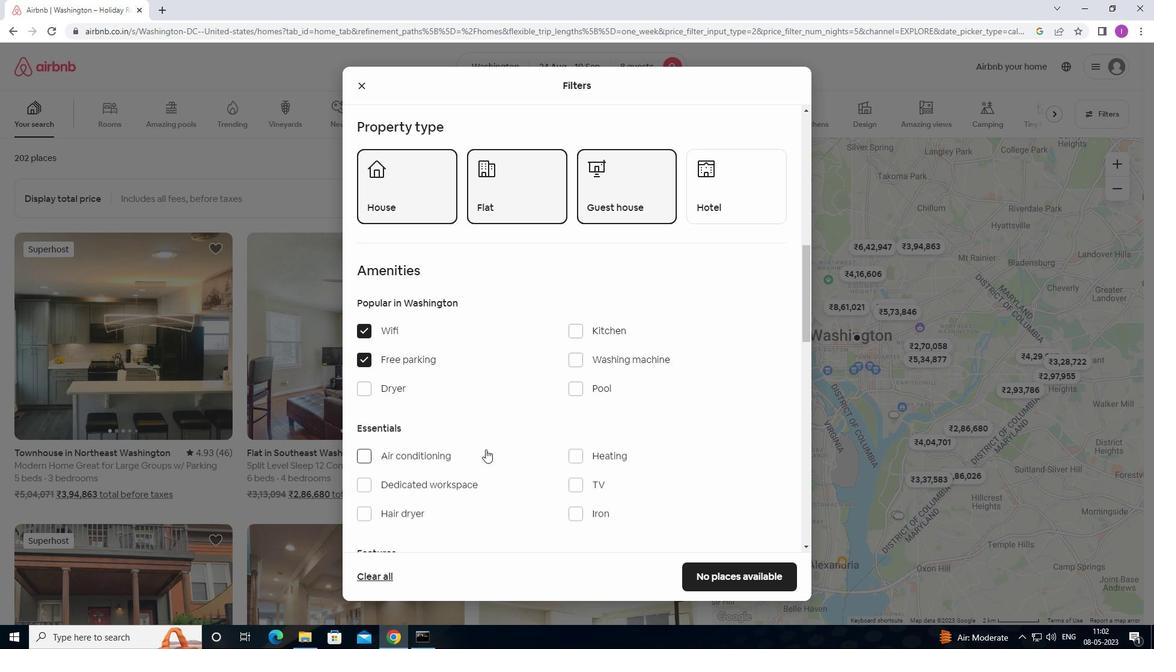 
Action: Mouse moved to (589, 365)
Screenshot: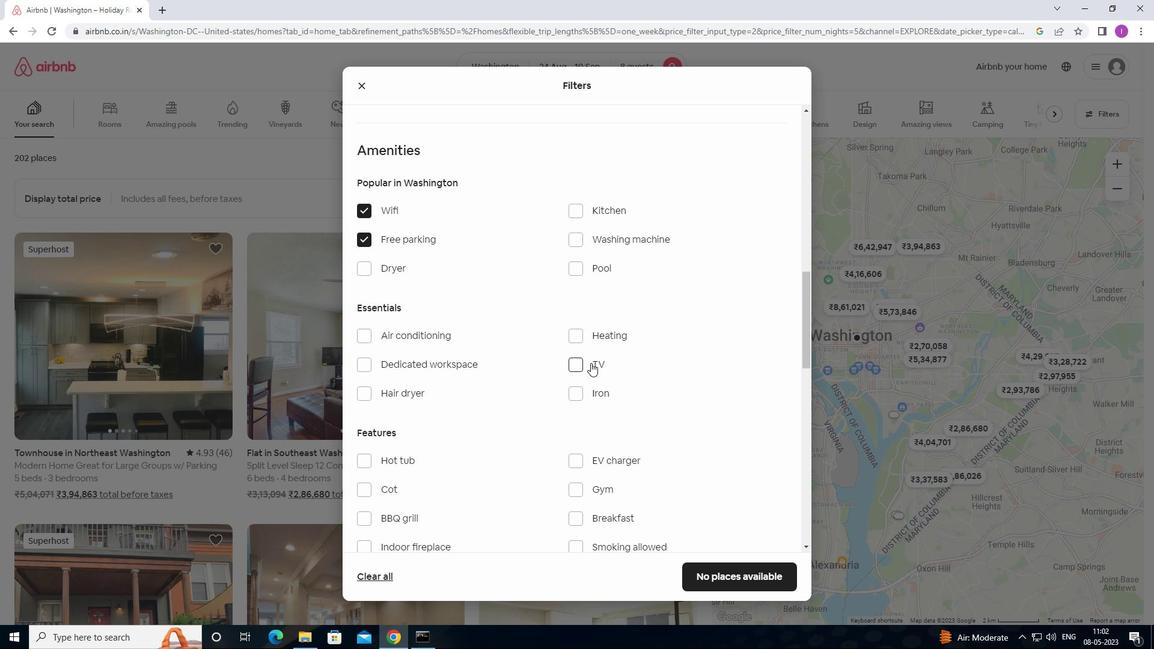 
Action: Mouse pressed left at (589, 365)
Screenshot: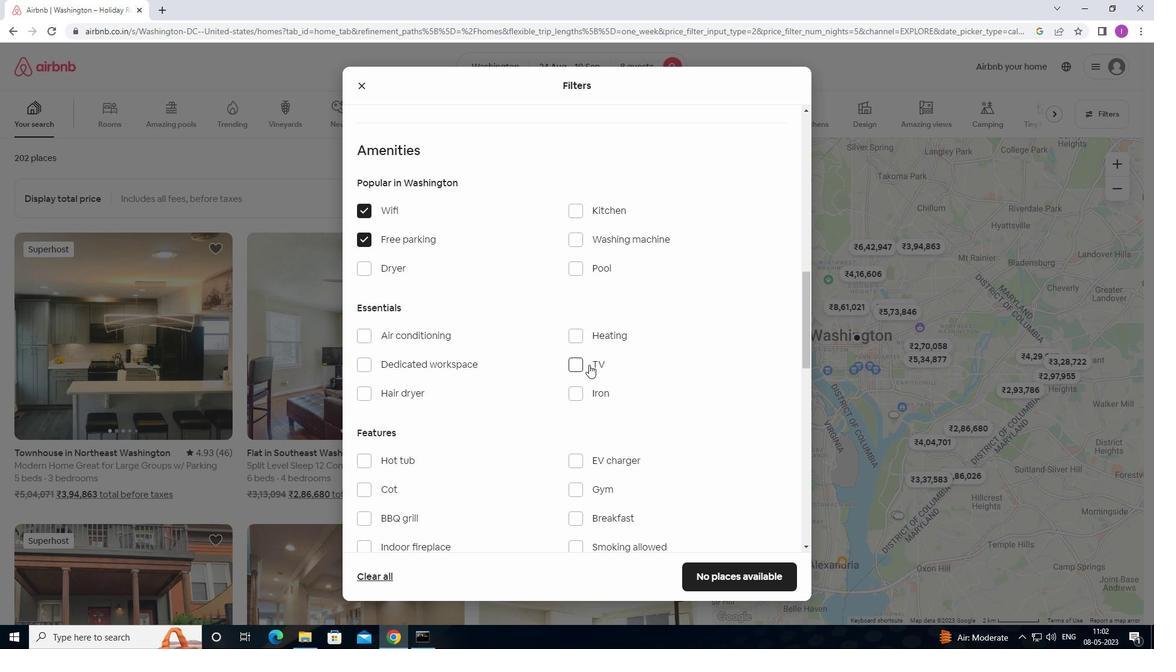
Action: Mouse moved to (488, 476)
Screenshot: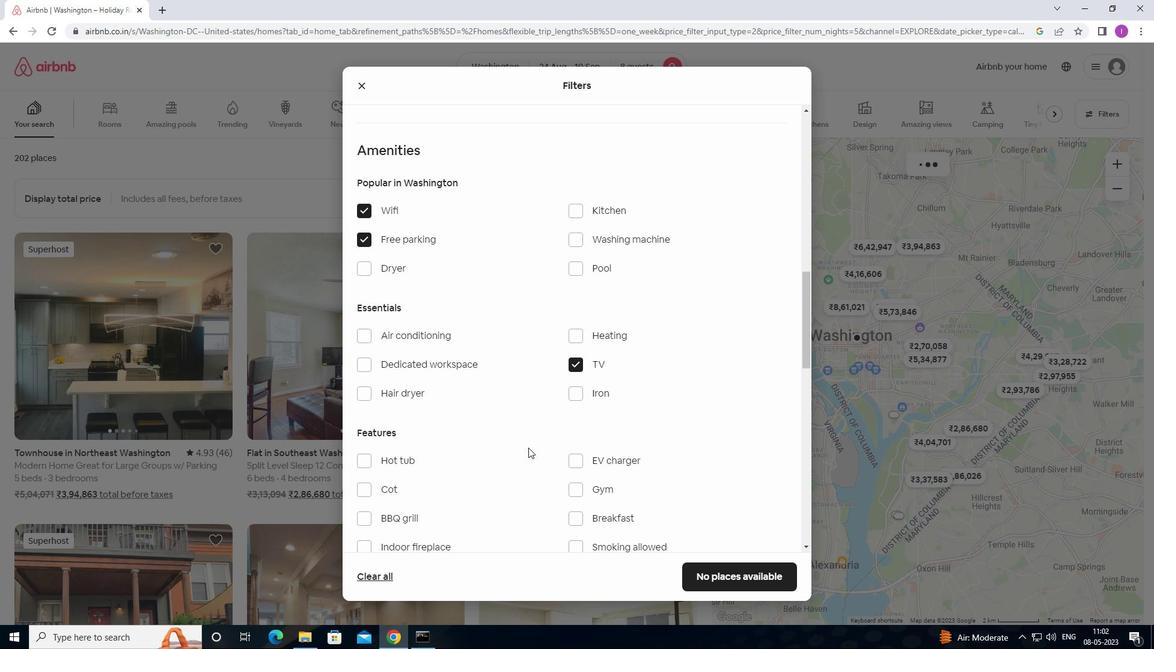 
Action: Mouse scrolled (488, 475) with delta (0, 0)
Screenshot: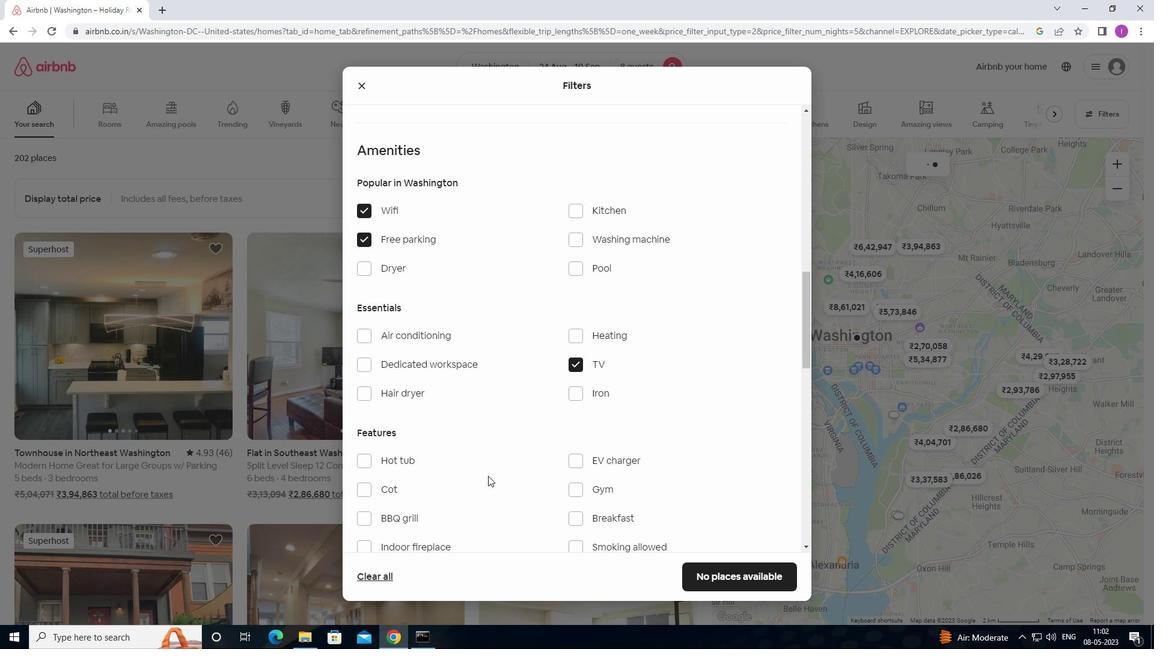 
Action: Mouse moved to (490, 472)
Screenshot: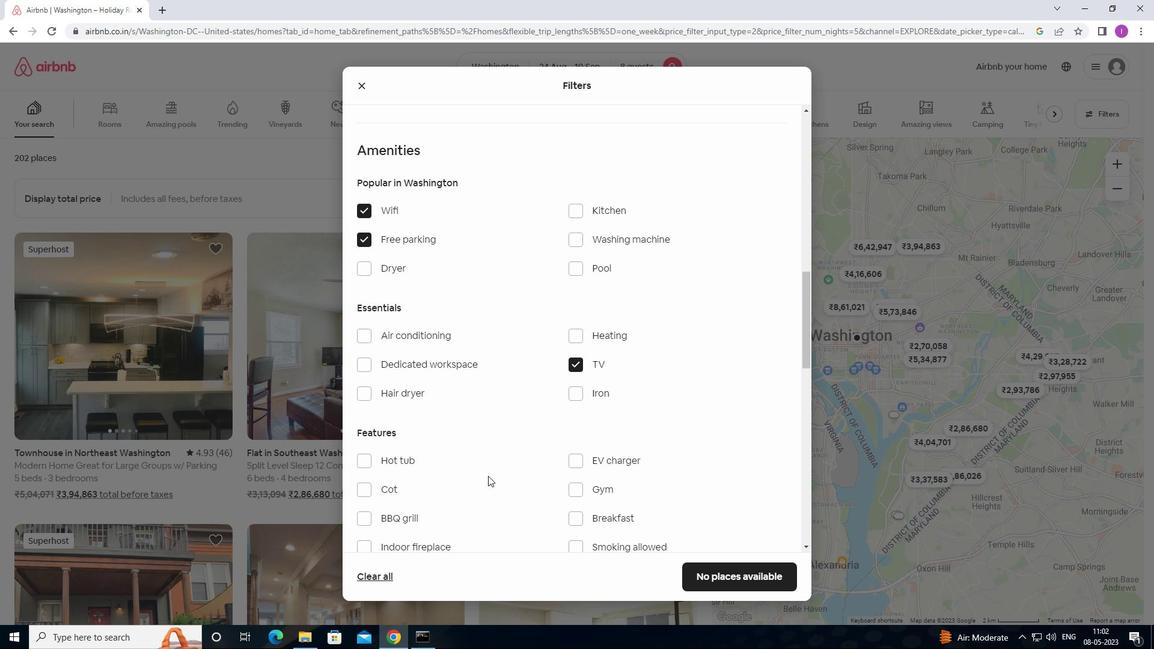 
Action: Mouse scrolled (490, 472) with delta (0, 0)
Screenshot: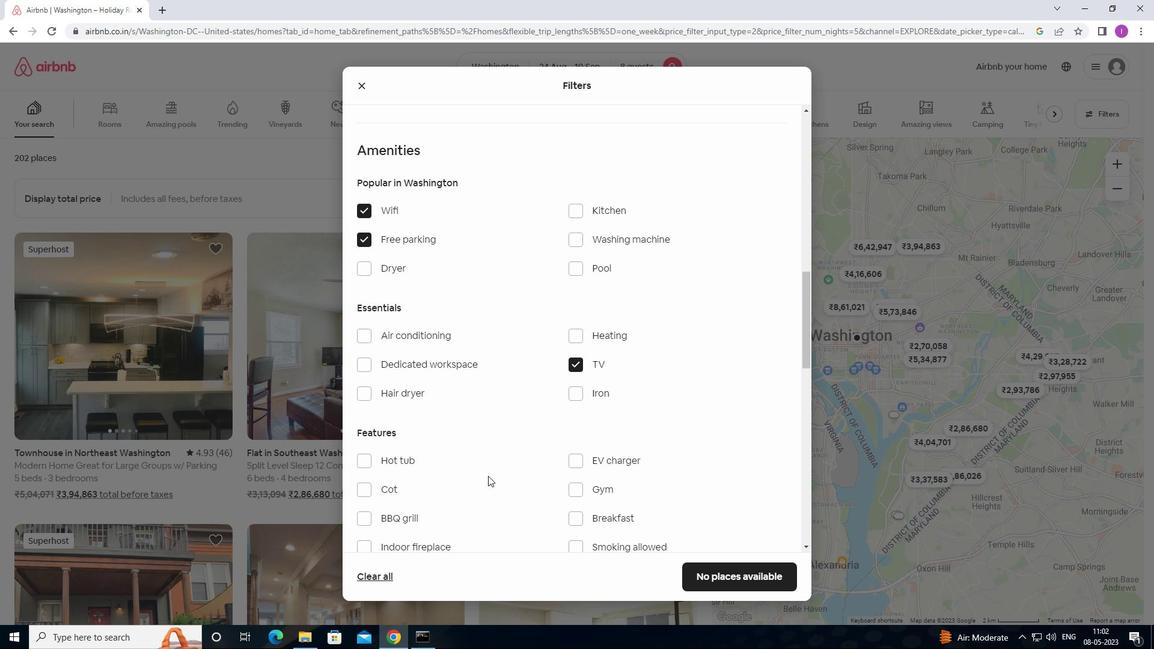 
Action: Mouse moved to (577, 374)
Screenshot: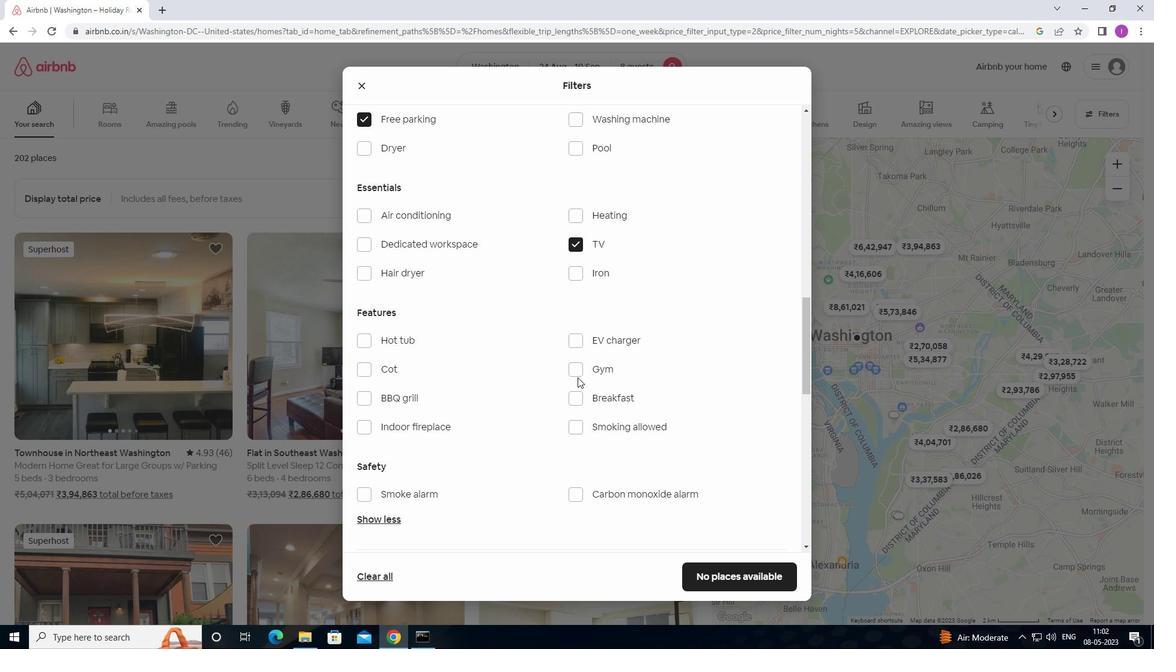 
Action: Mouse pressed left at (577, 374)
Screenshot: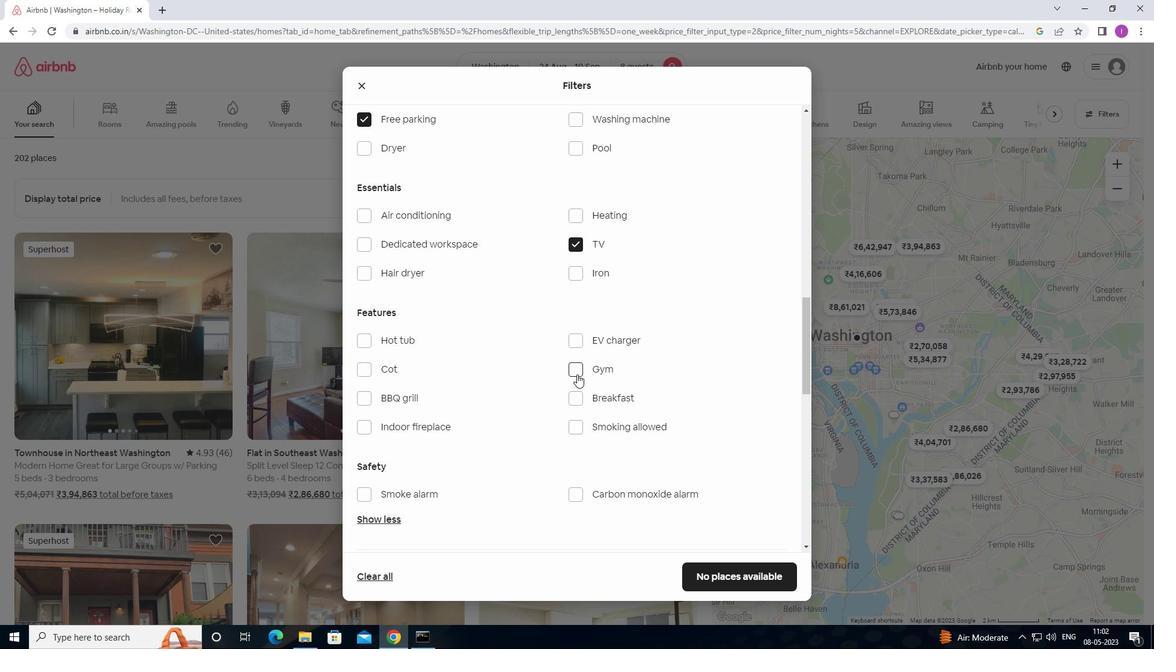 
Action: Mouse moved to (571, 396)
Screenshot: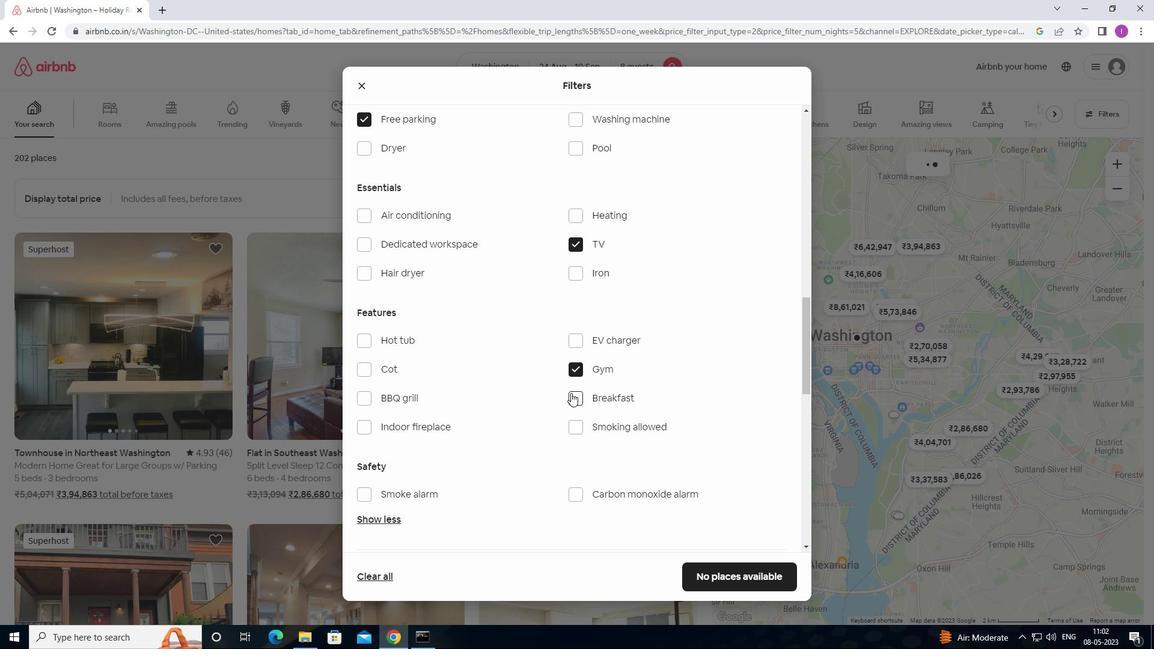 
Action: Mouse pressed left at (571, 396)
Screenshot: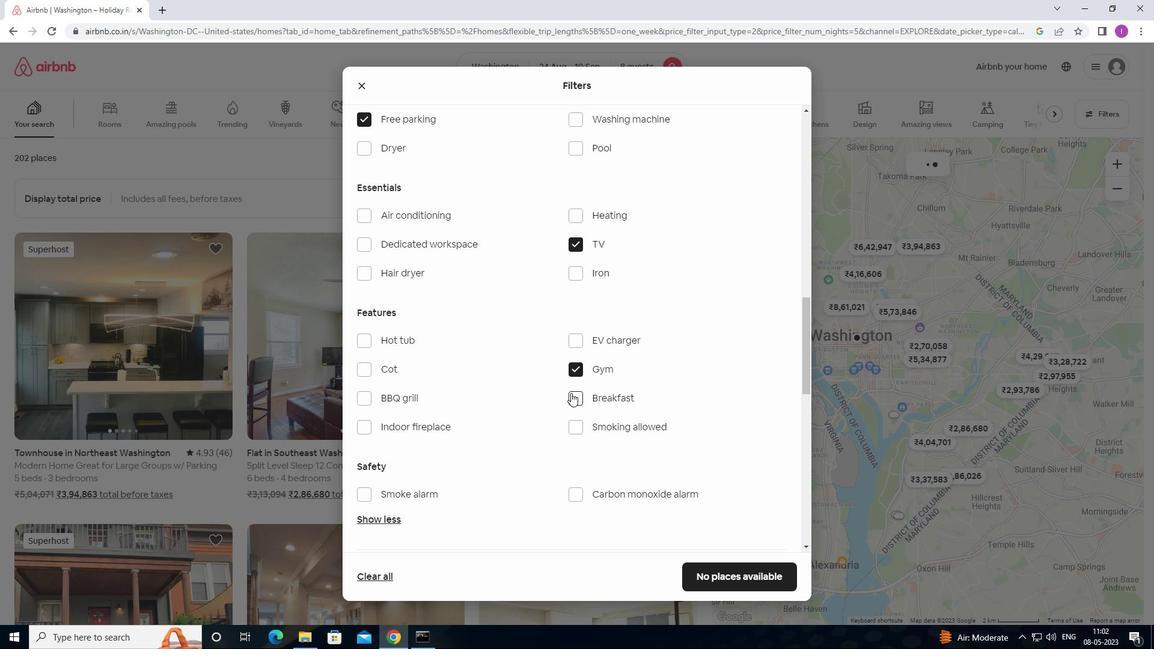 
Action: Mouse moved to (550, 428)
Screenshot: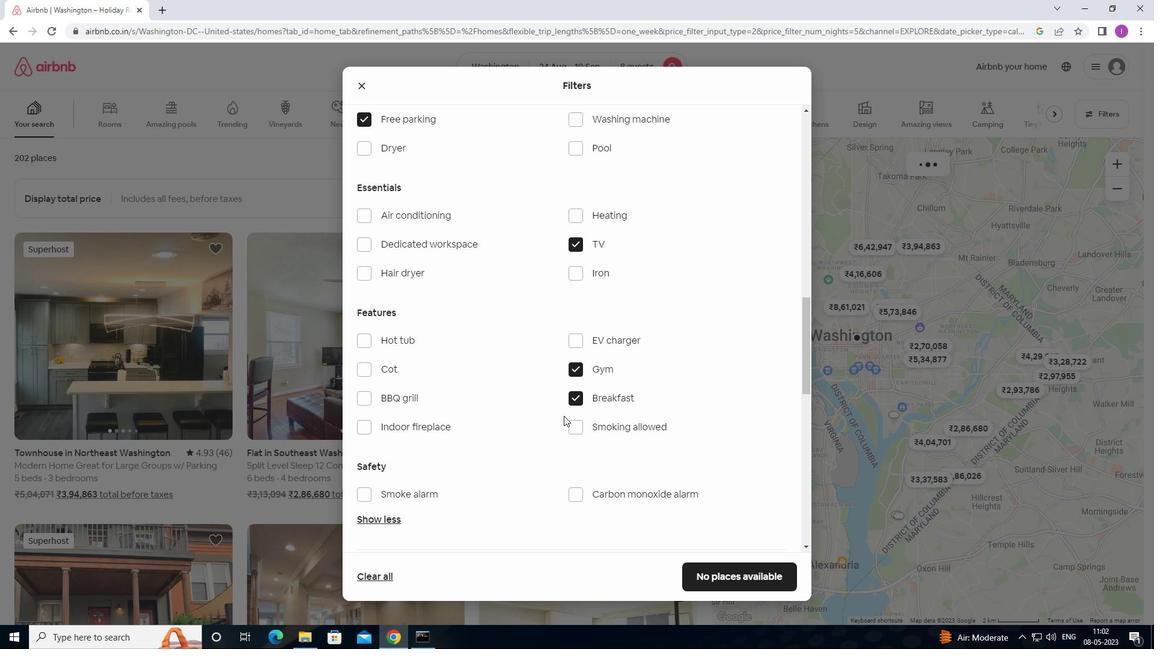 
Action: Mouse scrolled (550, 428) with delta (0, 0)
Screenshot: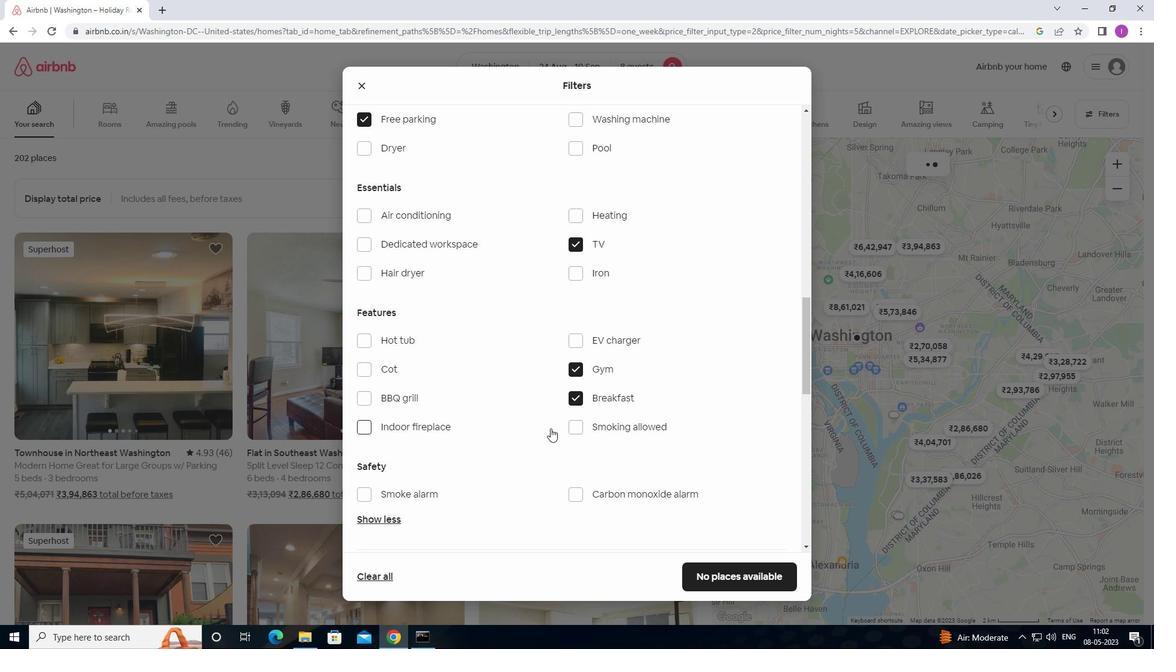 
Action: Mouse scrolled (550, 428) with delta (0, 0)
Screenshot: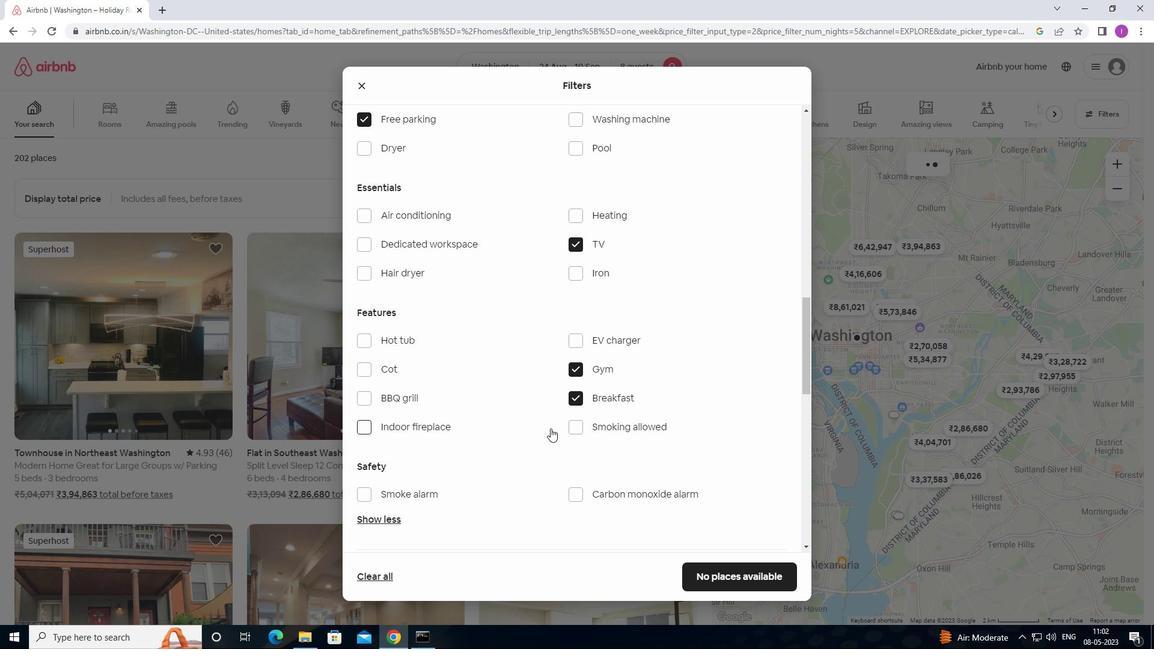 
Action: Mouse scrolled (550, 428) with delta (0, 0)
Screenshot: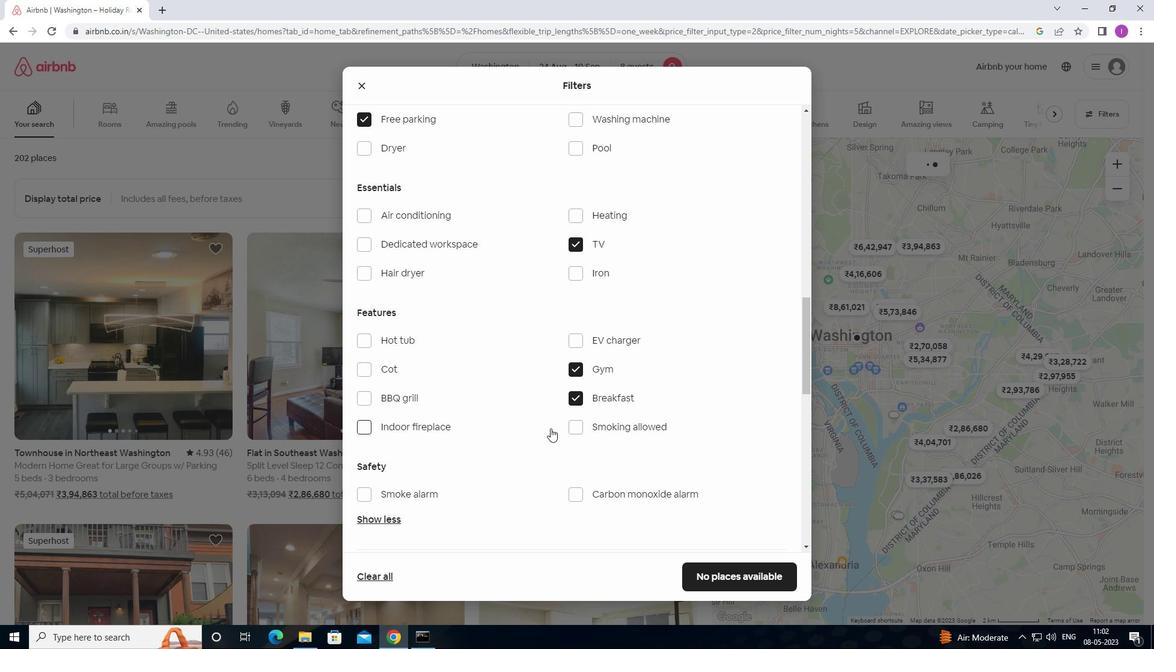 
Action: Mouse scrolled (550, 428) with delta (0, 0)
Screenshot: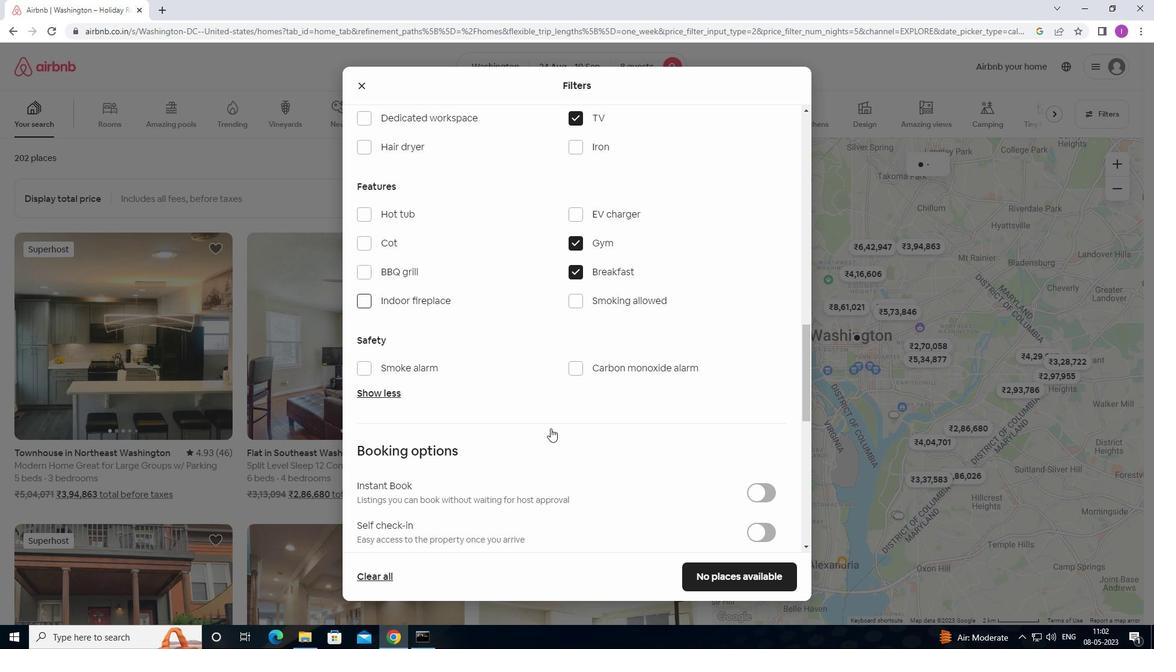
Action: Mouse scrolled (550, 428) with delta (0, 0)
Screenshot: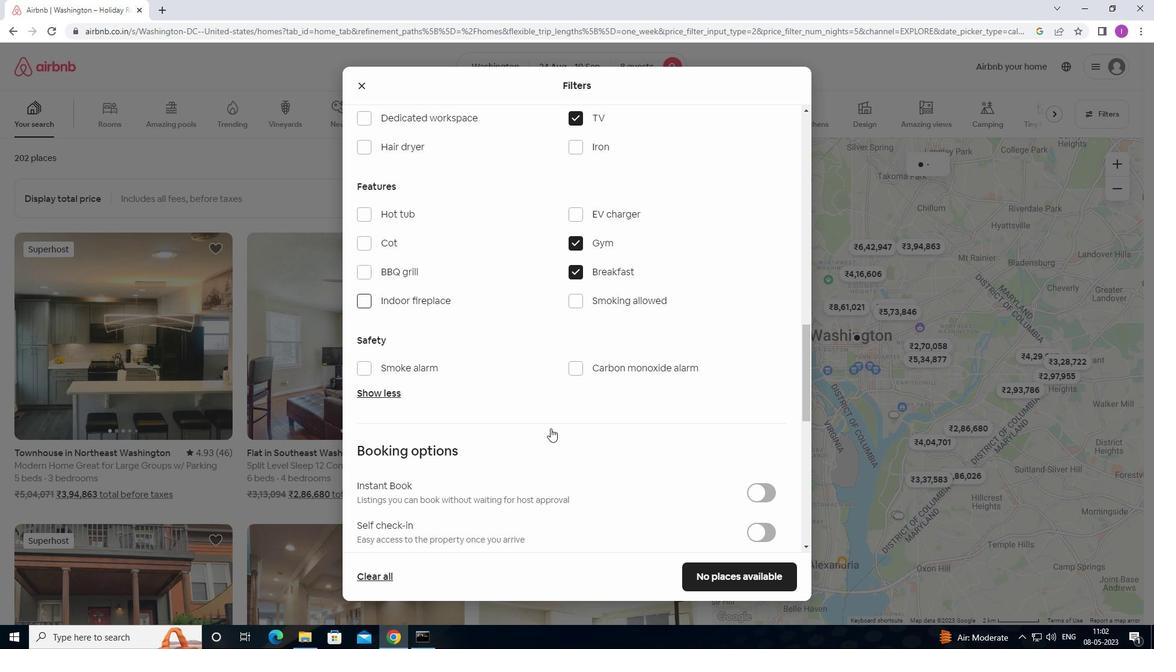 
Action: Mouse scrolled (550, 428) with delta (0, 0)
Screenshot: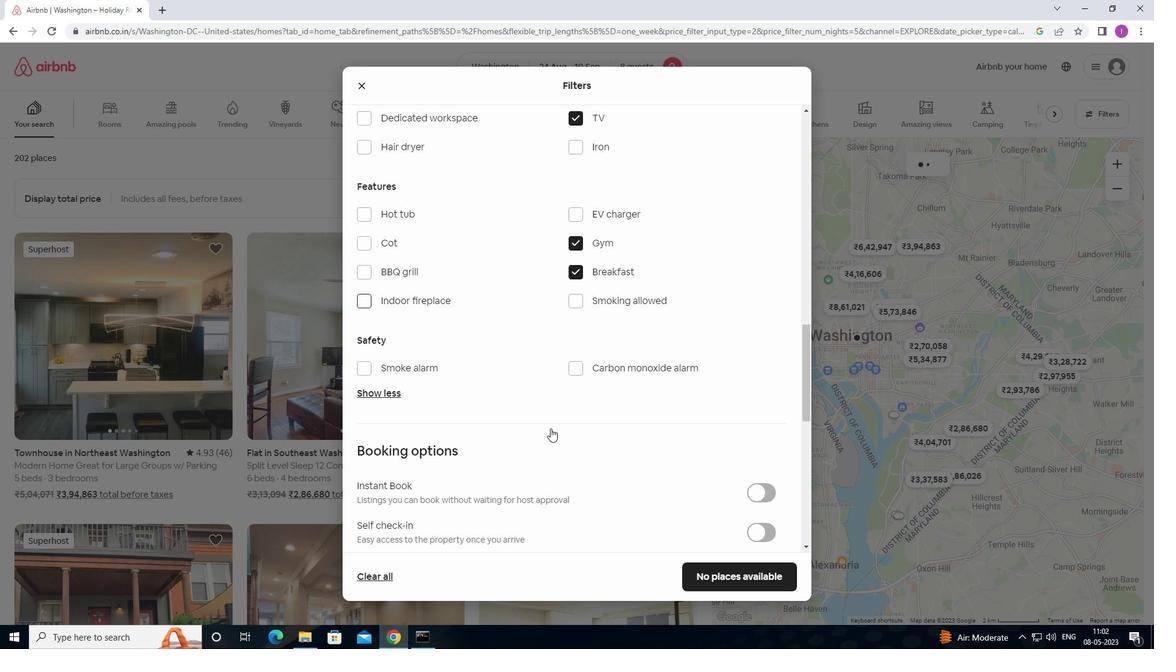 
Action: Mouse moved to (758, 300)
Screenshot: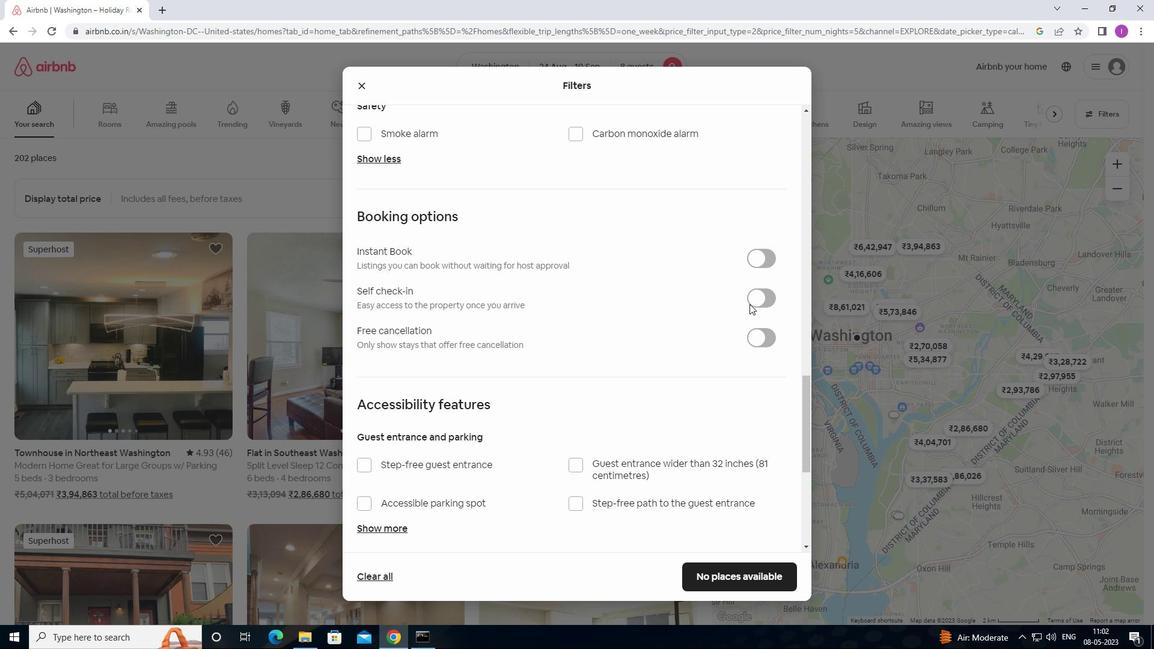
Action: Mouse pressed left at (758, 300)
Screenshot: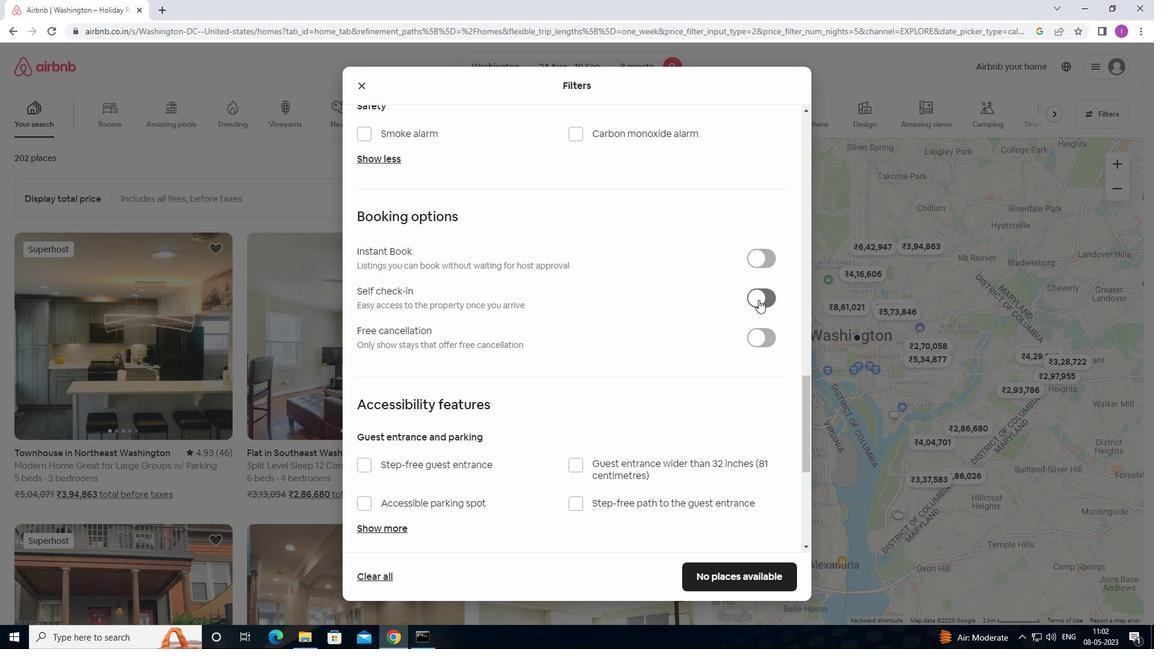 
Action: Mouse moved to (735, 348)
Screenshot: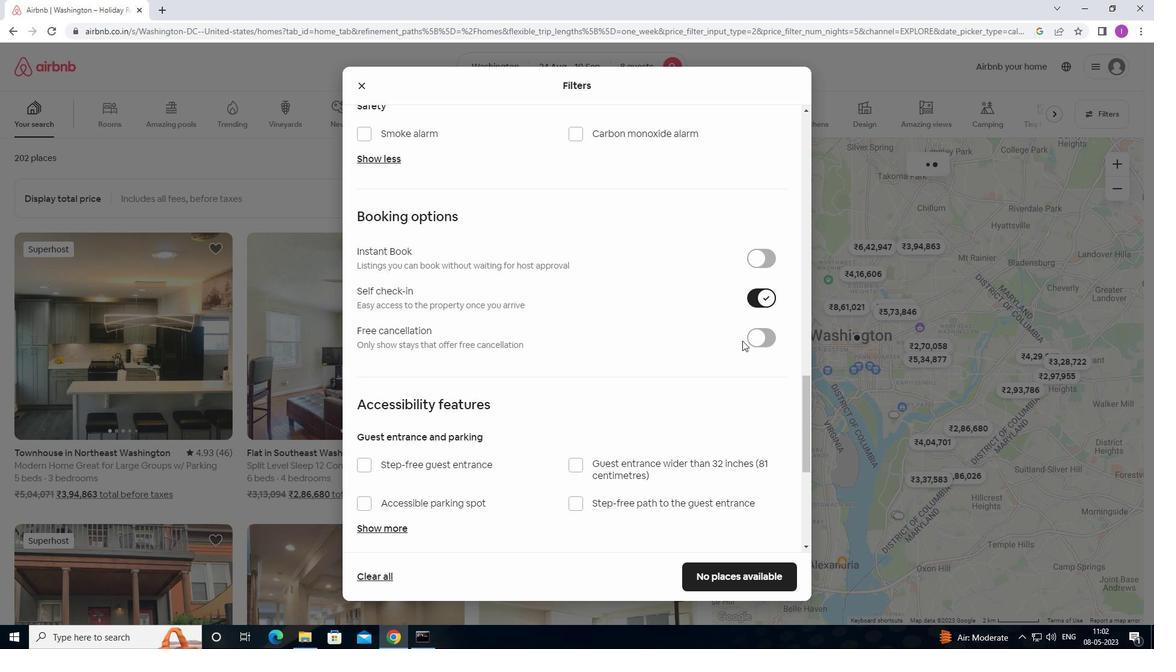 
Action: Mouse scrolled (735, 348) with delta (0, 0)
Screenshot: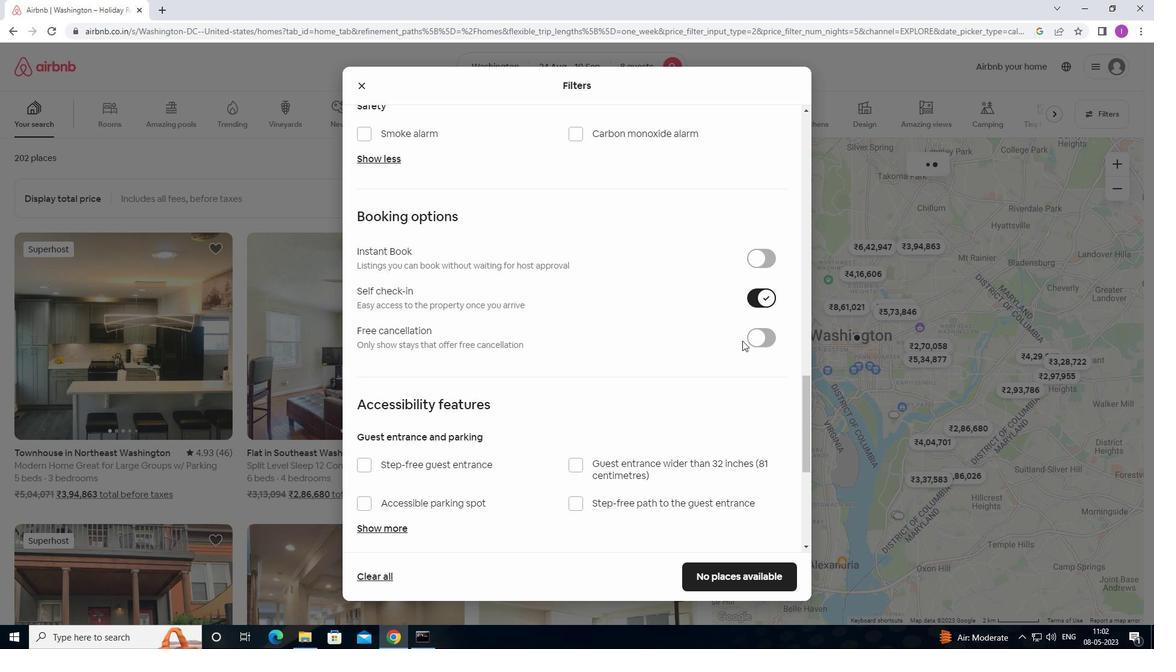 
Action: Mouse moved to (734, 350)
Screenshot: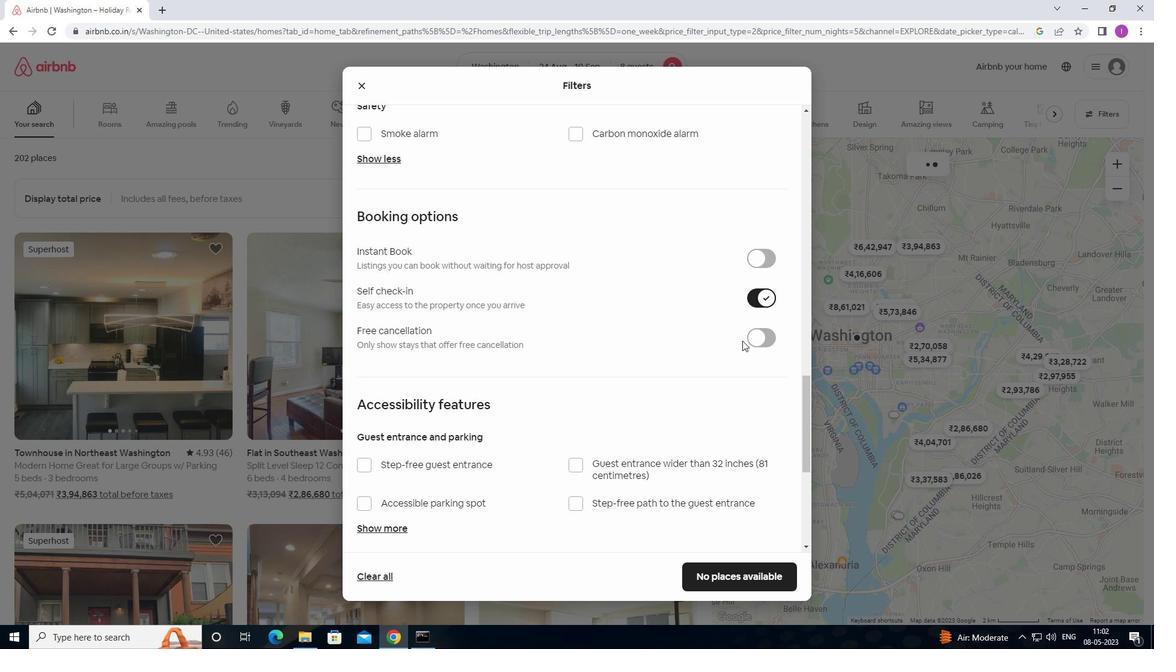 
Action: Mouse scrolled (734, 349) with delta (0, 0)
Screenshot: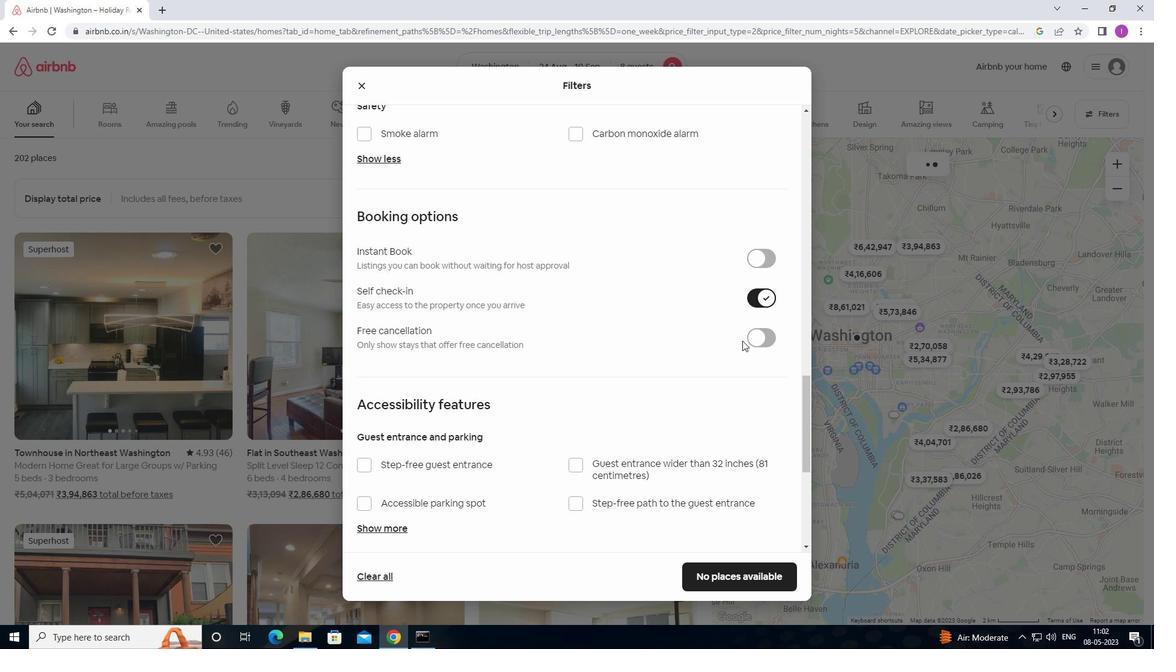 
Action: Mouse moved to (734, 351)
Screenshot: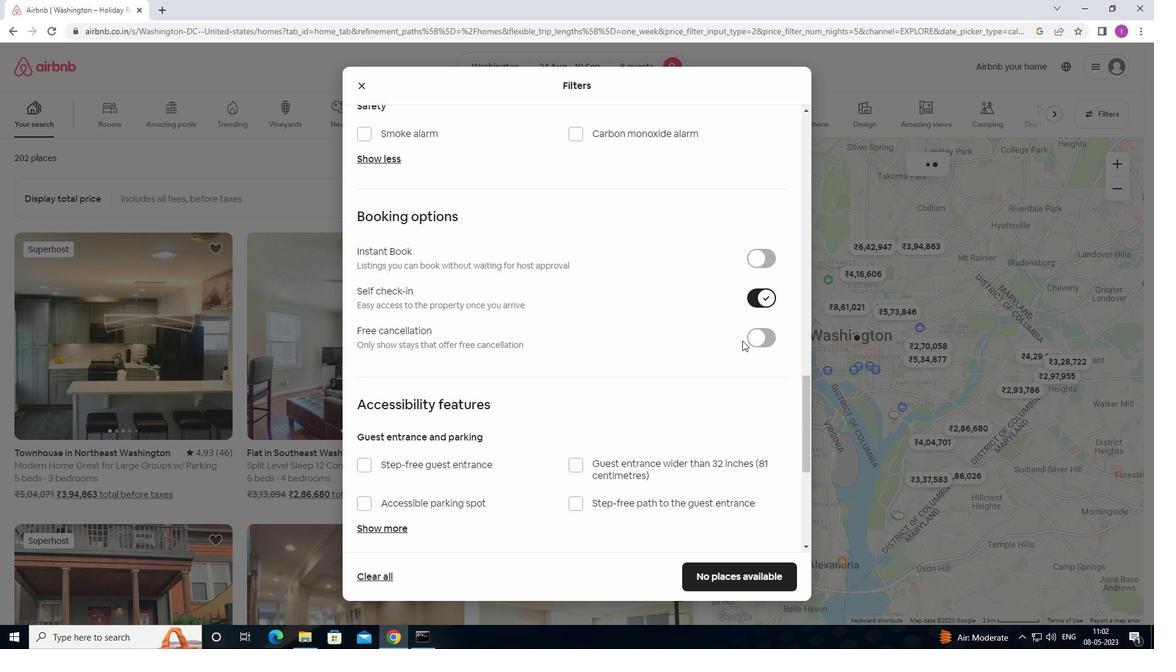 
Action: Mouse scrolled (734, 350) with delta (0, 0)
Screenshot: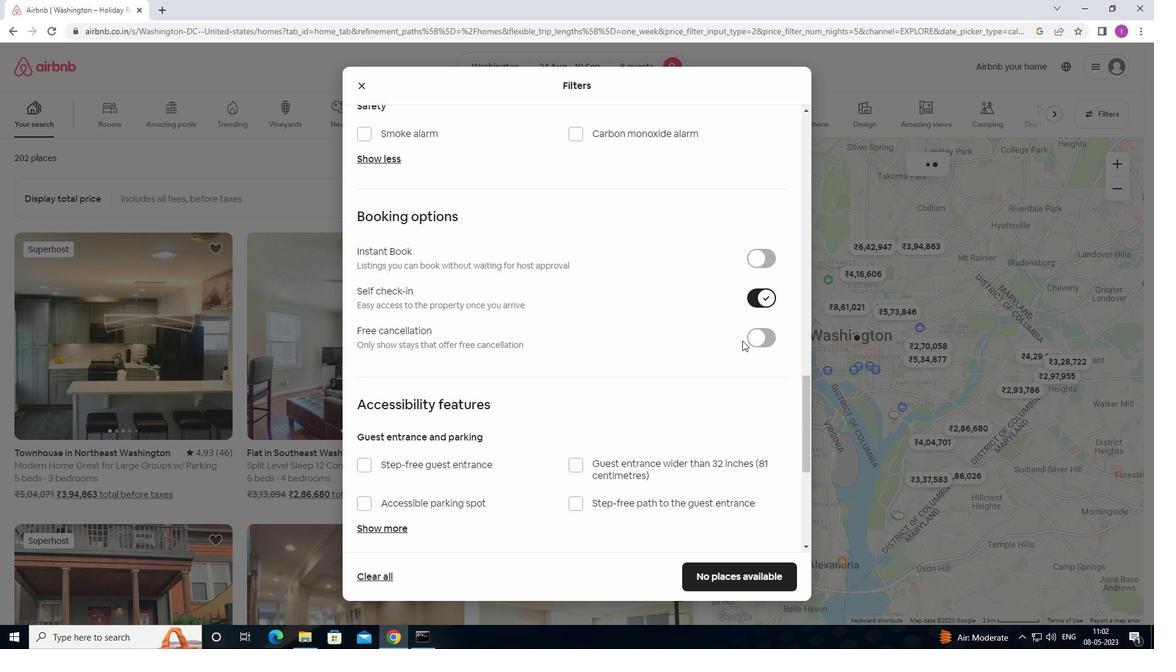 
Action: Mouse scrolled (734, 350) with delta (0, 0)
Screenshot: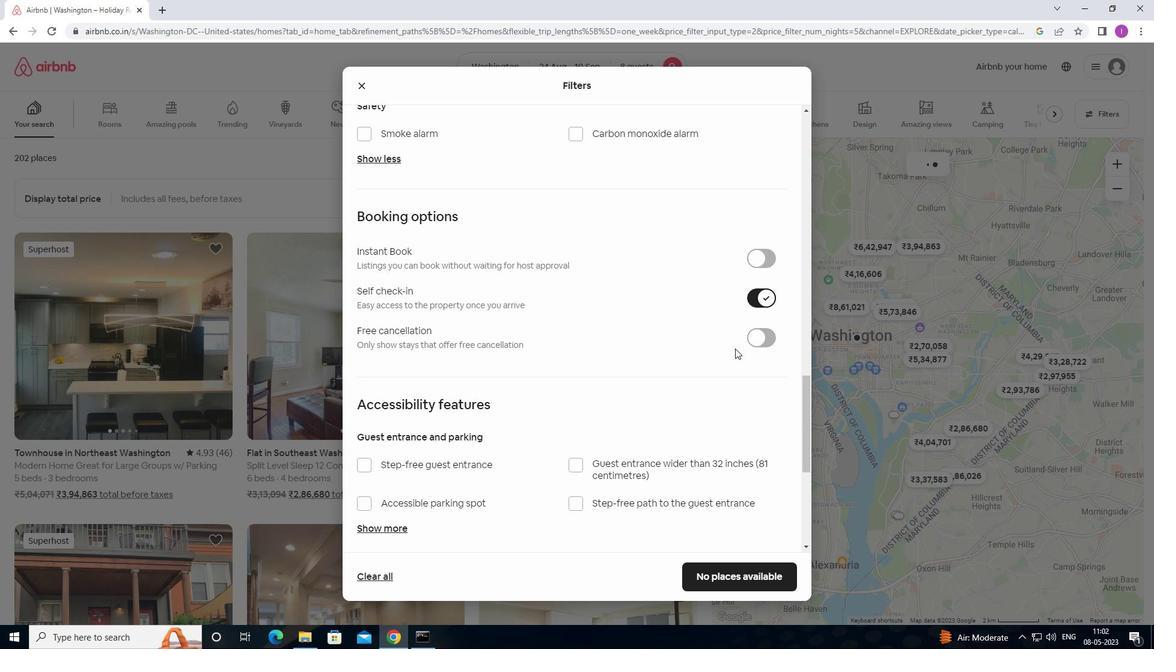 
Action: Mouse moved to (666, 462)
Screenshot: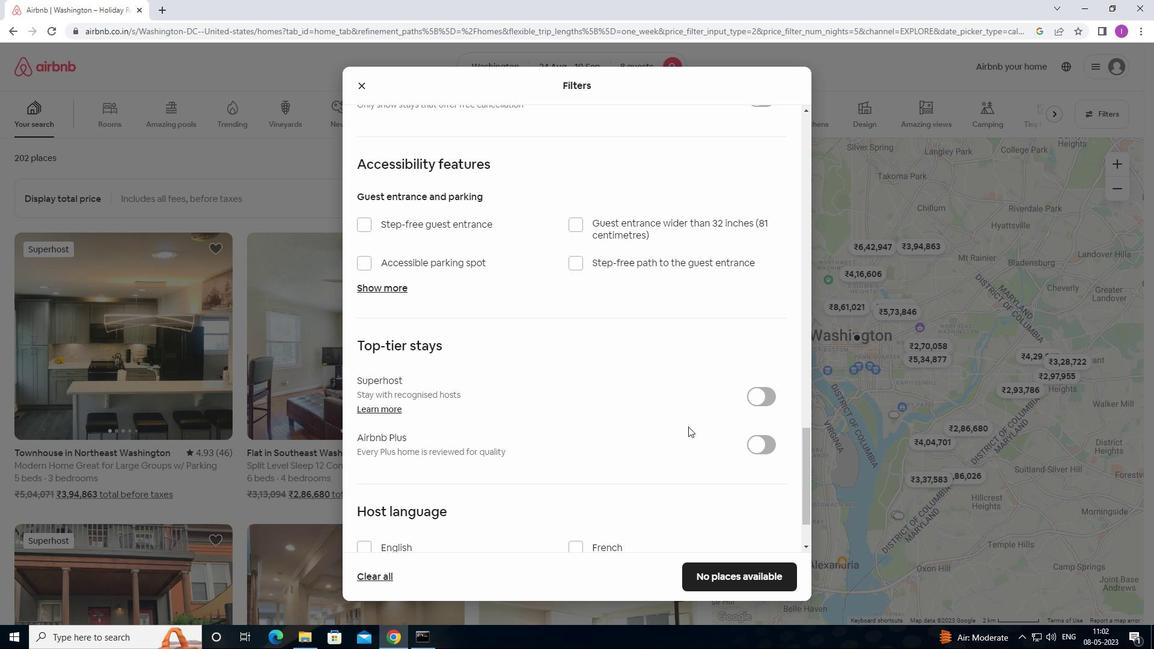 
Action: Mouse scrolled (666, 461) with delta (0, 0)
Screenshot: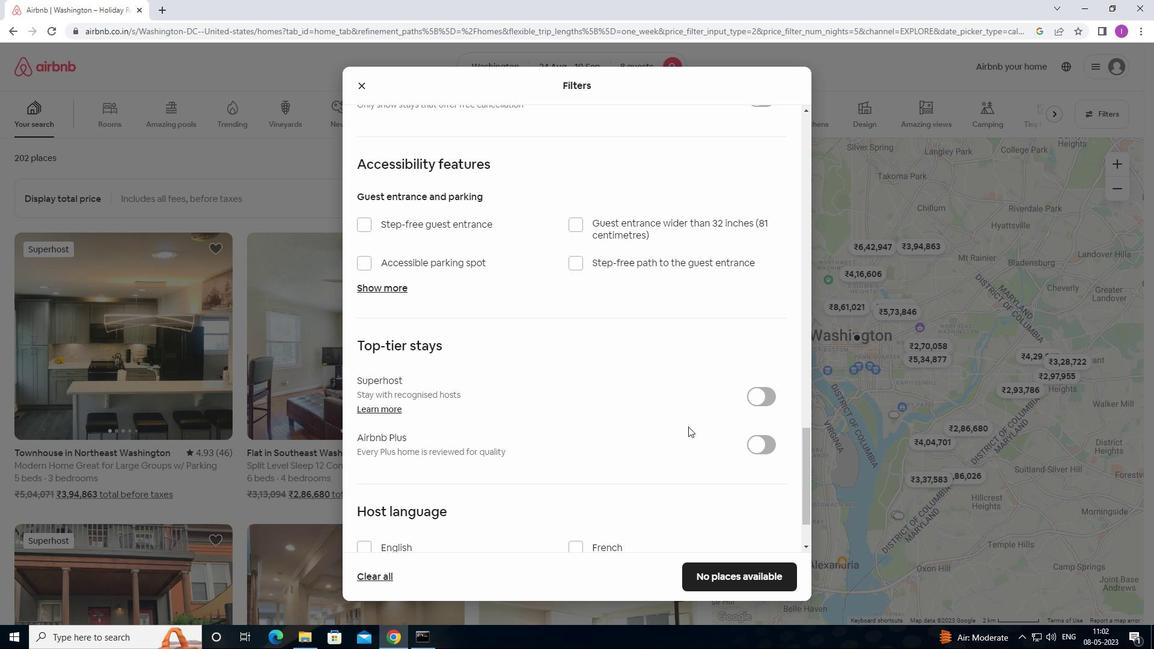 
Action: Mouse moved to (656, 475)
Screenshot: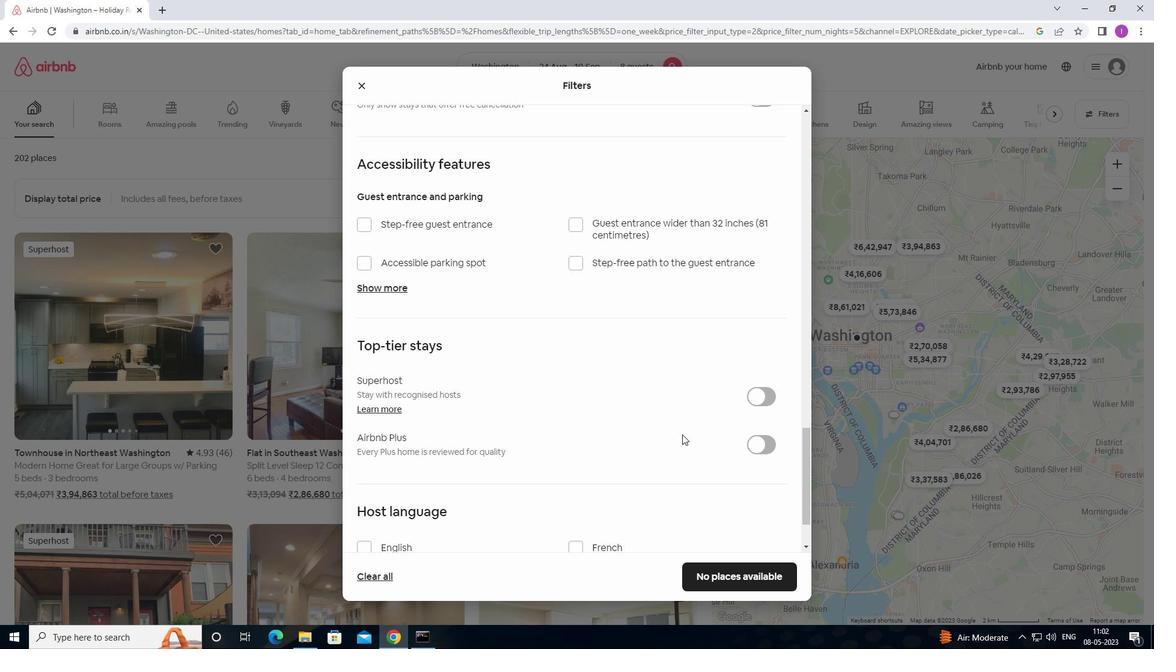 
Action: Mouse scrolled (656, 475) with delta (0, 0)
Screenshot: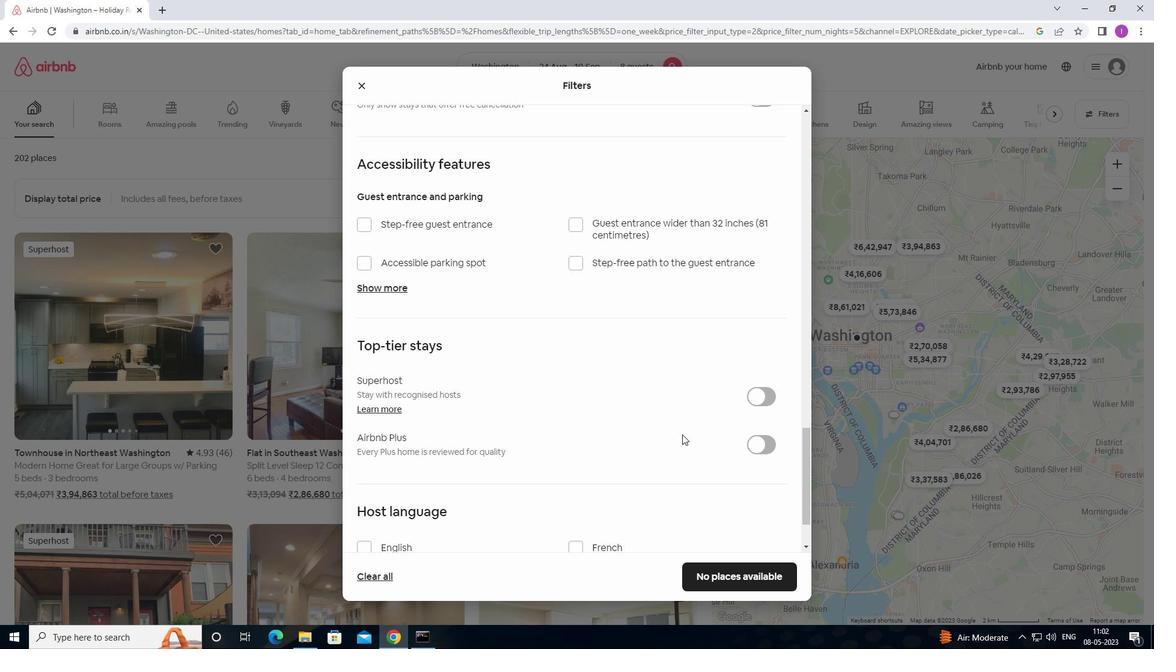 
Action: Mouse moved to (365, 472)
Screenshot: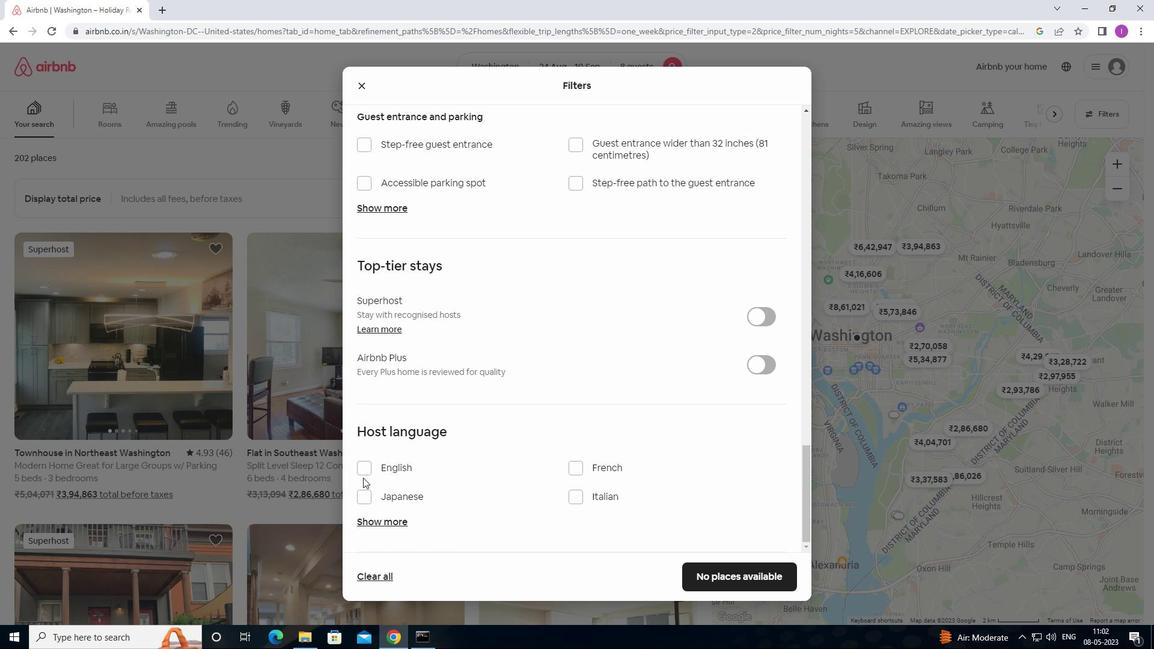 
Action: Mouse pressed left at (365, 472)
Screenshot: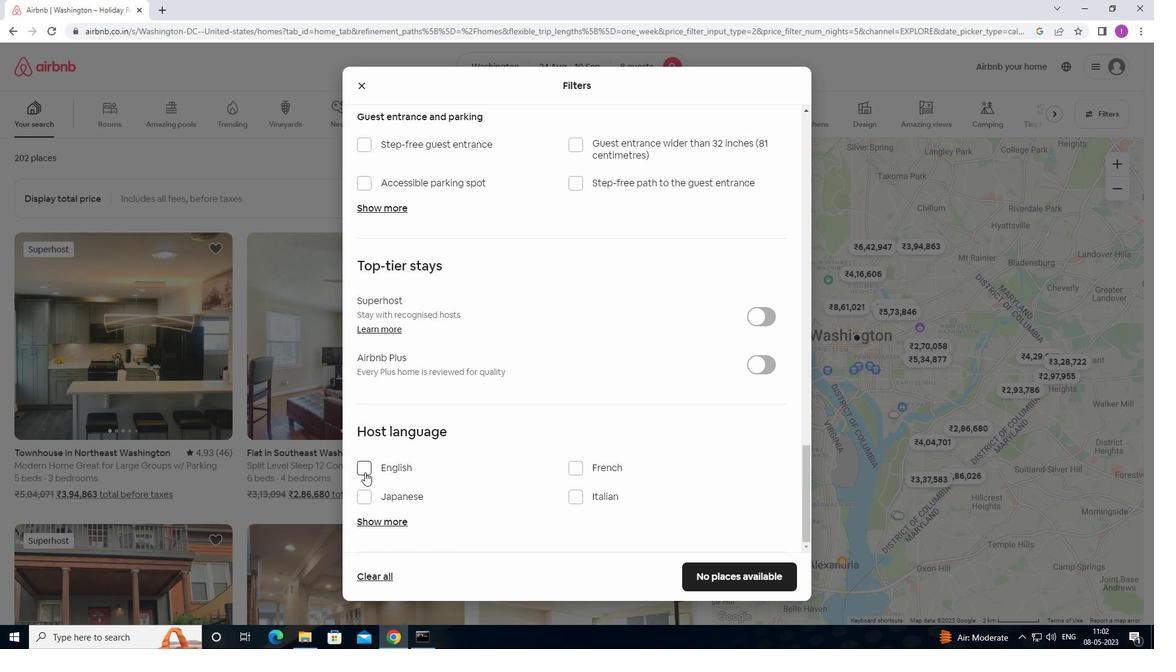 
Action: Mouse moved to (712, 571)
Screenshot: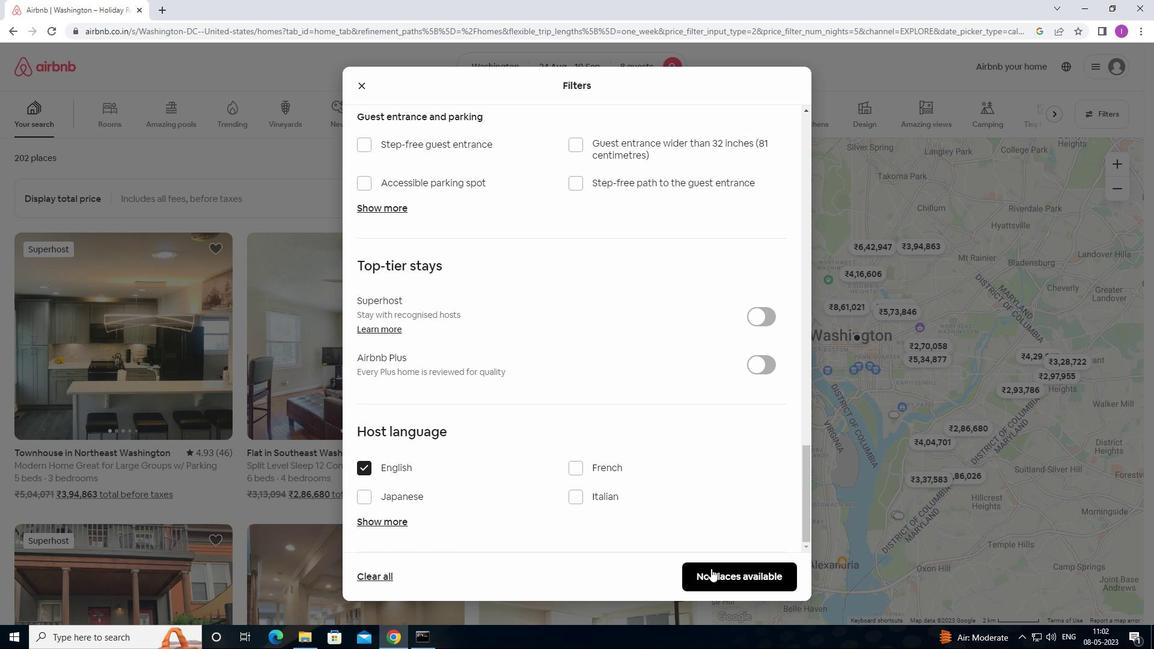 
Action: Mouse pressed left at (712, 571)
Screenshot: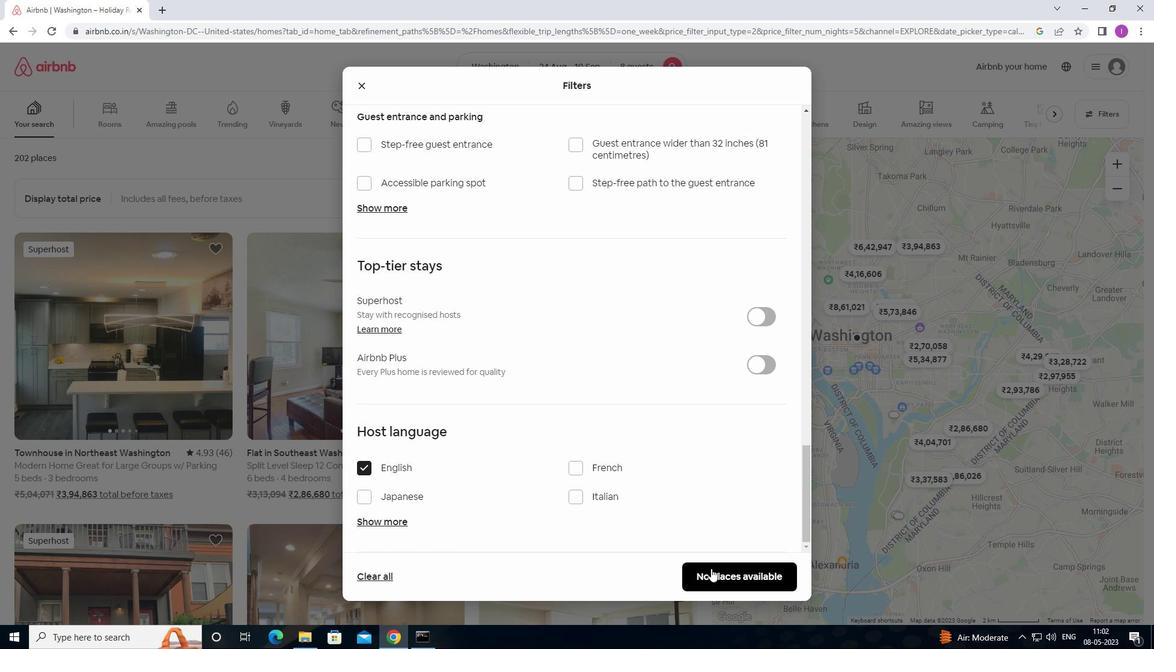 
Action: Mouse moved to (437, 622)
Screenshot: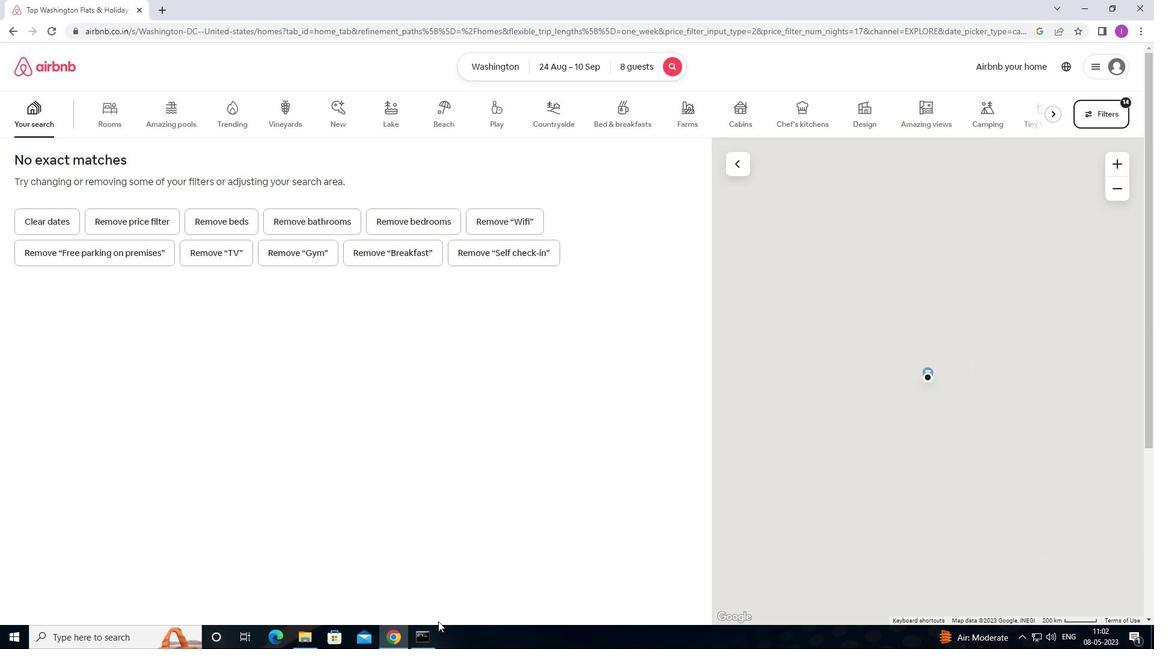 
